 Task: Find connections with filter location Buritizeiro with filter topic #Careerwith filter profile language French with filter current company Lenovo with filter school Model Engineering College with filter industry Food and Beverage Services with filter service category Copywriting with filter keywords title Nail Technician
Action: Mouse moved to (582, 134)
Screenshot: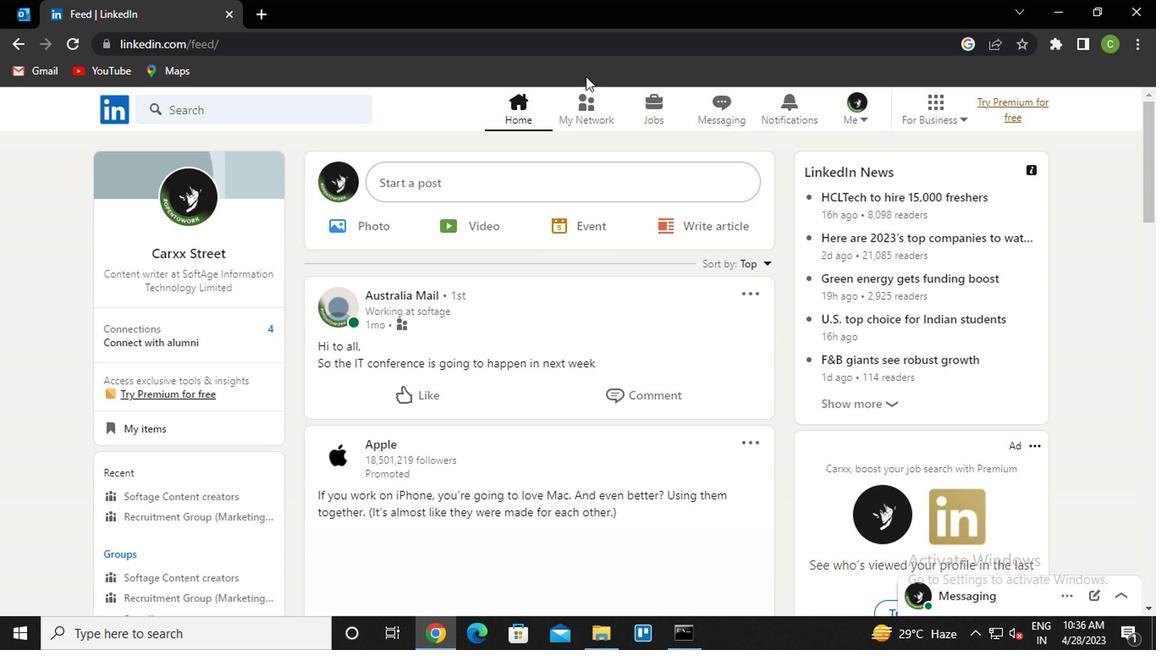 
Action: Mouse pressed left at (582, 134)
Screenshot: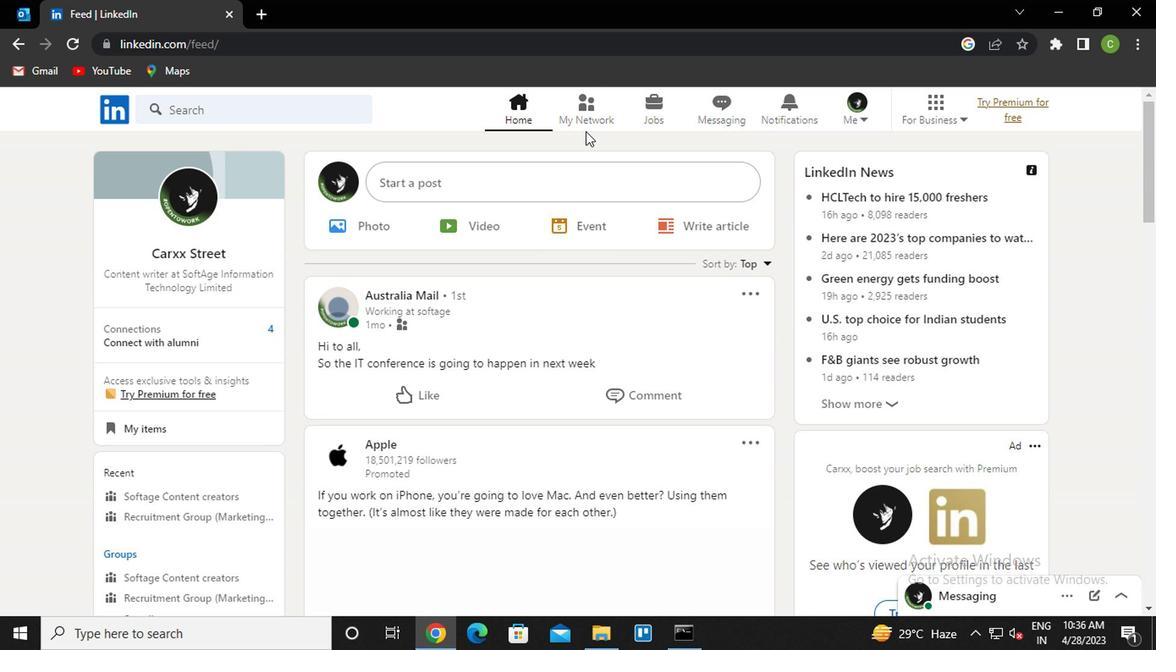 
Action: Mouse moved to (588, 110)
Screenshot: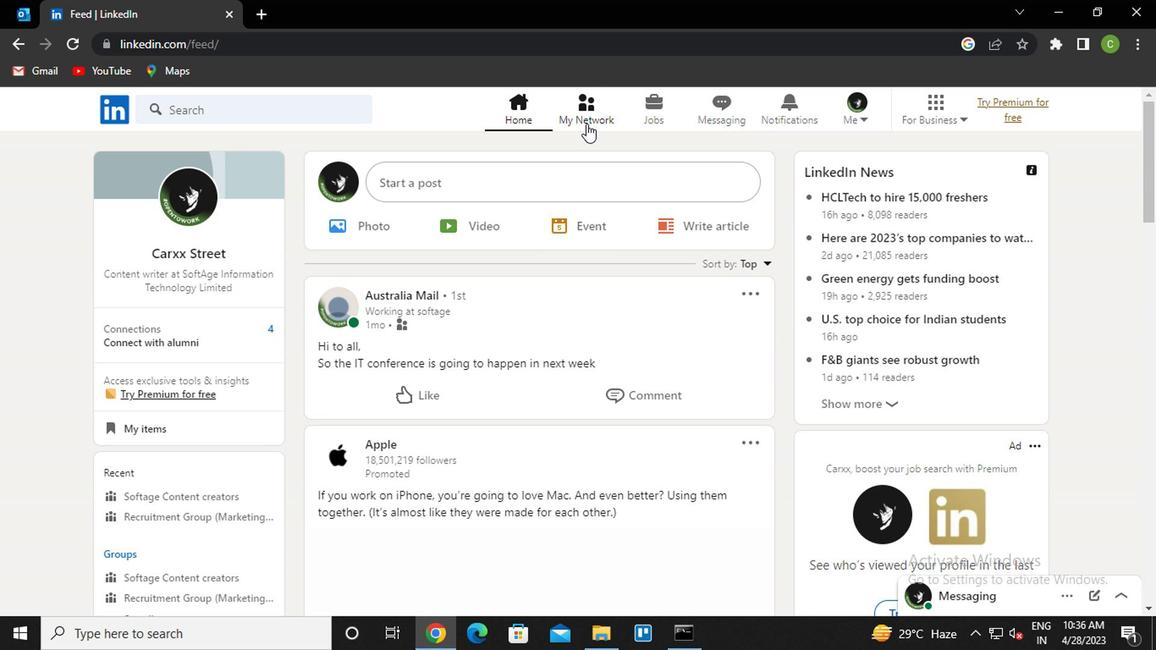 
Action: Mouse pressed left at (588, 110)
Screenshot: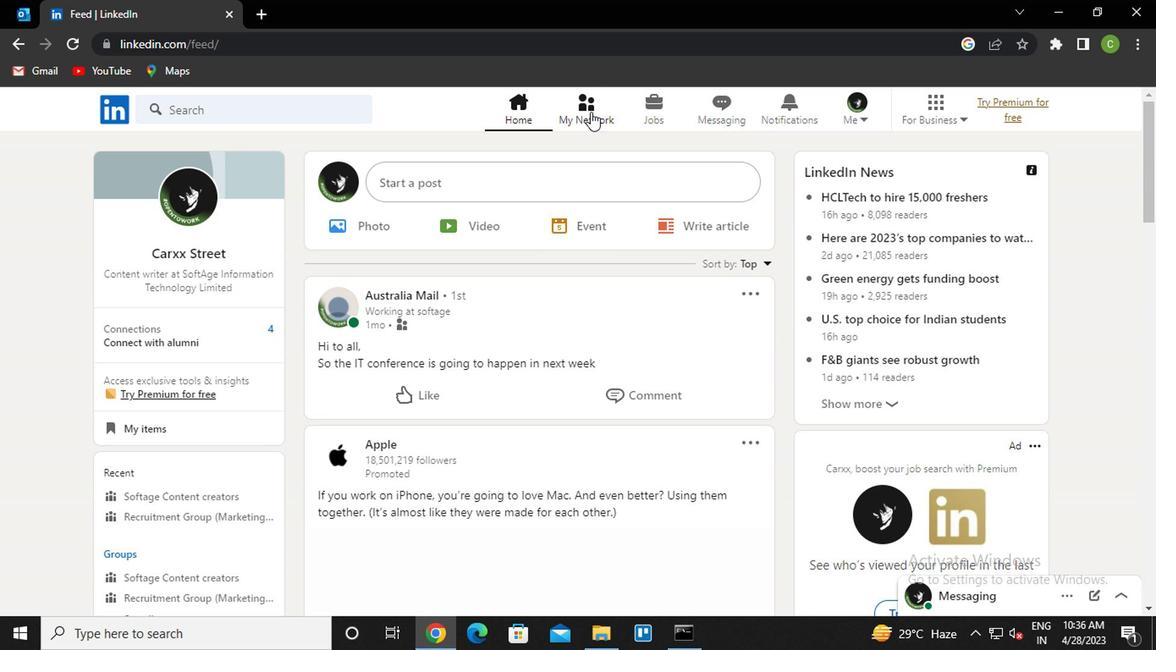 
Action: Mouse moved to (251, 208)
Screenshot: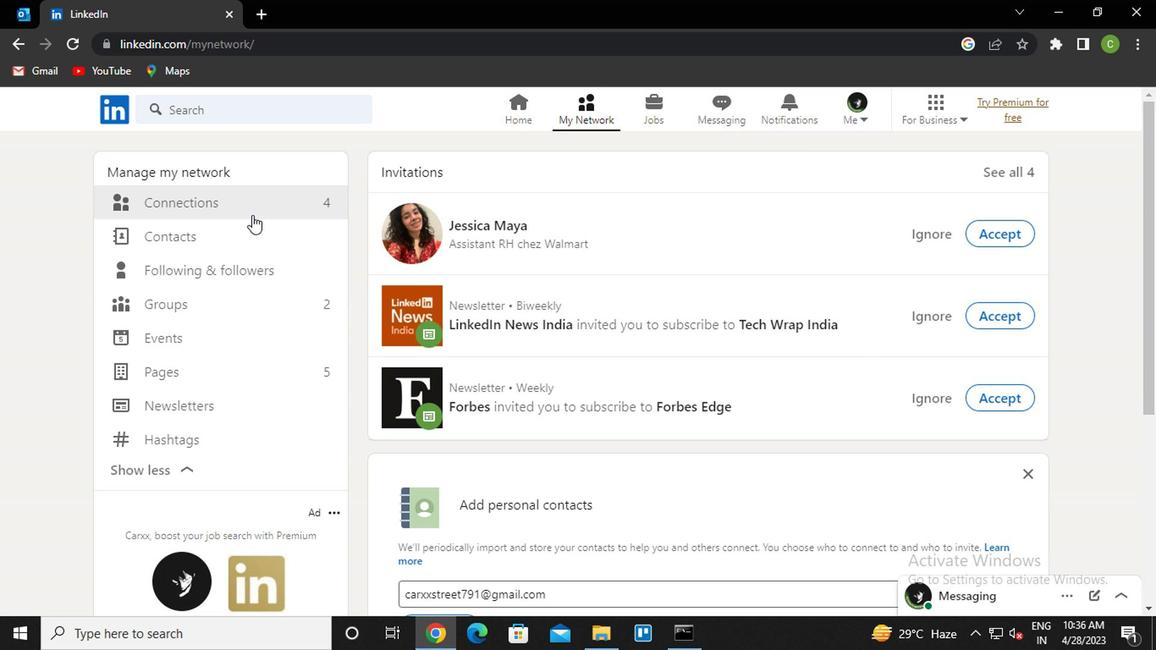 
Action: Mouse pressed left at (251, 208)
Screenshot: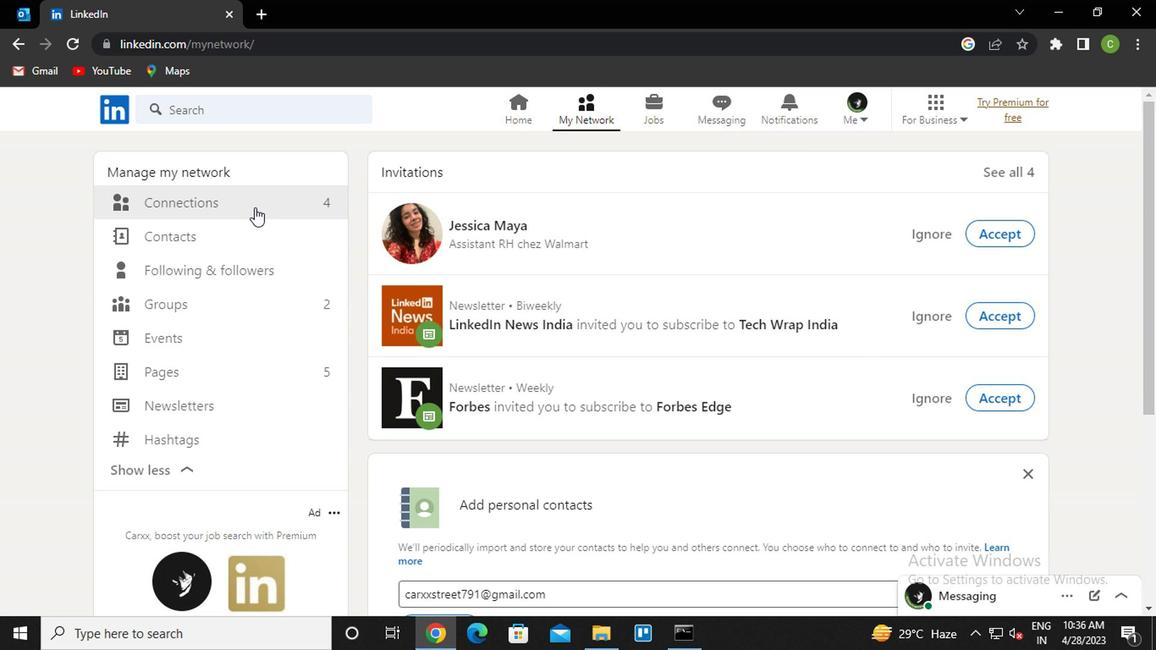 
Action: Mouse moved to (694, 208)
Screenshot: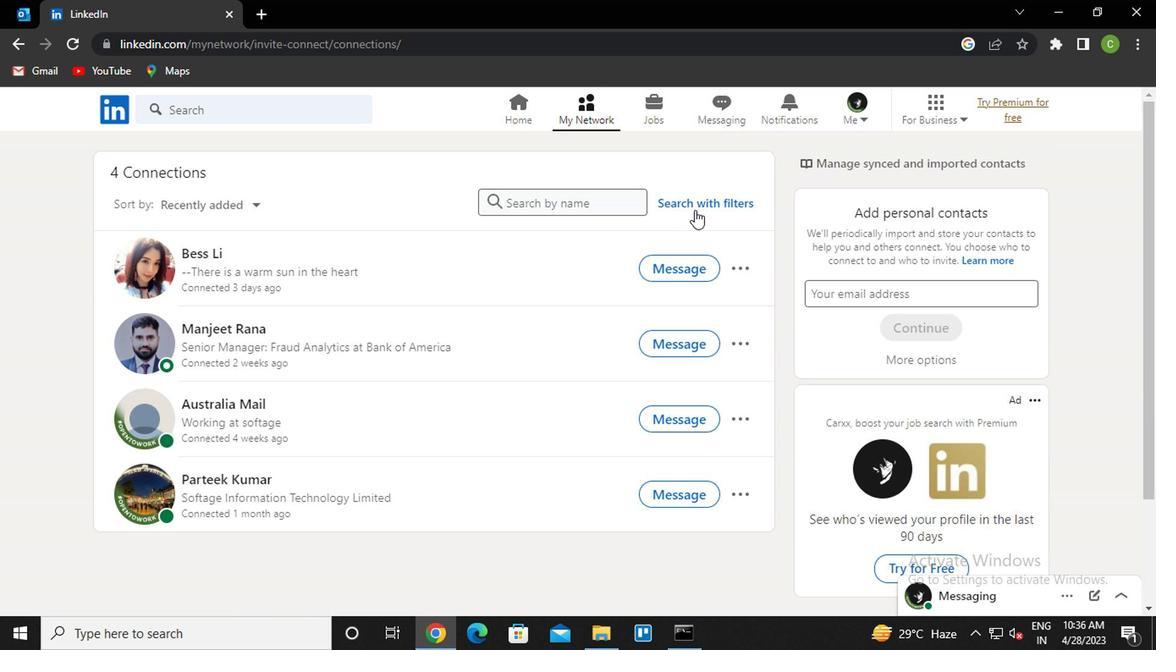 
Action: Mouse pressed left at (694, 208)
Screenshot: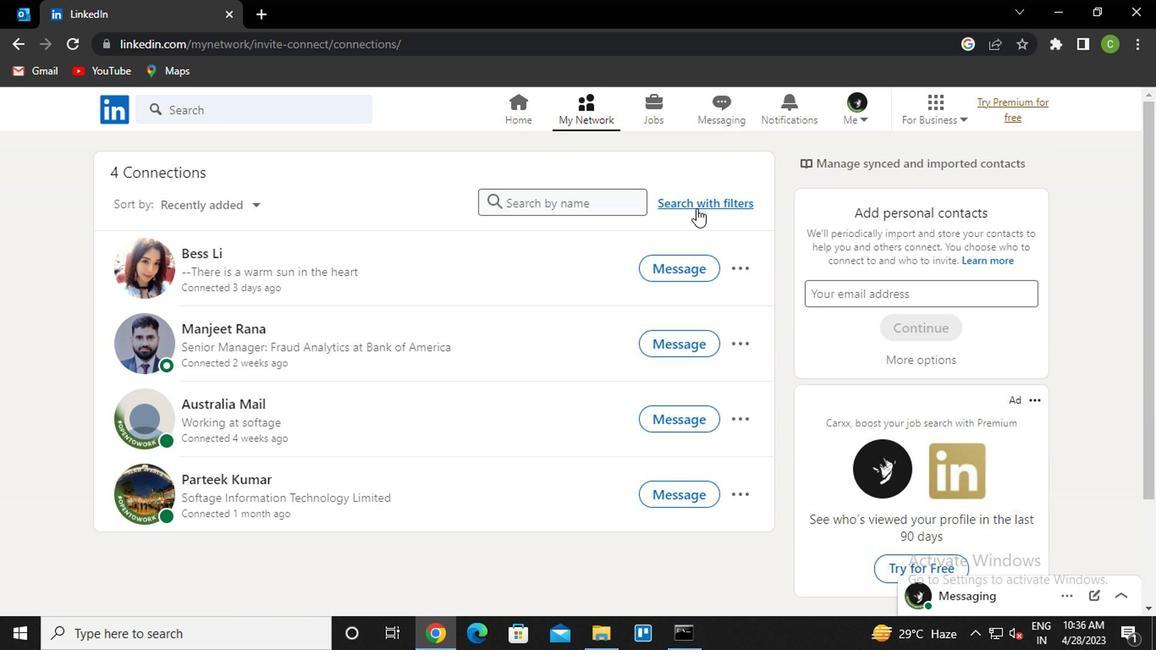 
Action: Mouse moved to (632, 163)
Screenshot: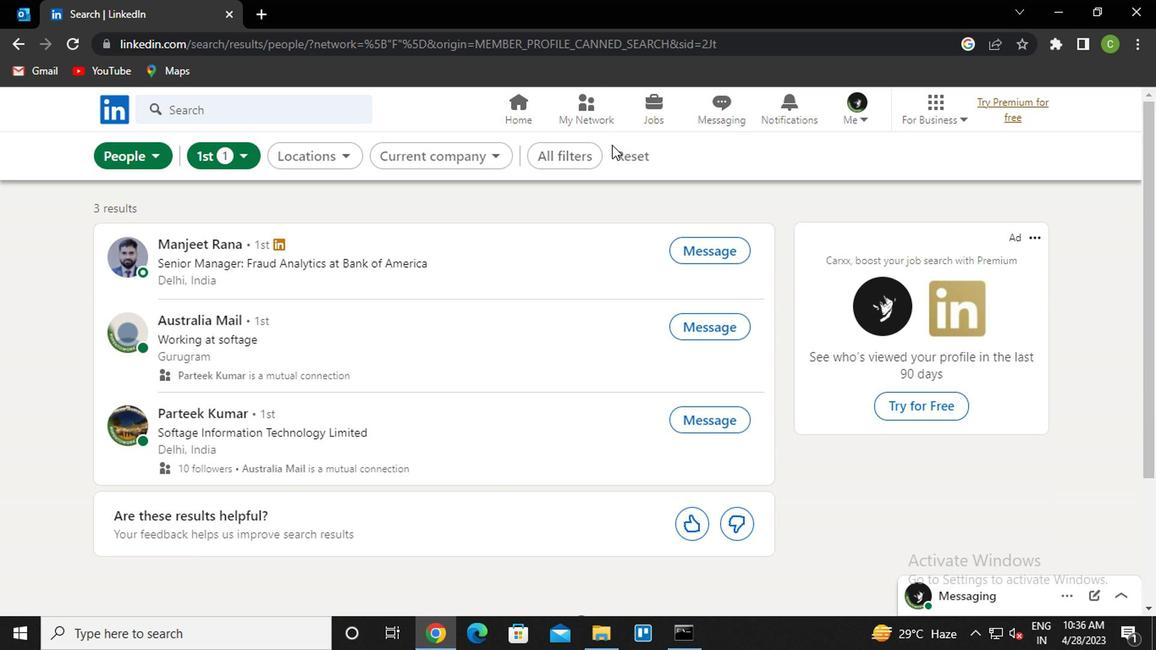 
Action: Mouse pressed left at (632, 163)
Screenshot: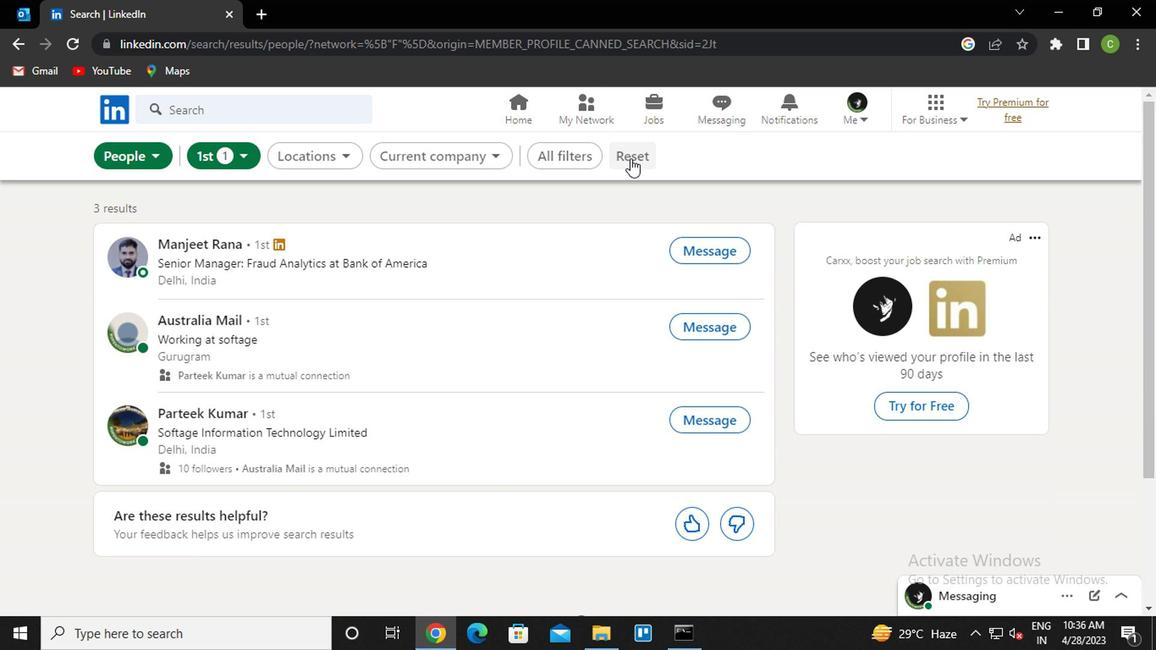 
Action: Mouse moved to (611, 163)
Screenshot: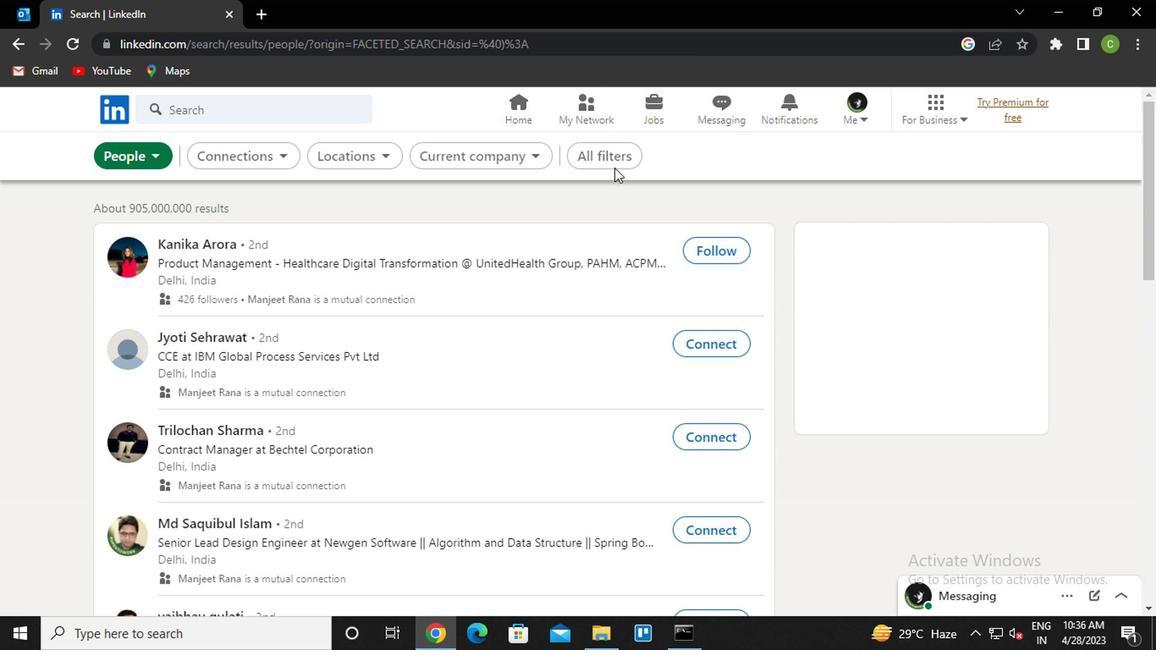 
Action: Mouse pressed left at (611, 163)
Screenshot: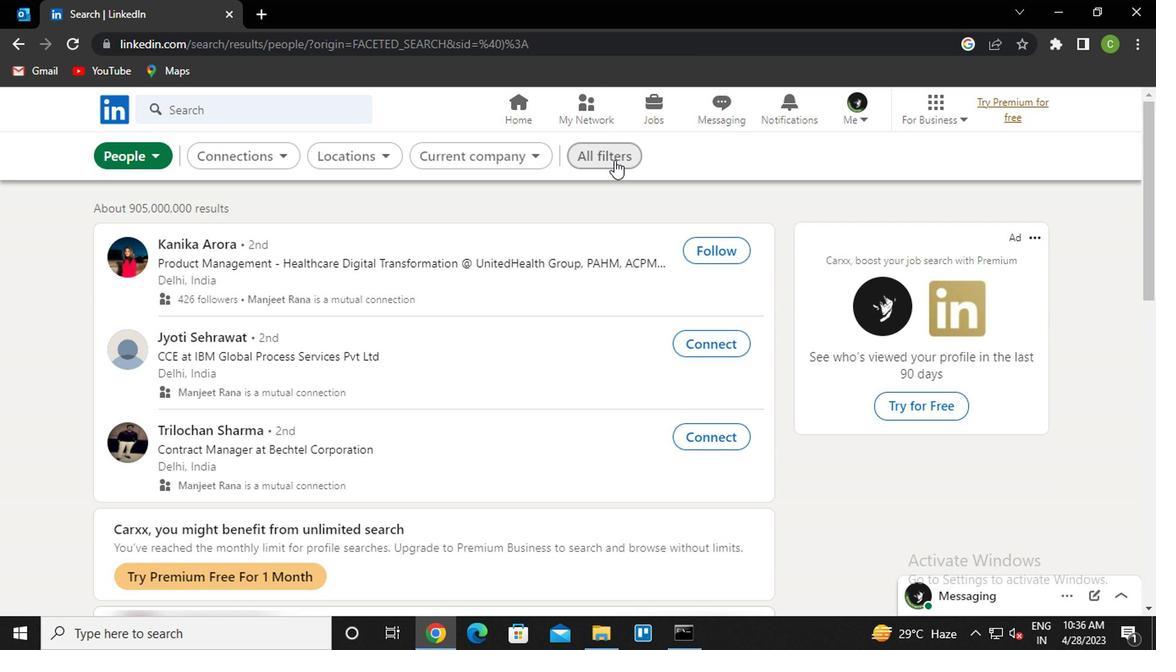 
Action: Mouse moved to (956, 333)
Screenshot: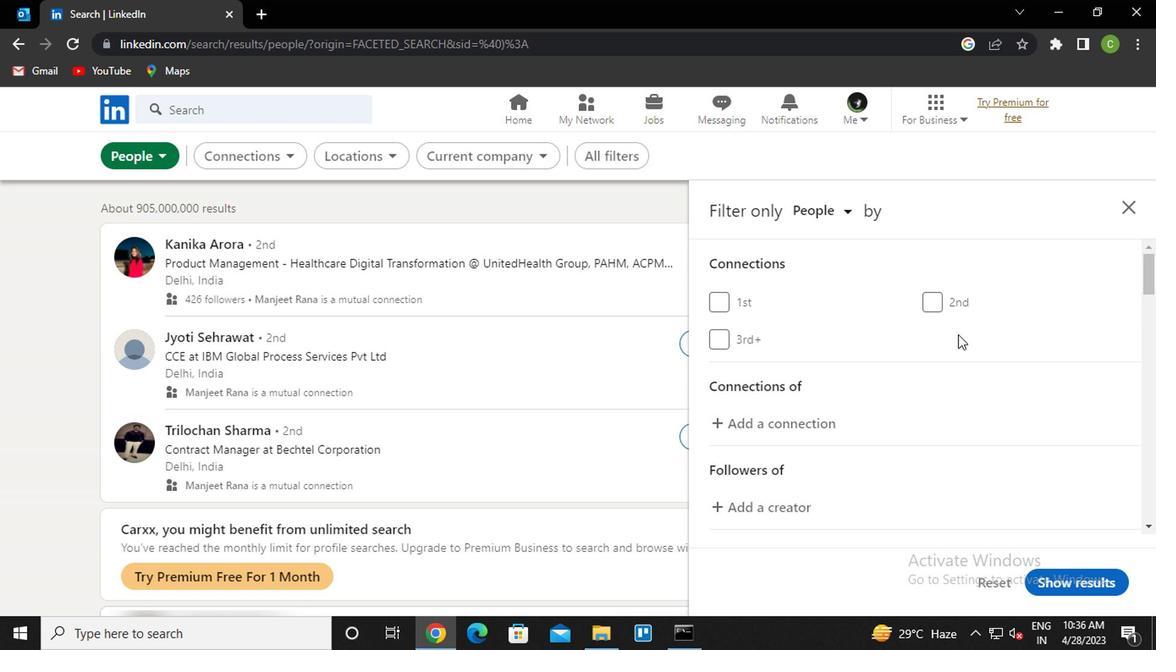 
Action: Mouse scrolled (956, 332) with delta (0, 0)
Screenshot: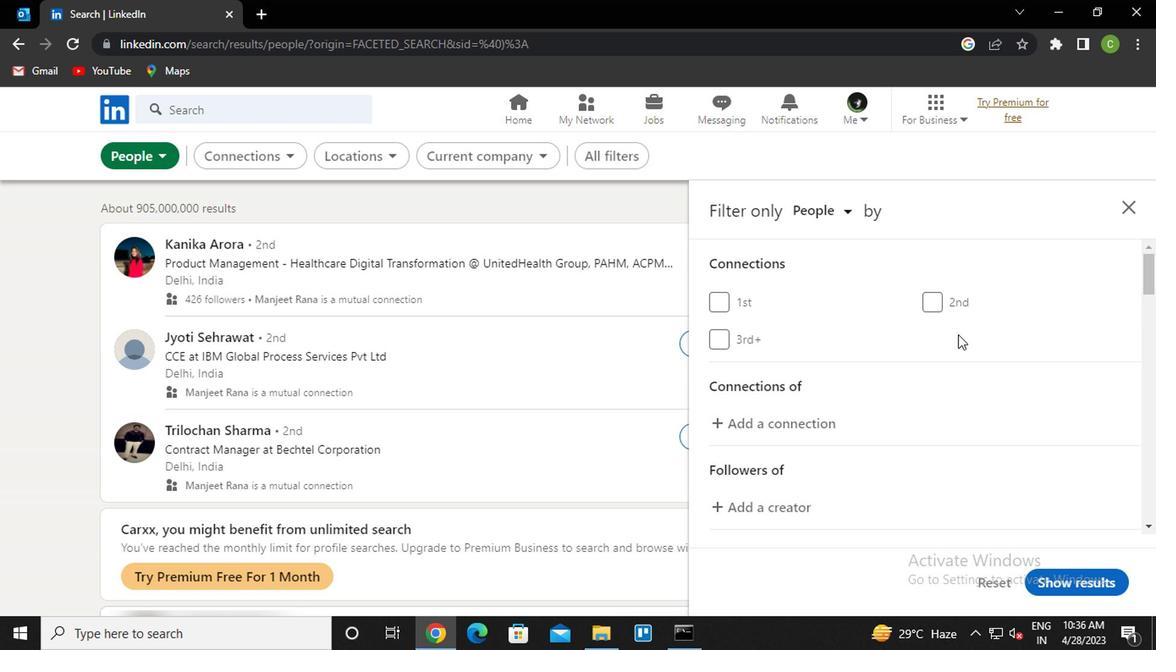 
Action: Mouse scrolled (956, 332) with delta (0, 0)
Screenshot: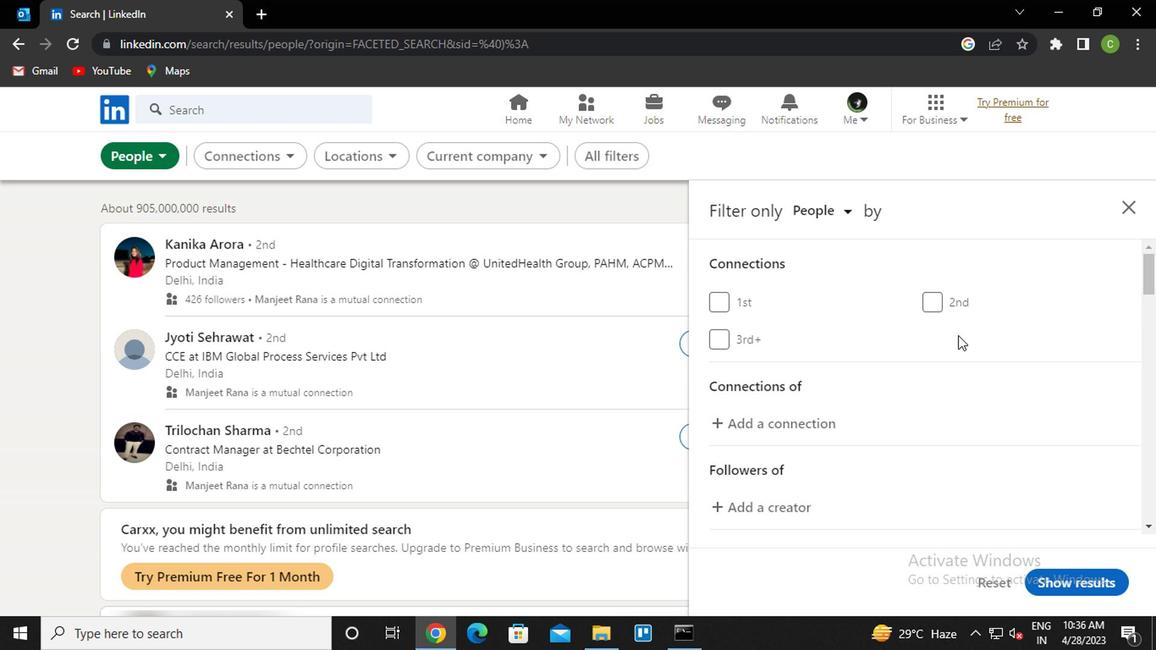 
Action: Mouse moved to (956, 339)
Screenshot: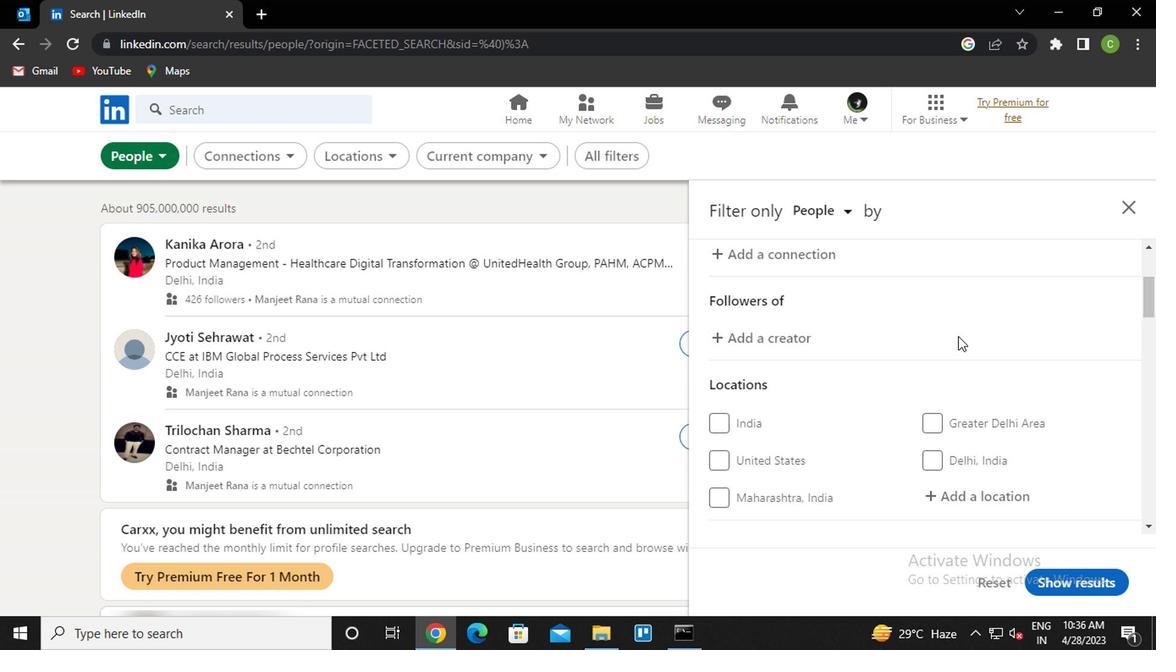 
Action: Mouse scrolled (956, 339) with delta (0, 0)
Screenshot: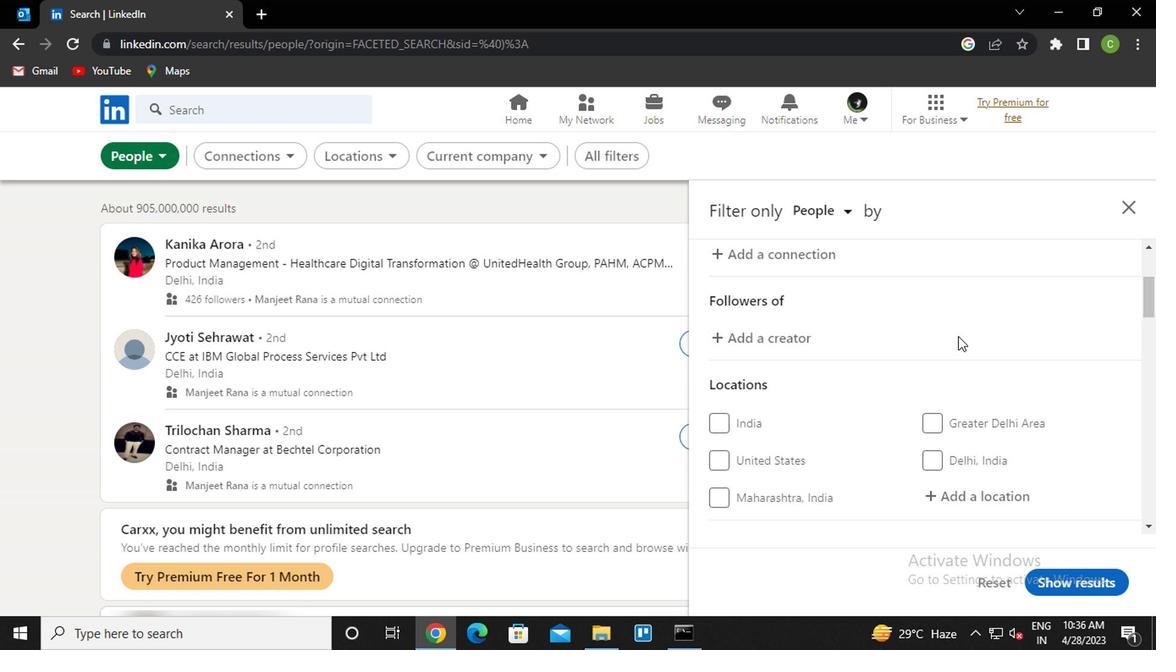 
Action: Mouse moved to (956, 342)
Screenshot: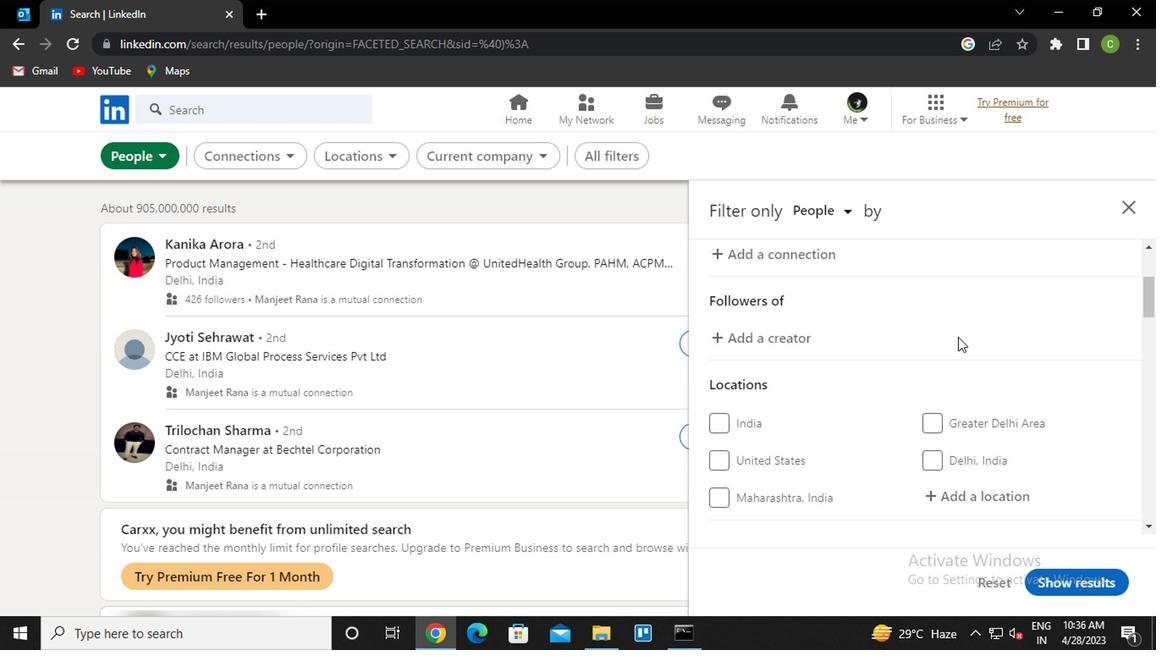 
Action: Mouse scrolled (956, 341) with delta (0, 0)
Screenshot: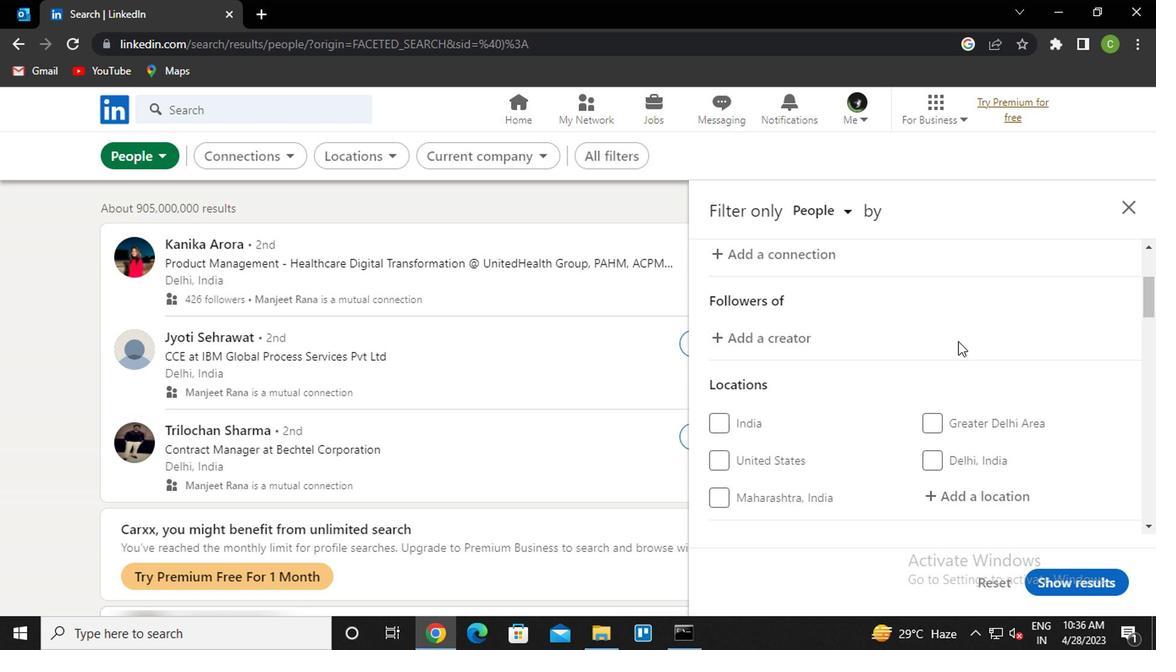 
Action: Mouse moved to (968, 330)
Screenshot: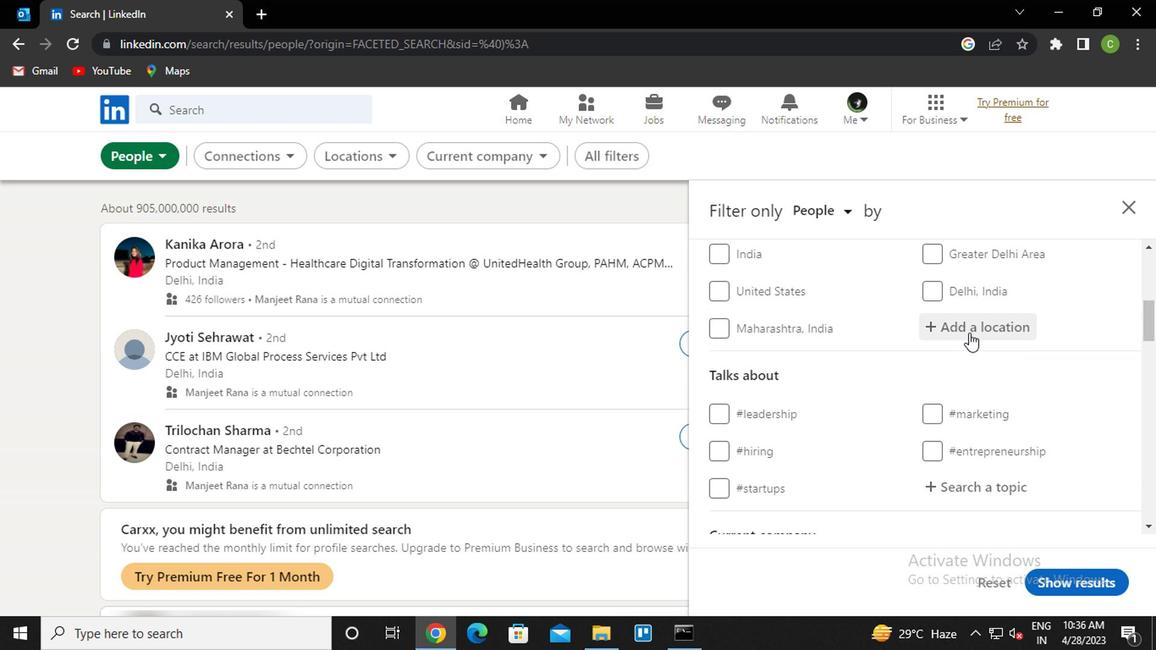 
Action: Mouse pressed left at (968, 330)
Screenshot: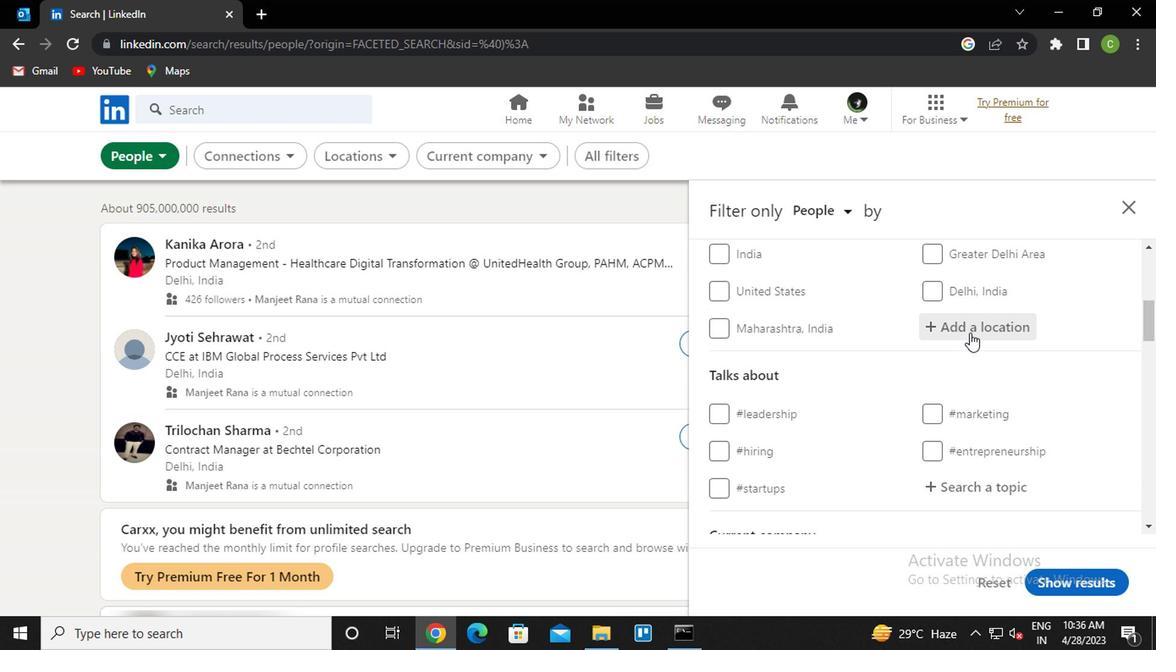 
Action: Key pressed <Key.caps_lock><Key.caps_lock>b<Key.caps_lock>uritize<Key.down><Key.enter>
Screenshot: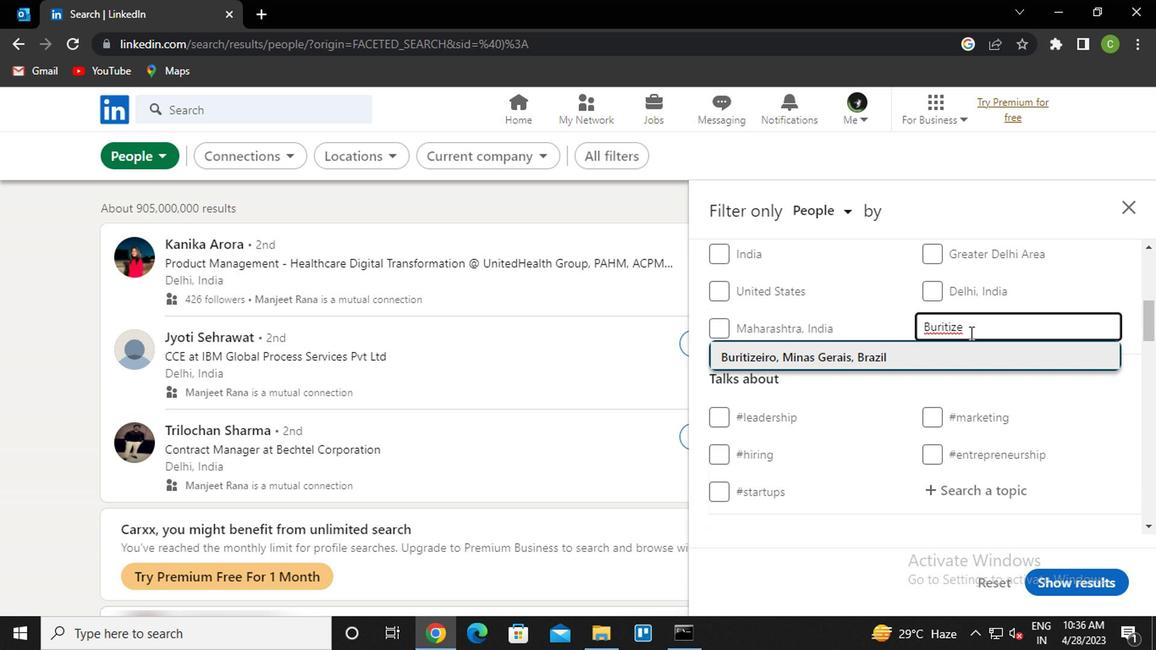 
Action: Mouse scrolled (968, 330) with delta (0, 0)
Screenshot: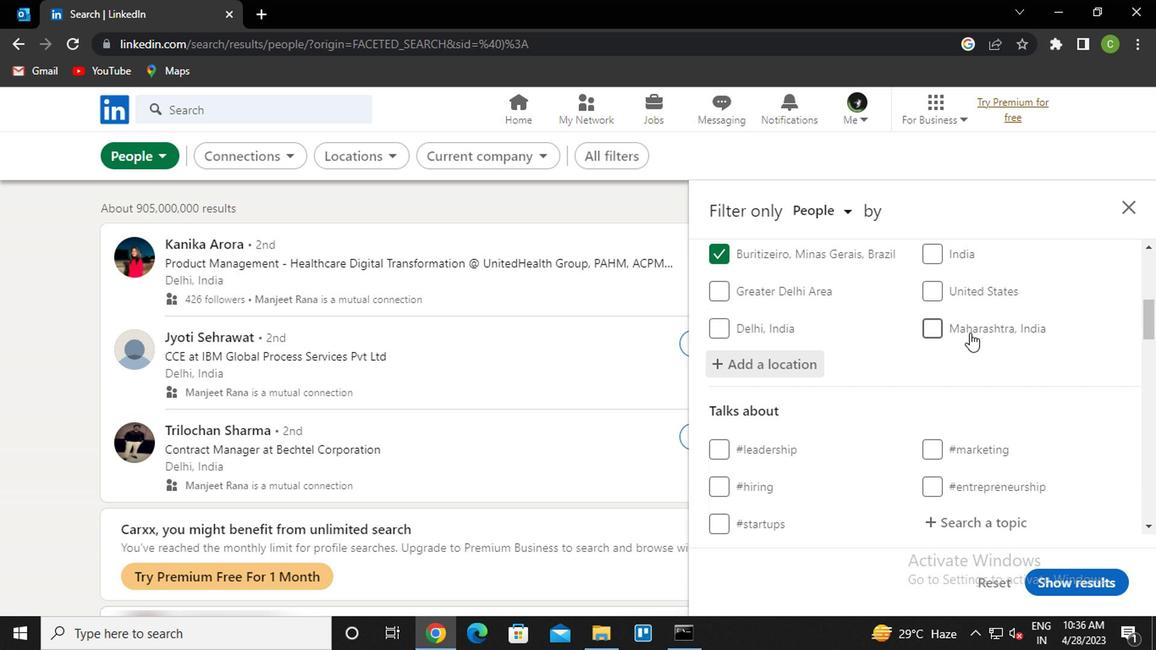 
Action: Mouse scrolled (968, 330) with delta (0, 0)
Screenshot: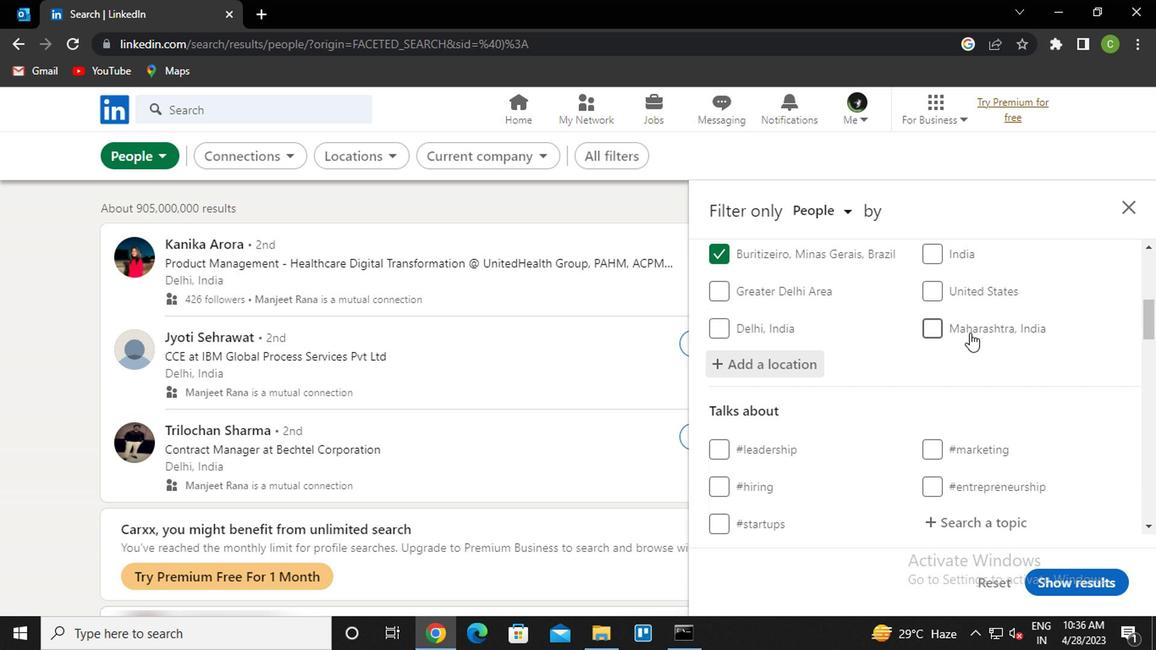 
Action: Mouse moved to (965, 333)
Screenshot: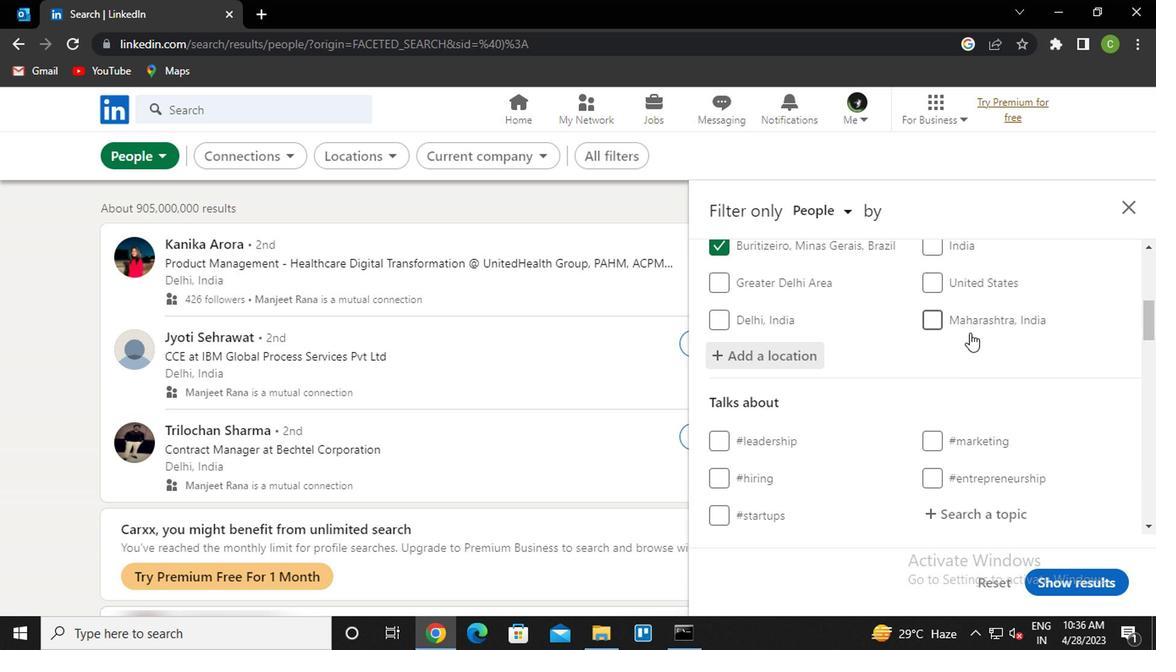 
Action: Mouse scrolled (965, 332) with delta (0, 0)
Screenshot: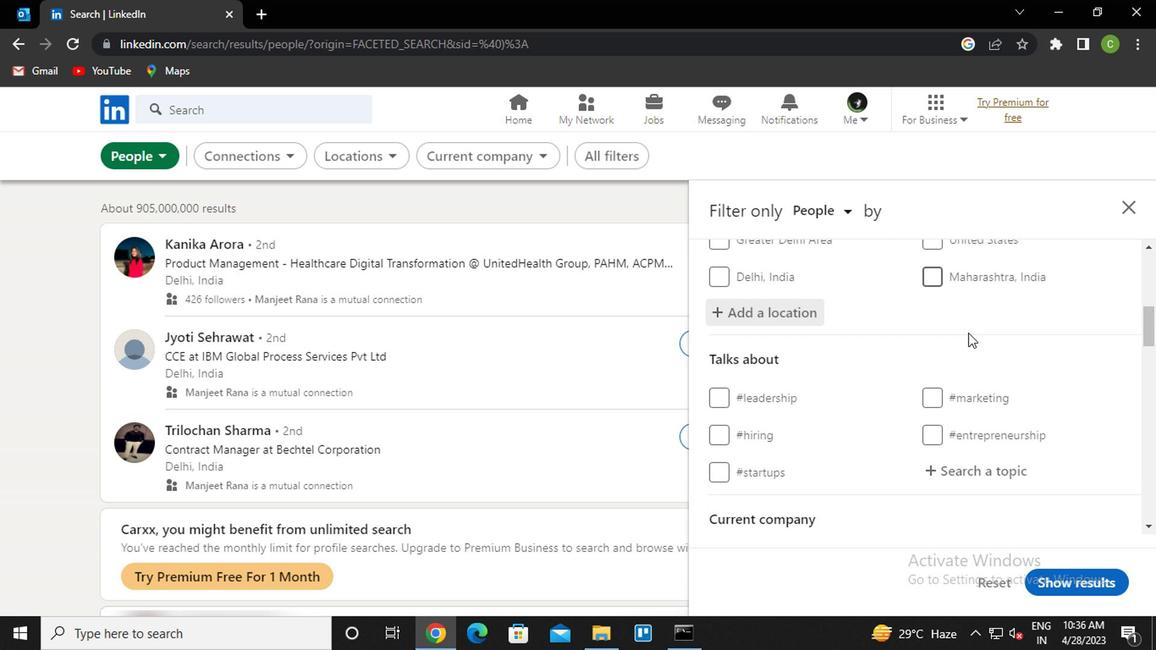
Action: Mouse moved to (963, 333)
Screenshot: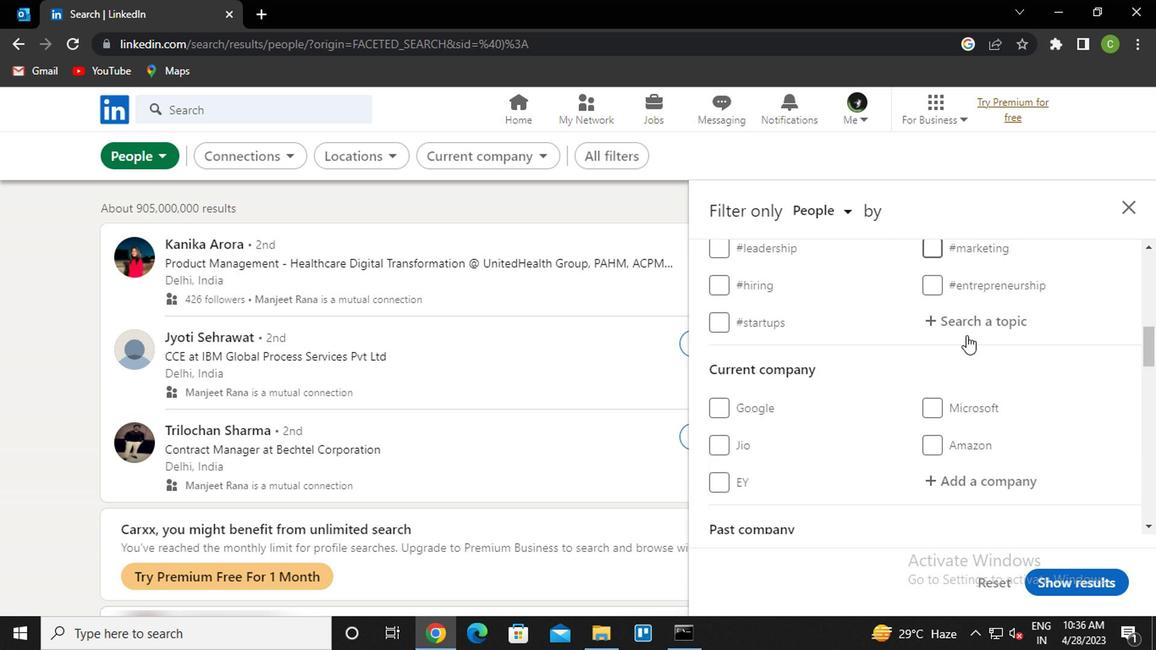 
Action: Mouse scrolled (963, 333) with delta (0, 0)
Screenshot: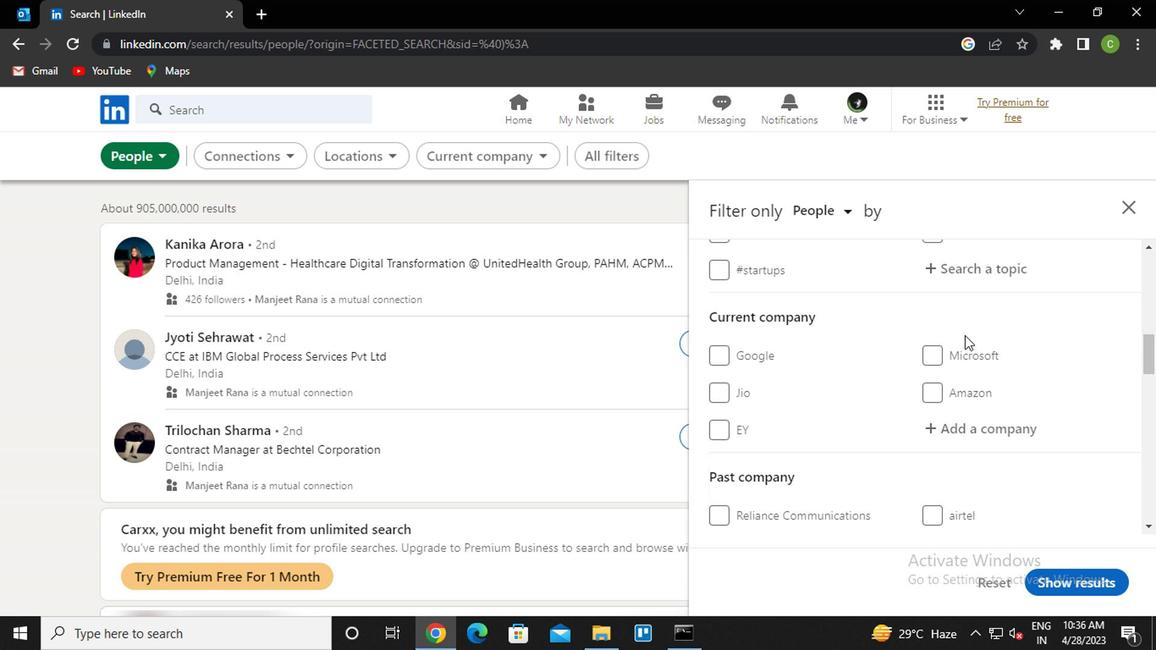 
Action: Mouse moved to (971, 351)
Screenshot: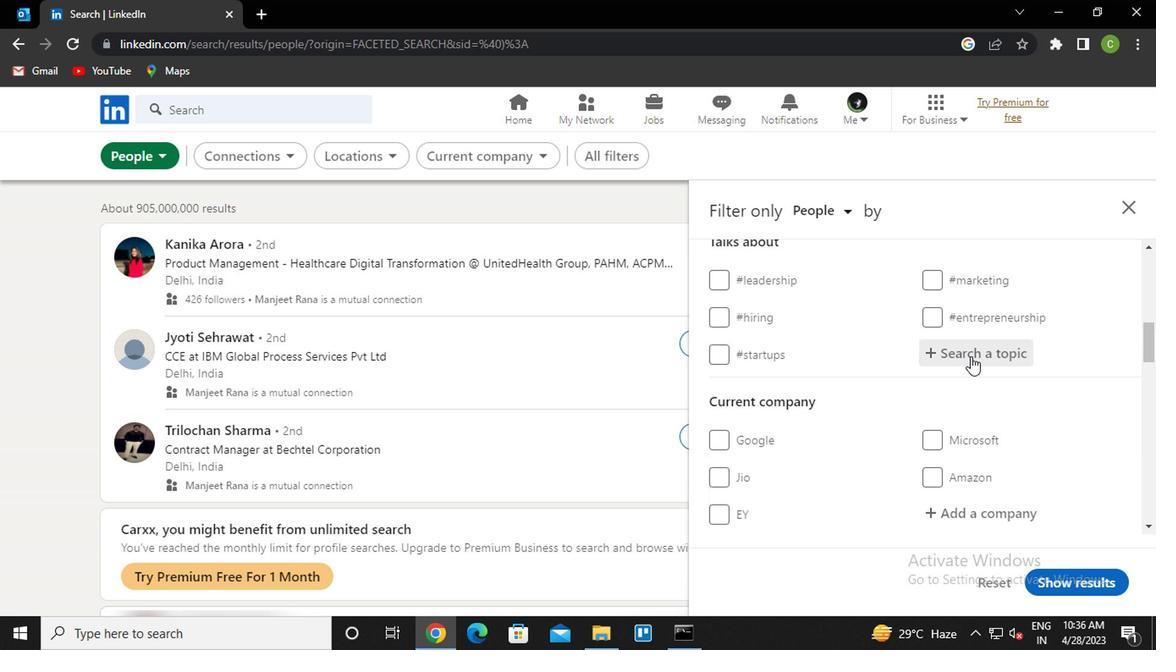 
Action: Mouse pressed left at (971, 351)
Screenshot: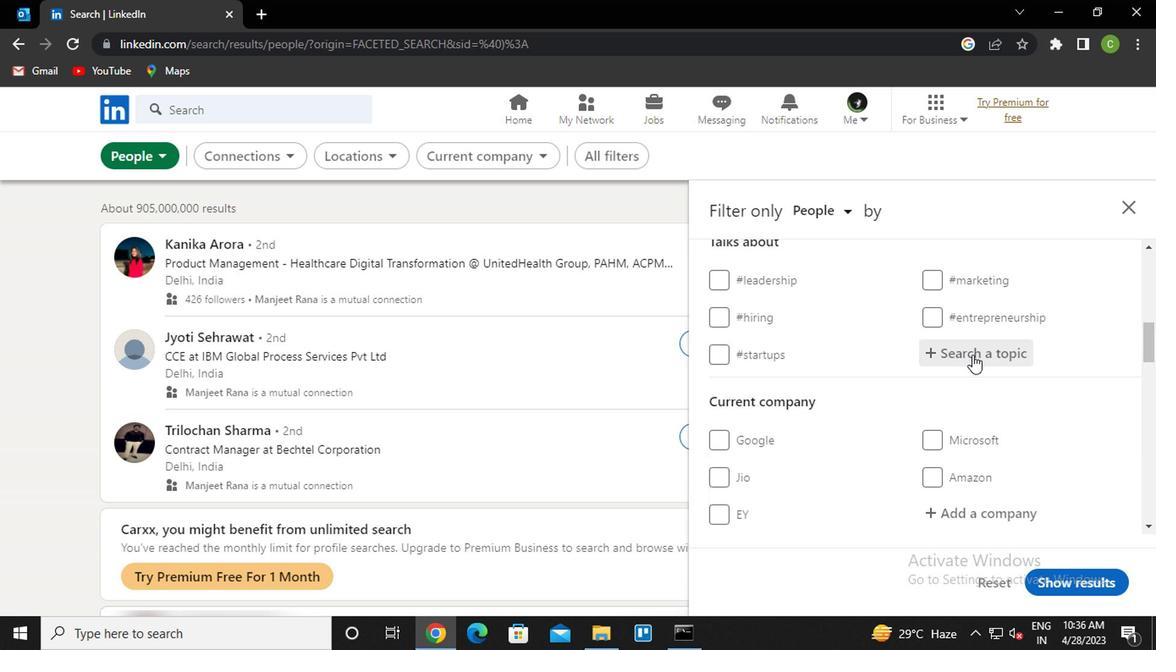 
Action: Key pressed <Key.caps_lock>c<Key.caps_lock>areer<Key.down><Key.enter>
Screenshot: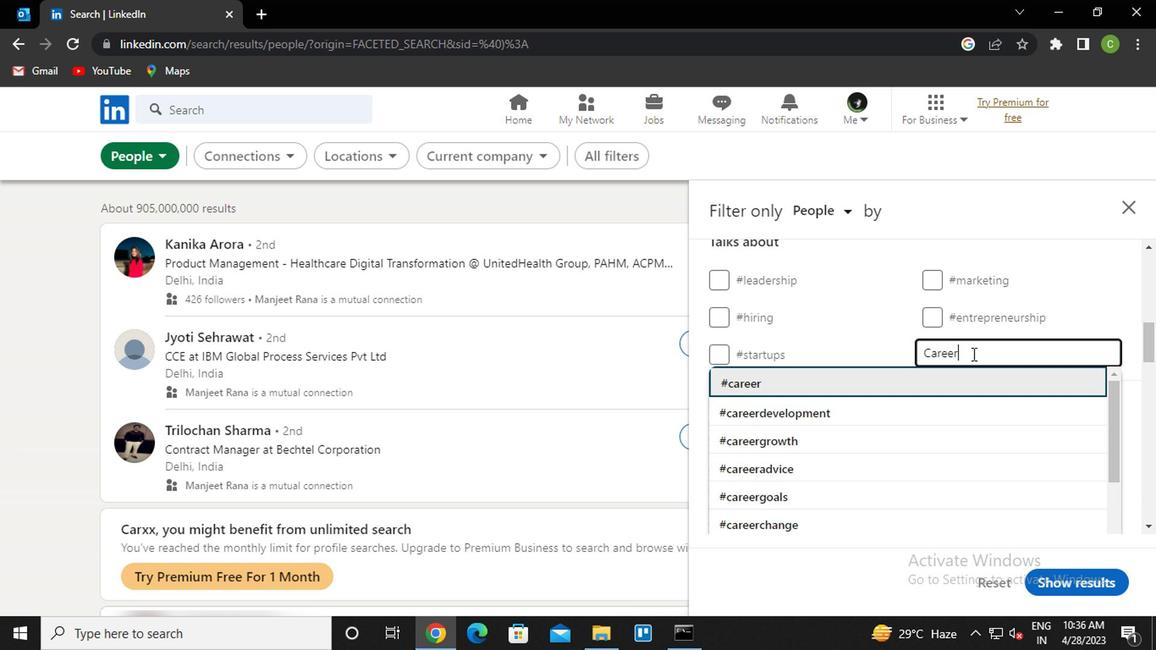 
Action: Mouse scrolled (971, 350) with delta (0, 0)
Screenshot: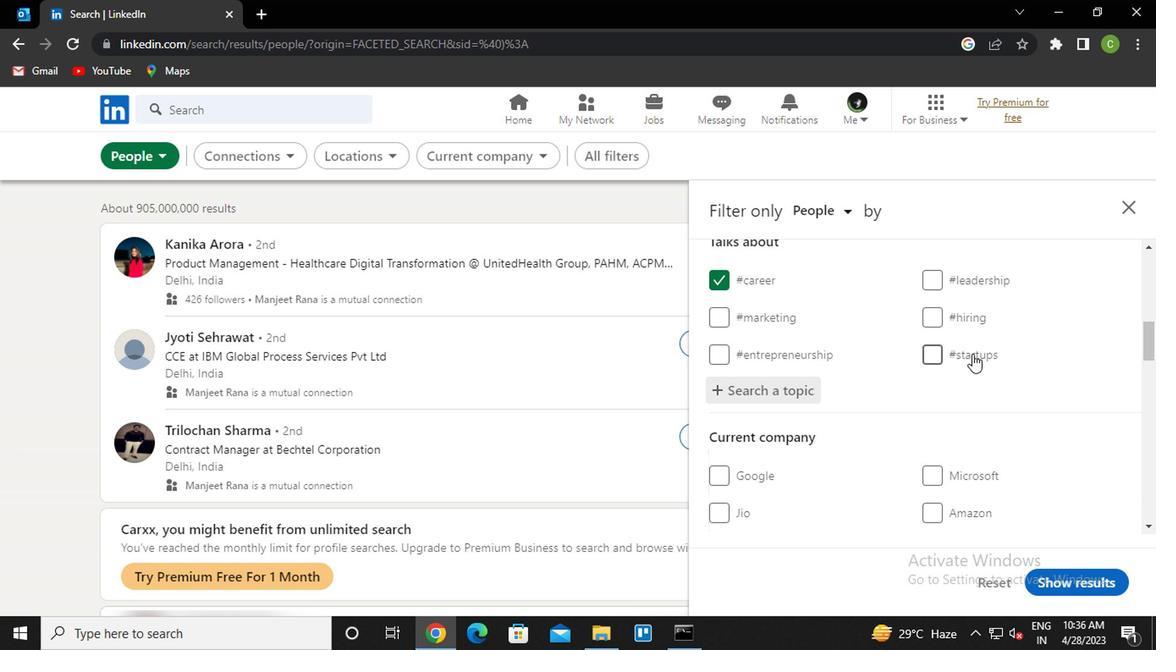 
Action: Mouse scrolled (971, 350) with delta (0, 0)
Screenshot: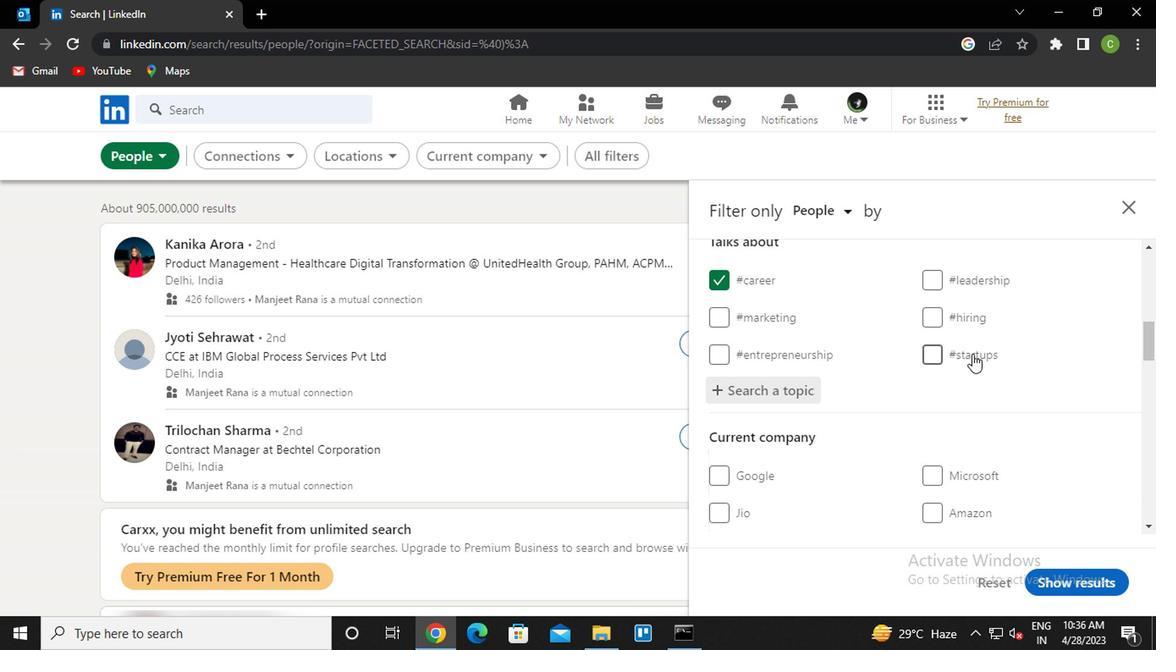 
Action: Mouse scrolled (971, 350) with delta (0, 0)
Screenshot: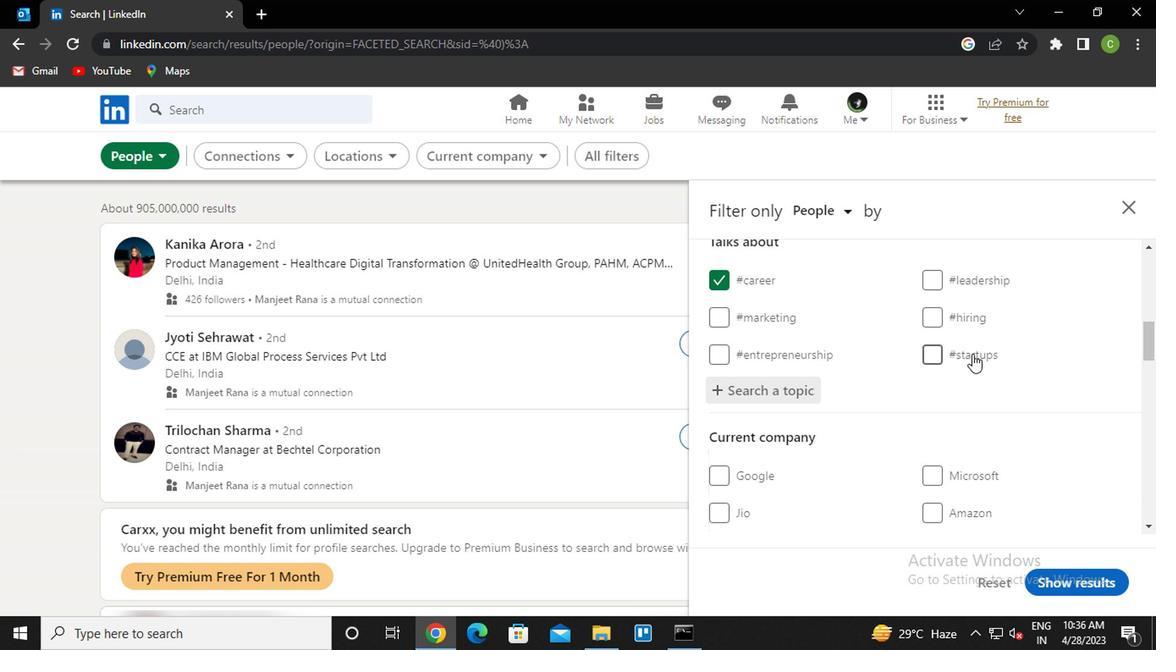 
Action: Mouse scrolled (971, 350) with delta (0, 0)
Screenshot: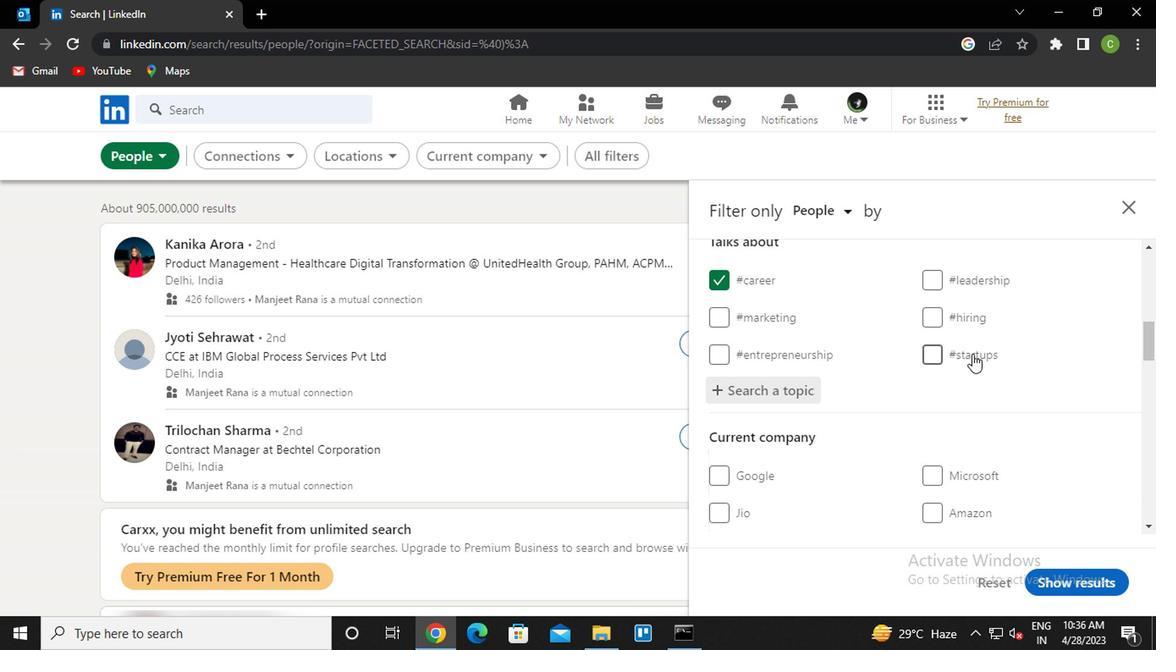 
Action: Mouse scrolled (971, 350) with delta (0, 0)
Screenshot: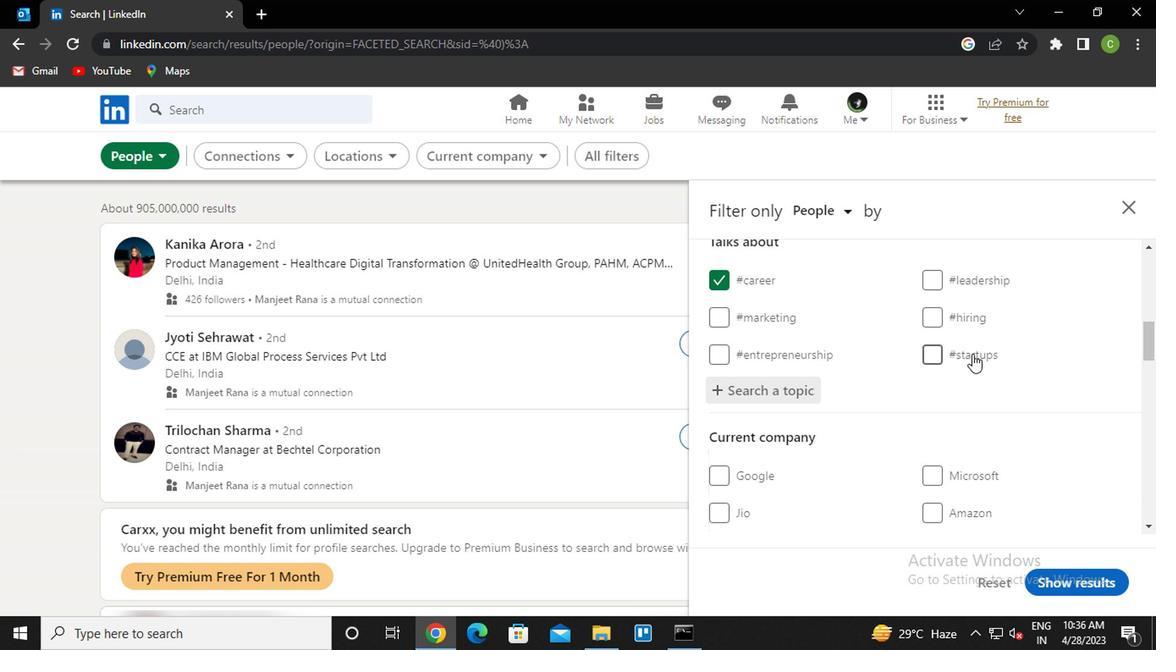 
Action: Mouse scrolled (971, 350) with delta (0, 0)
Screenshot: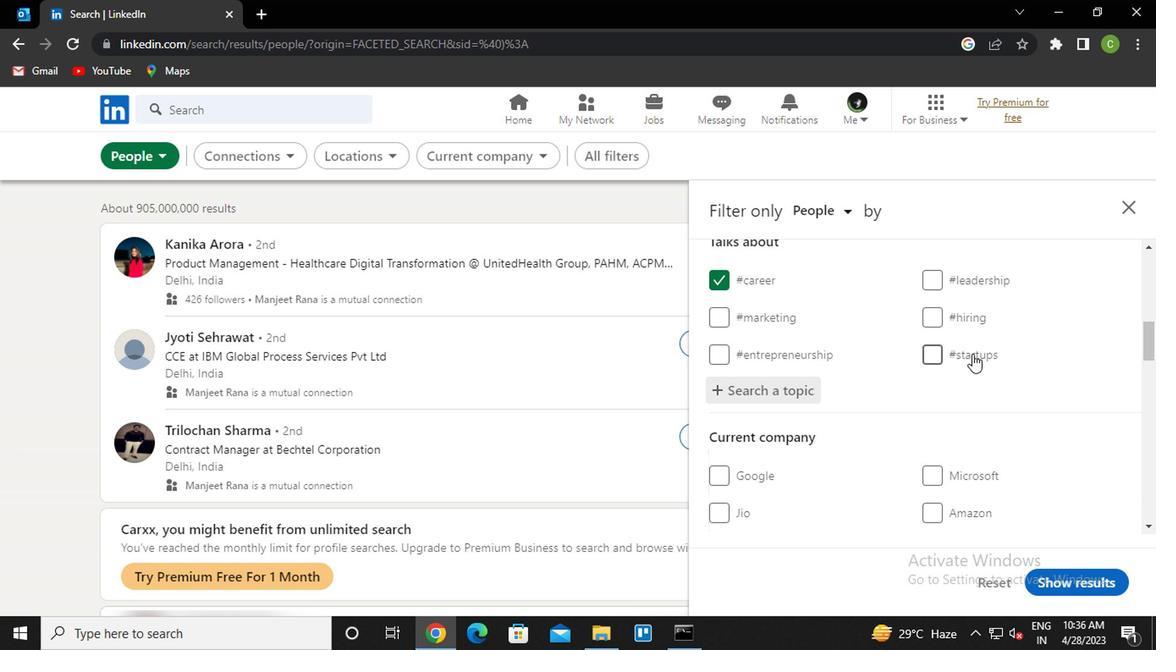 
Action: Mouse scrolled (971, 350) with delta (0, 0)
Screenshot: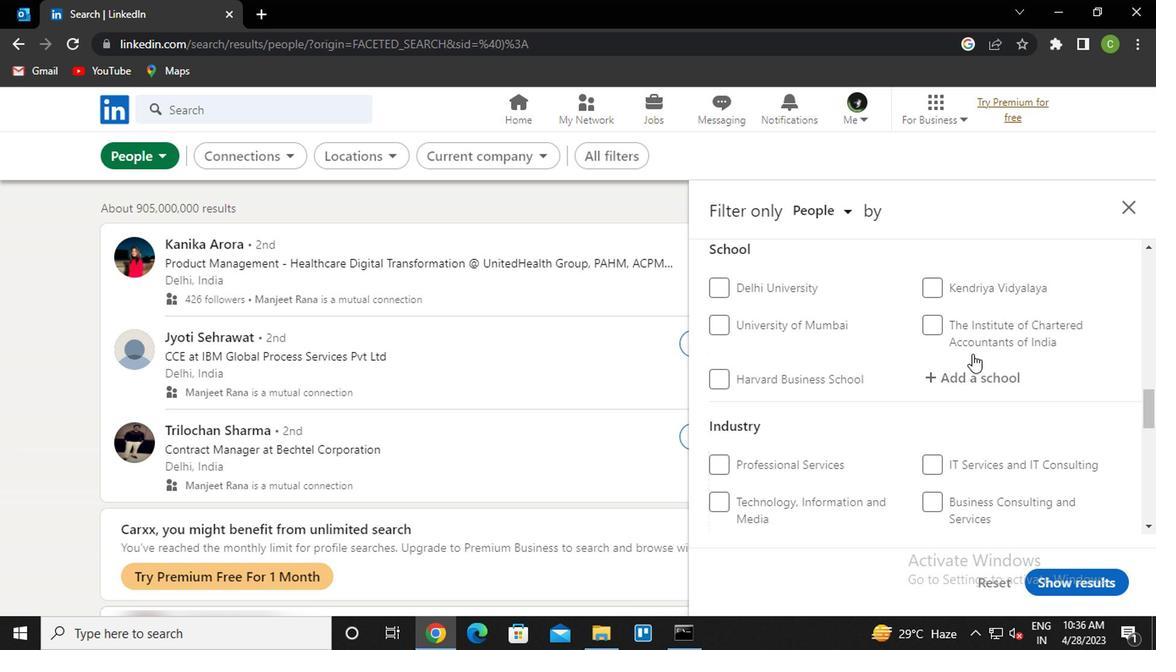
Action: Mouse scrolled (971, 350) with delta (0, 0)
Screenshot: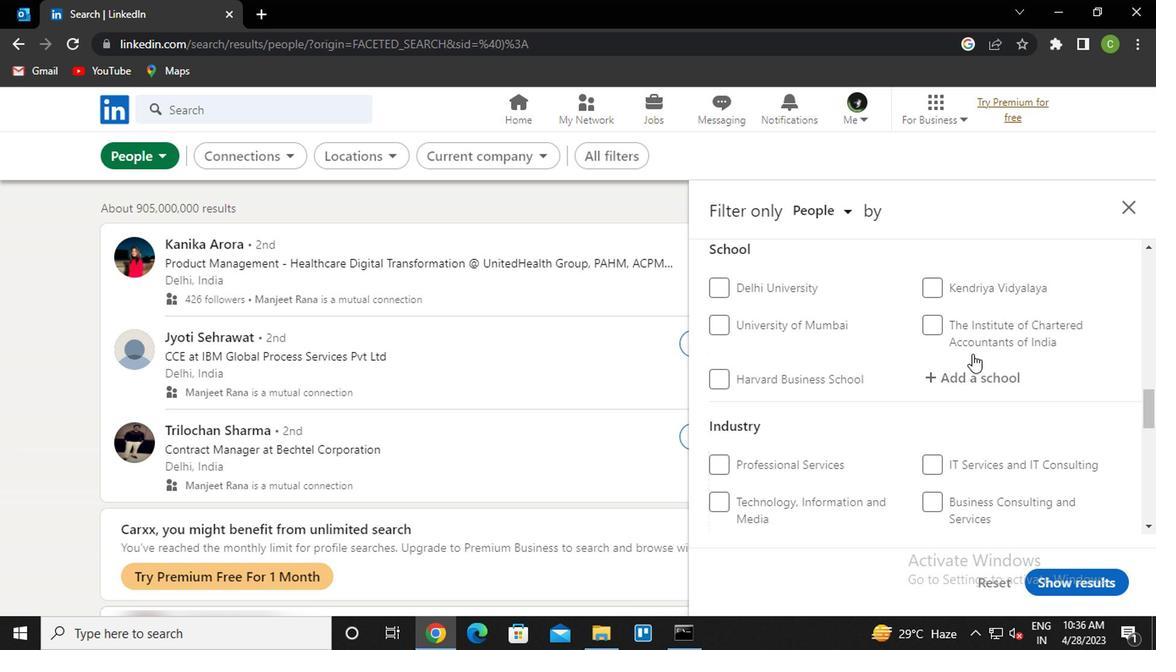 
Action: Mouse scrolled (971, 350) with delta (0, 0)
Screenshot: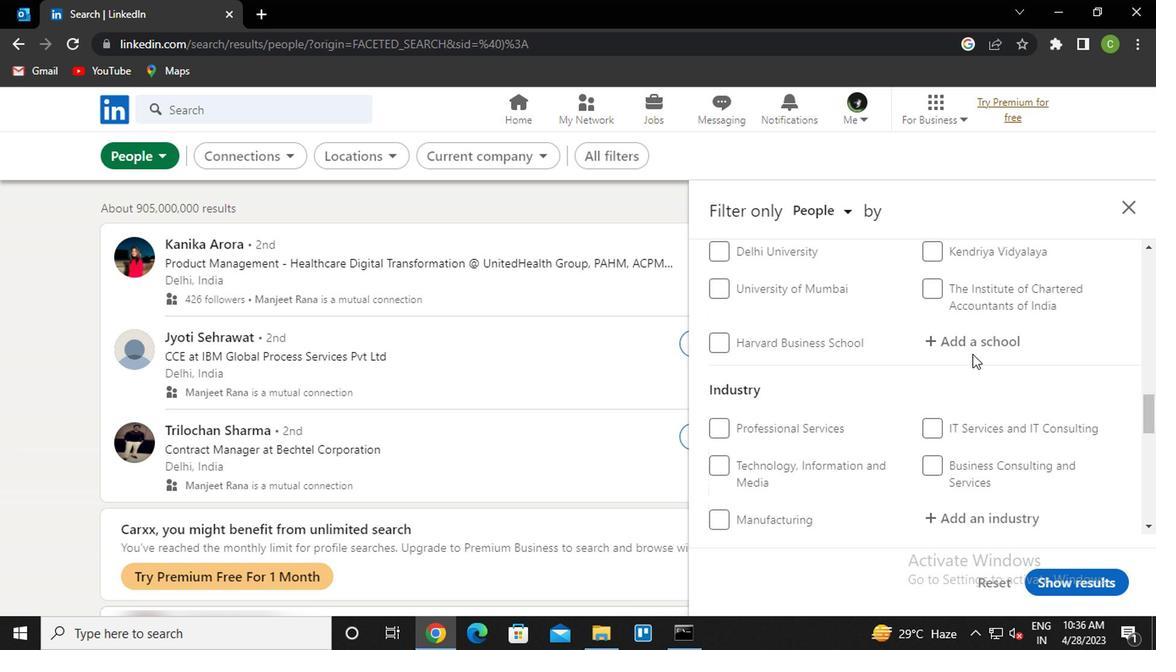 
Action: Mouse moved to (939, 387)
Screenshot: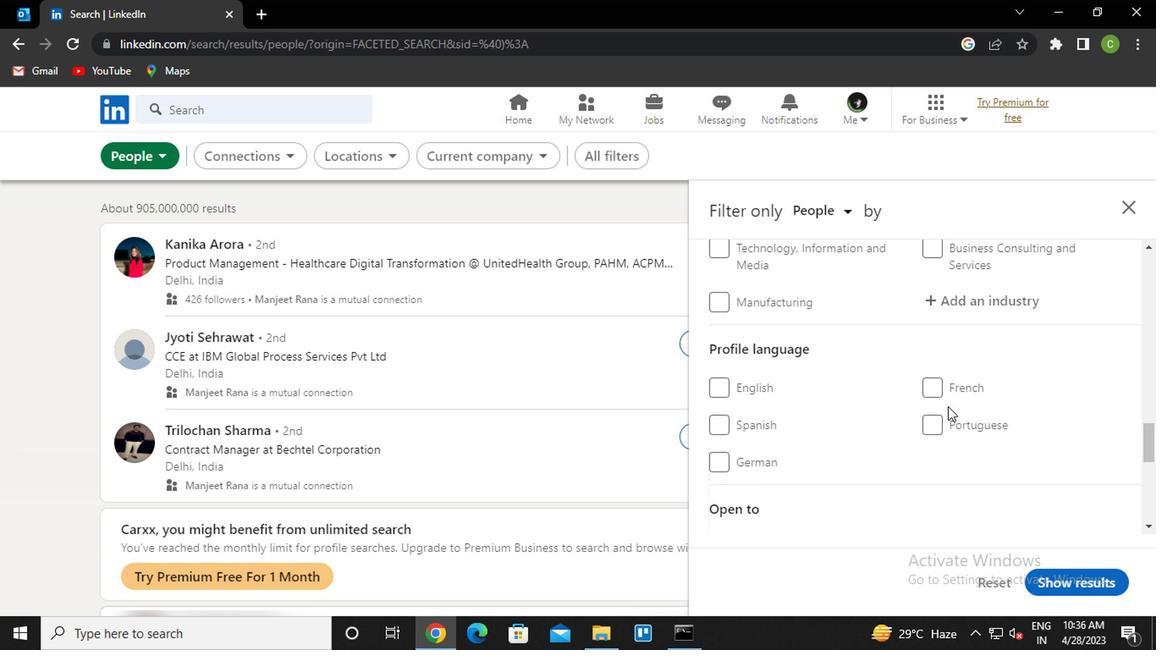 
Action: Mouse pressed left at (939, 387)
Screenshot: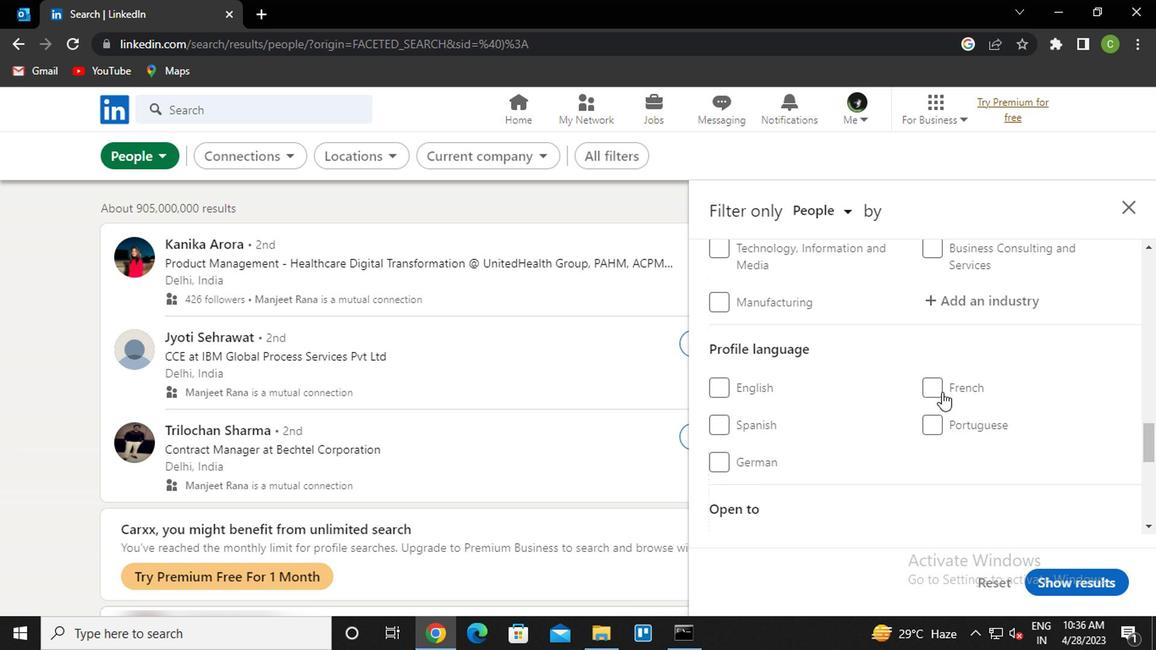 
Action: Mouse scrolled (939, 389) with delta (0, 1)
Screenshot: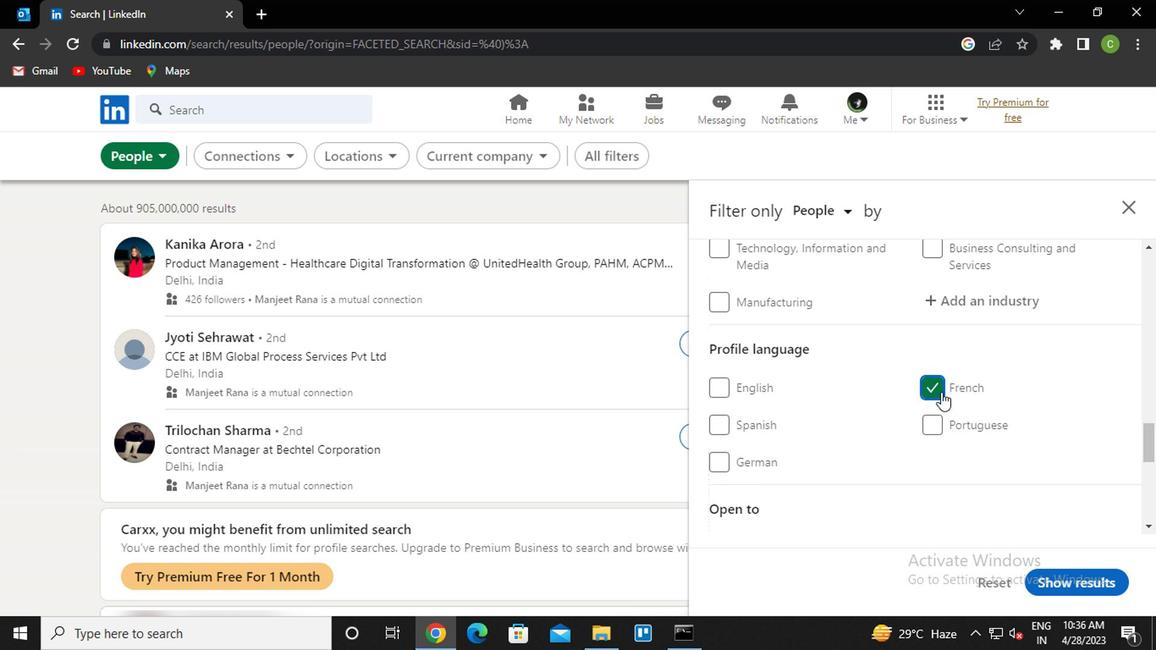 
Action: Mouse scrolled (939, 389) with delta (0, 1)
Screenshot: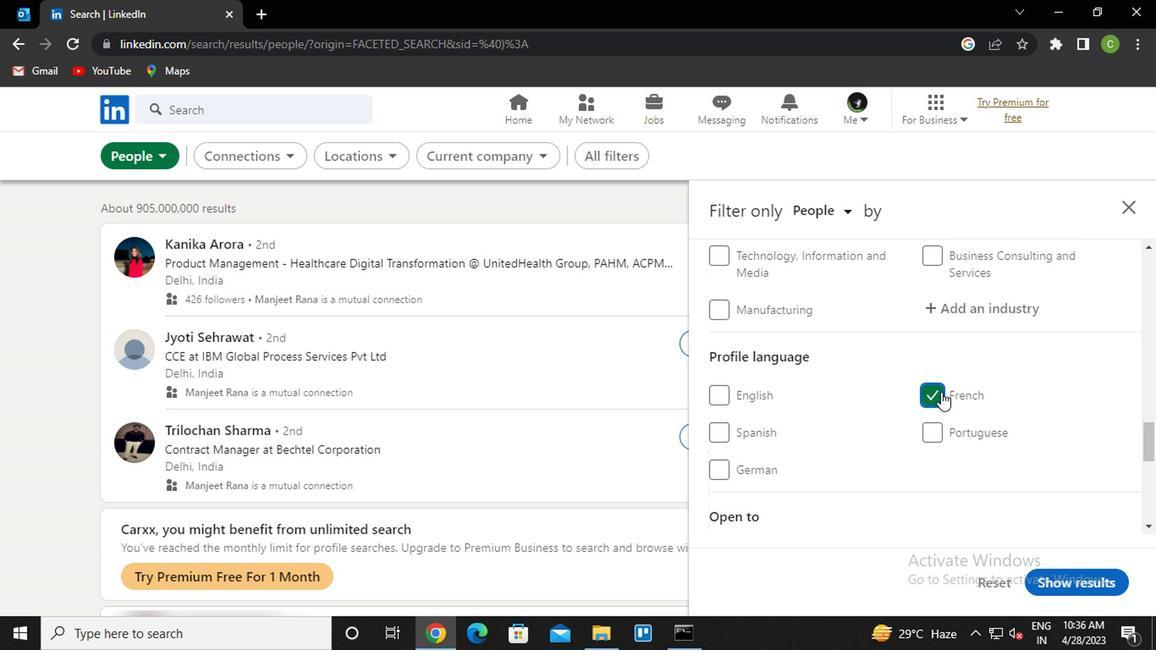 
Action: Mouse scrolled (939, 389) with delta (0, 1)
Screenshot: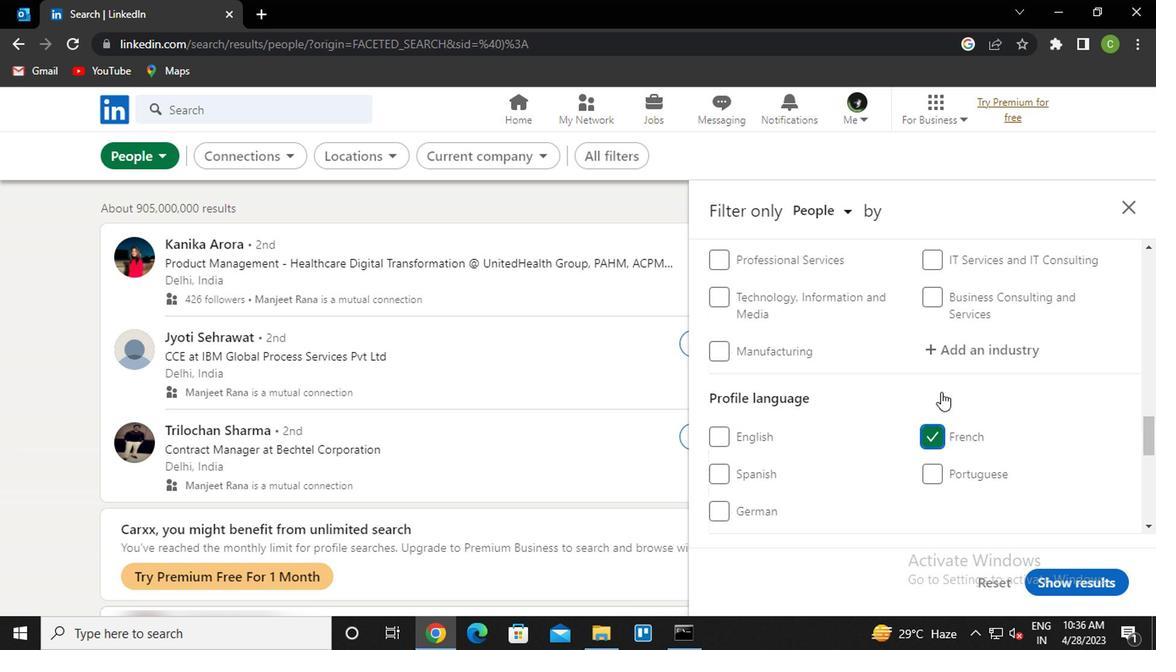 
Action: Mouse scrolled (939, 389) with delta (0, 1)
Screenshot: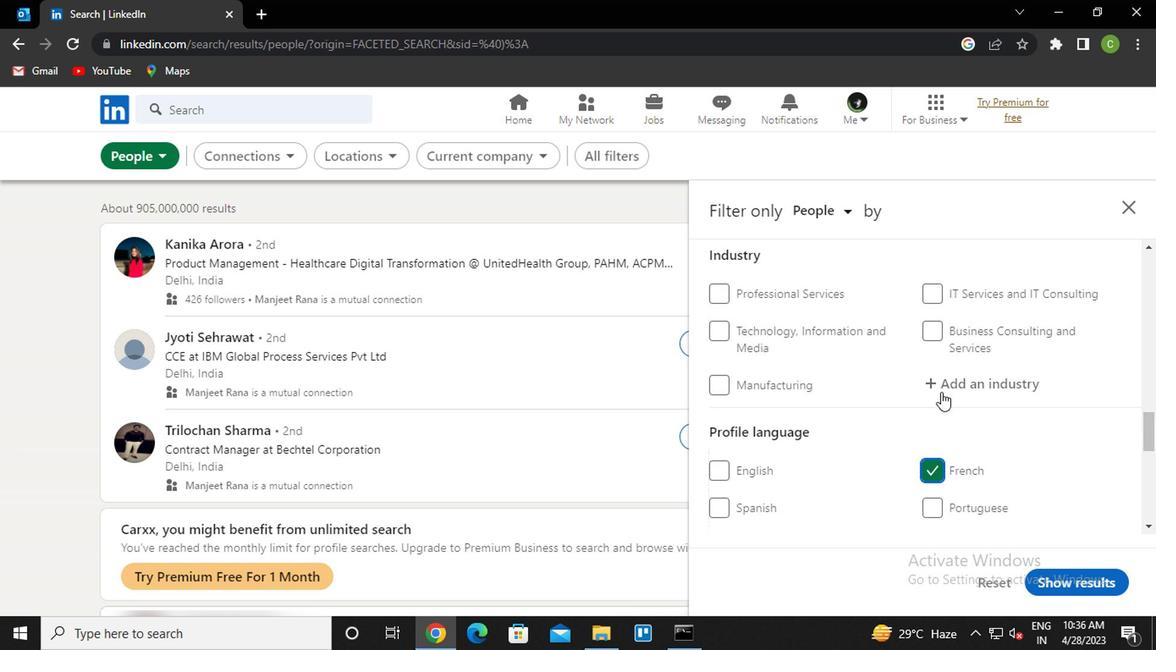 
Action: Mouse scrolled (939, 389) with delta (0, 1)
Screenshot: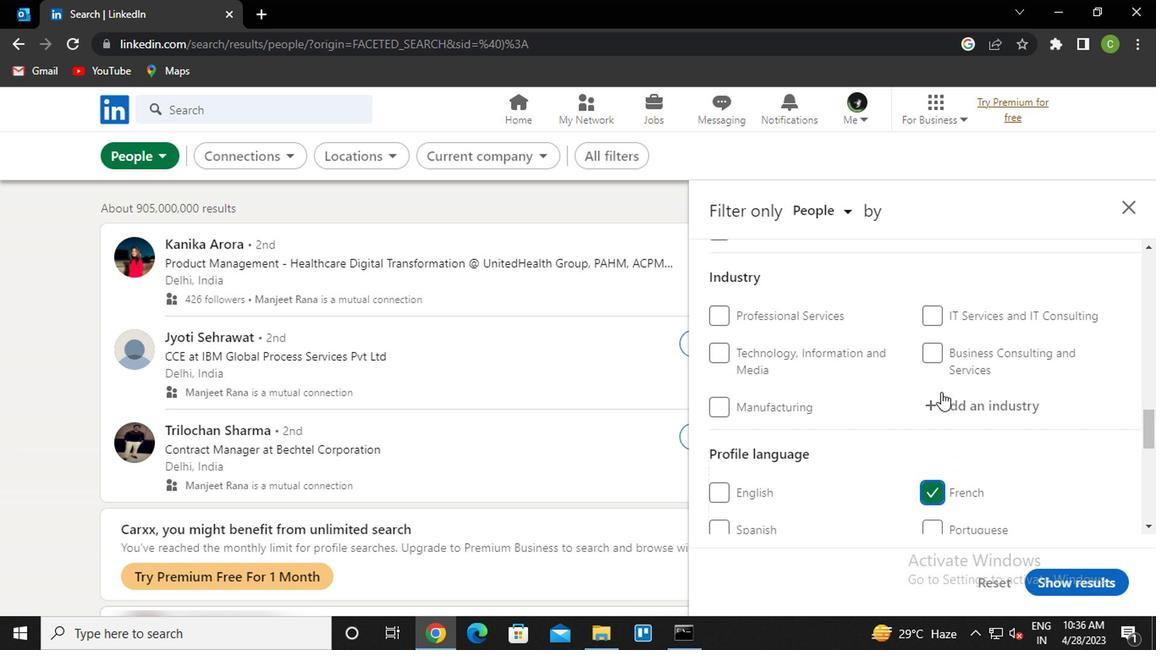 
Action: Mouse scrolled (939, 389) with delta (0, 1)
Screenshot: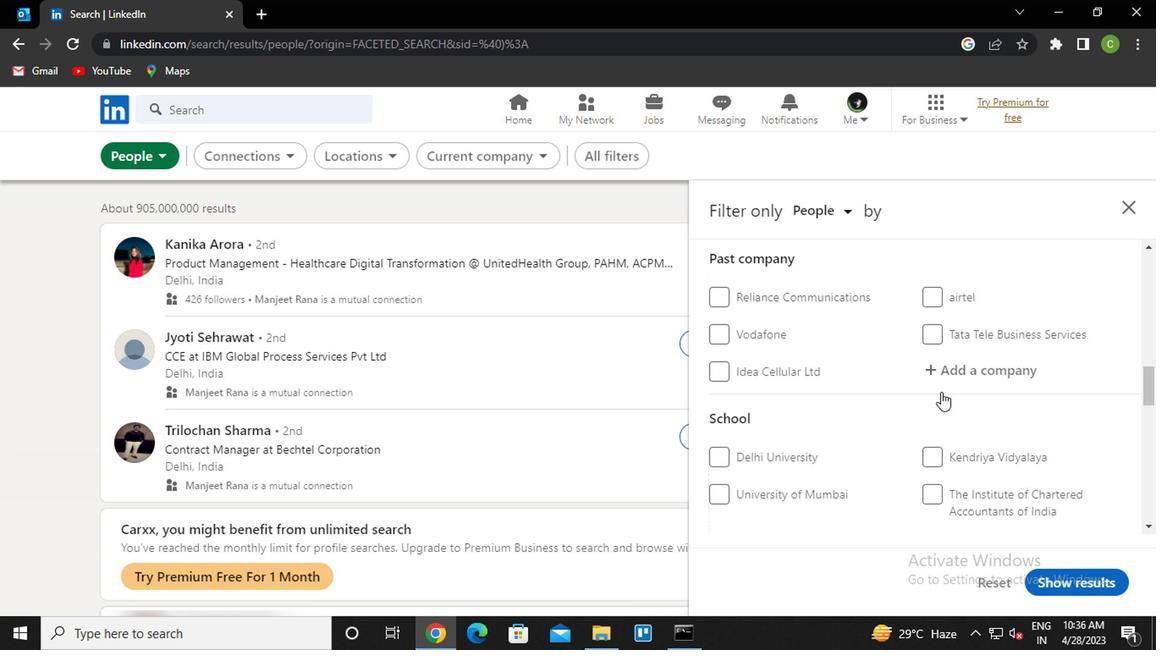 
Action: Mouse scrolled (939, 389) with delta (0, 1)
Screenshot: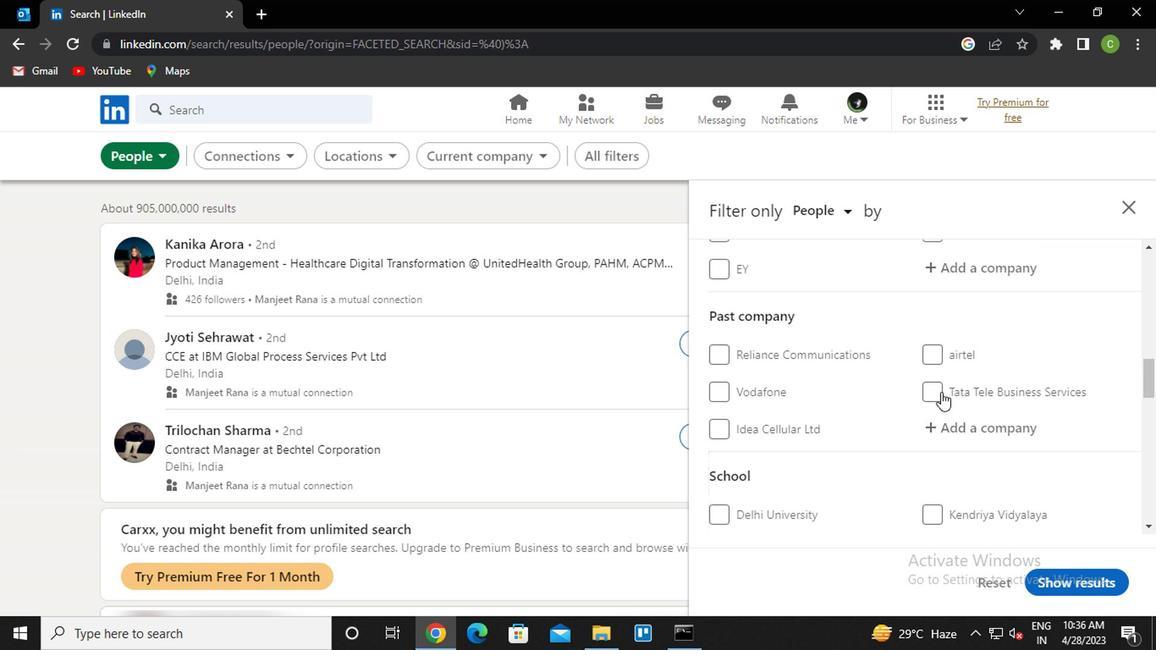 
Action: Mouse scrolled (939, 389) with delta (0, 1)
Screenshot: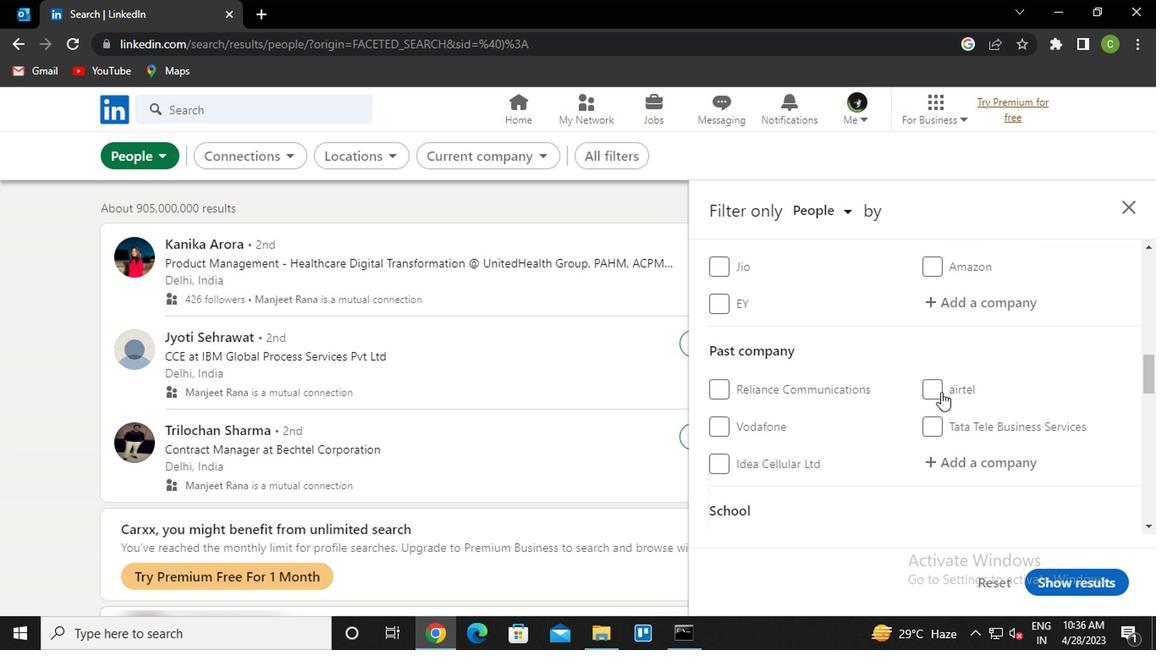 
Action: Mouse scrolled (939, 389) with delta (0, 1)
Screenshot: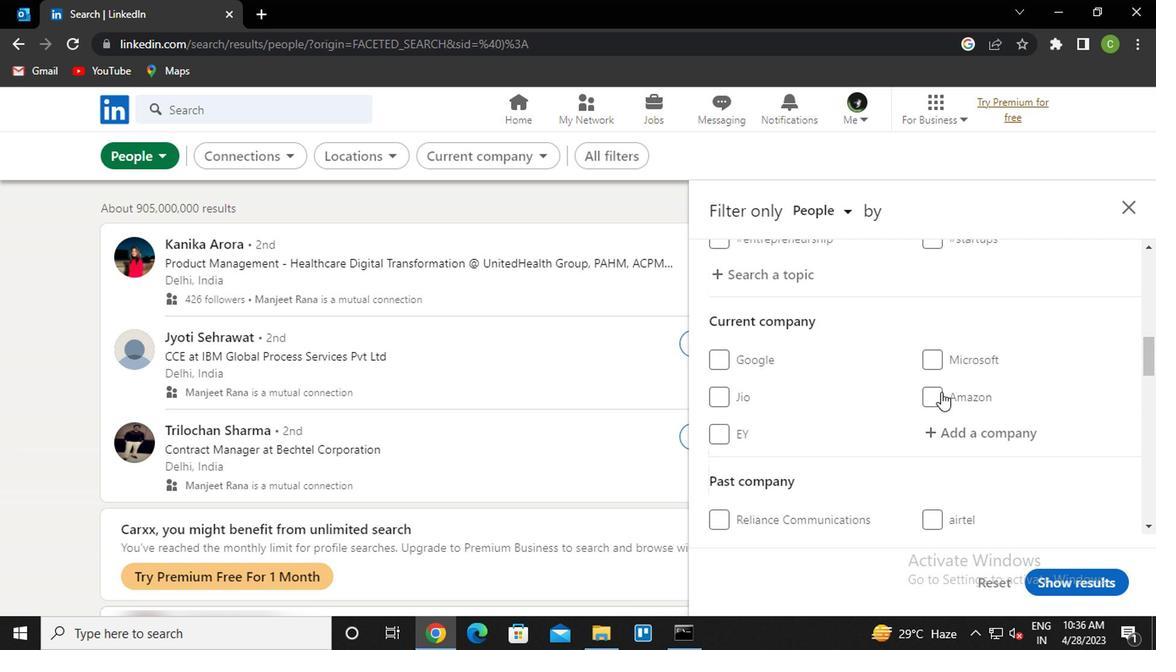 
Action: Mouse moved to (939, 386)
Screenshot: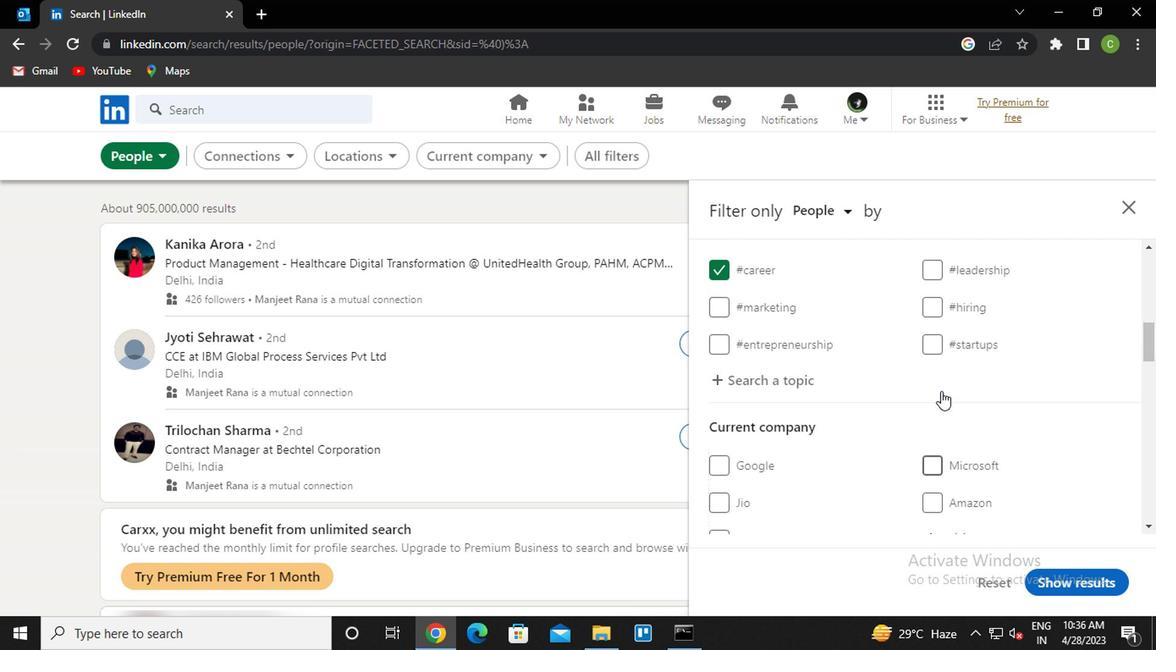 
Action: Mouse scrolled (939, 385) with delta (0, -1)
Screenshot: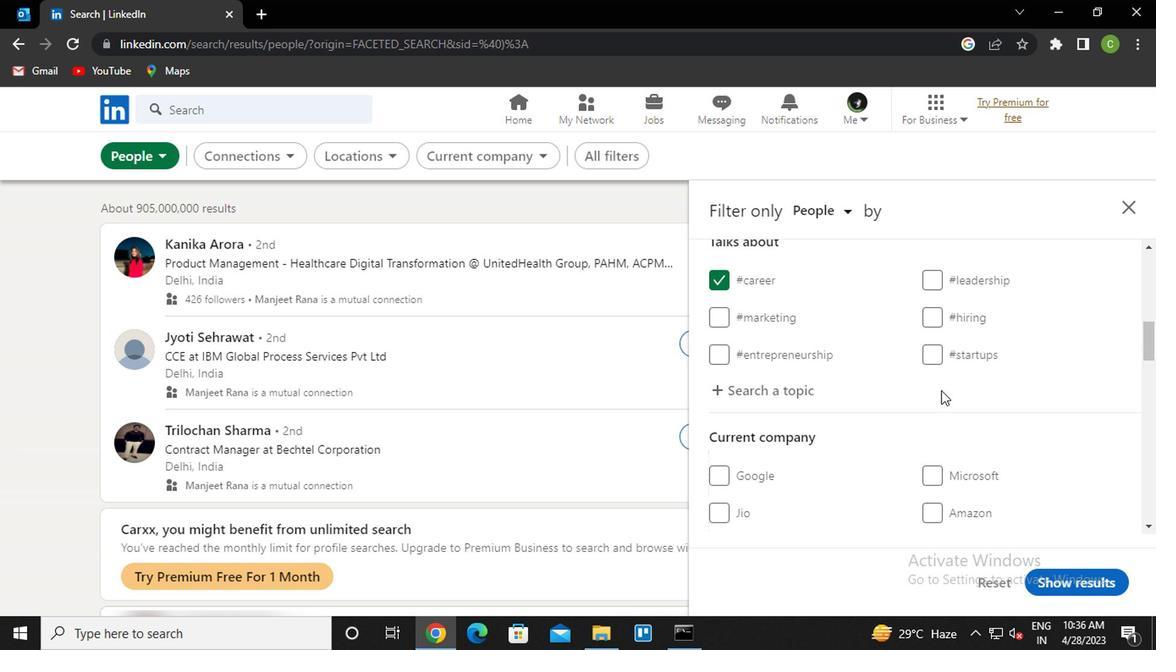 
Action: Mouse scrolled (939, 385) with delta (0, -1)
Screenshot: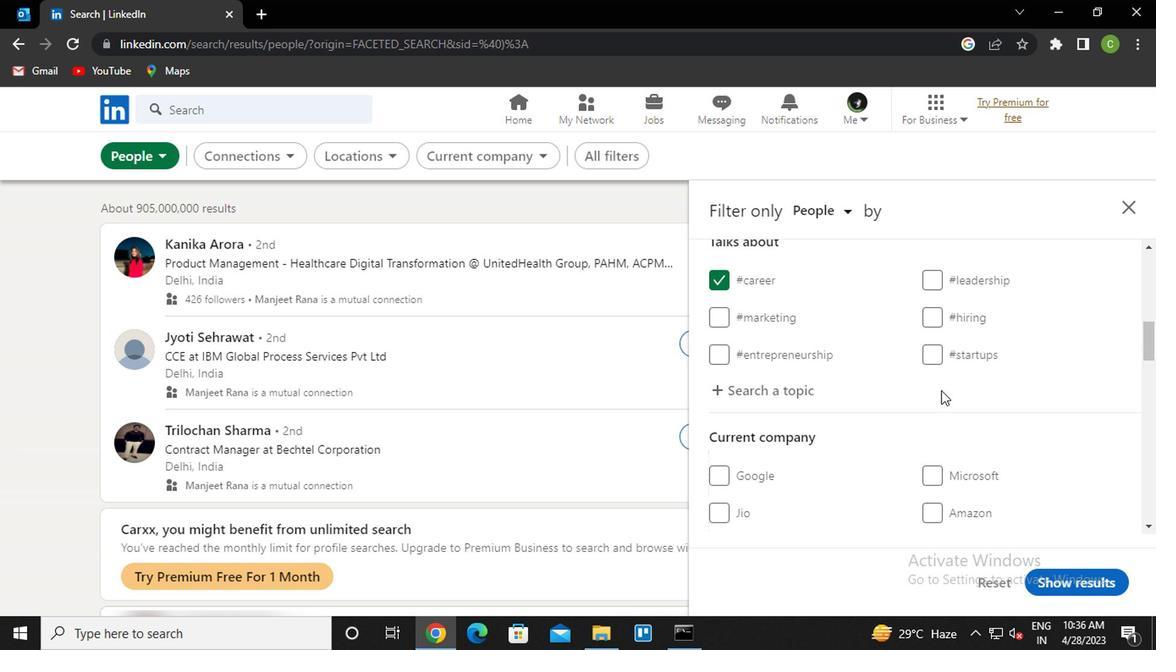 
Action: Mouse scrolled (939, 385) with delta (0, -1)
Screenshot: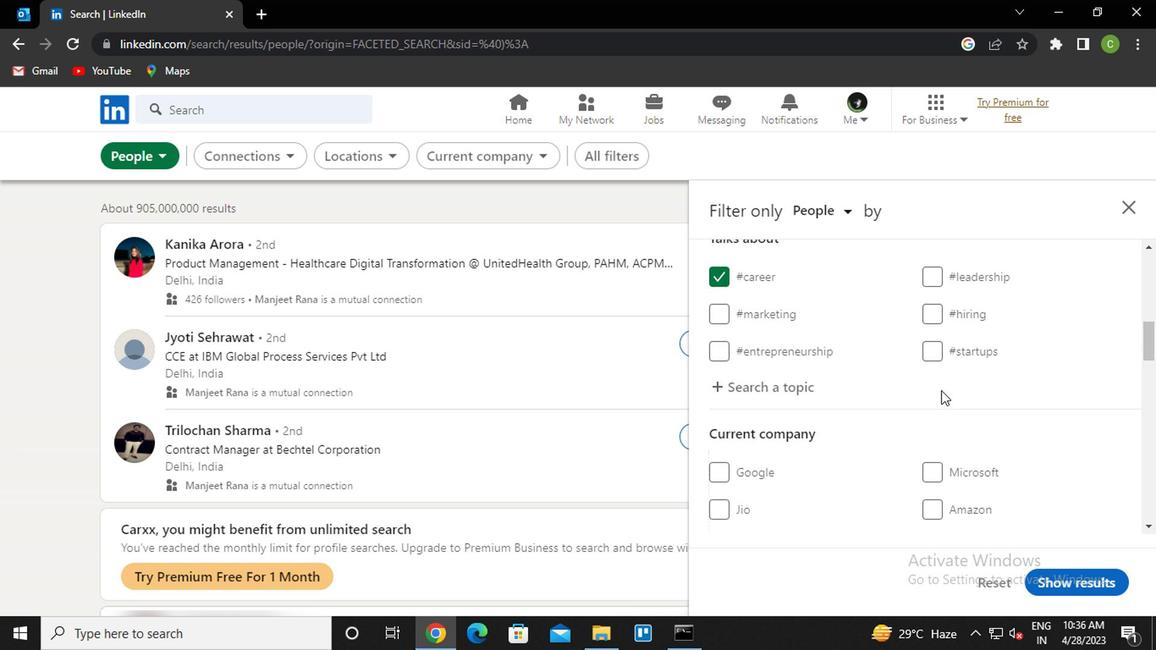 
Action: Mouse moved to (984, 301)
Screenshot: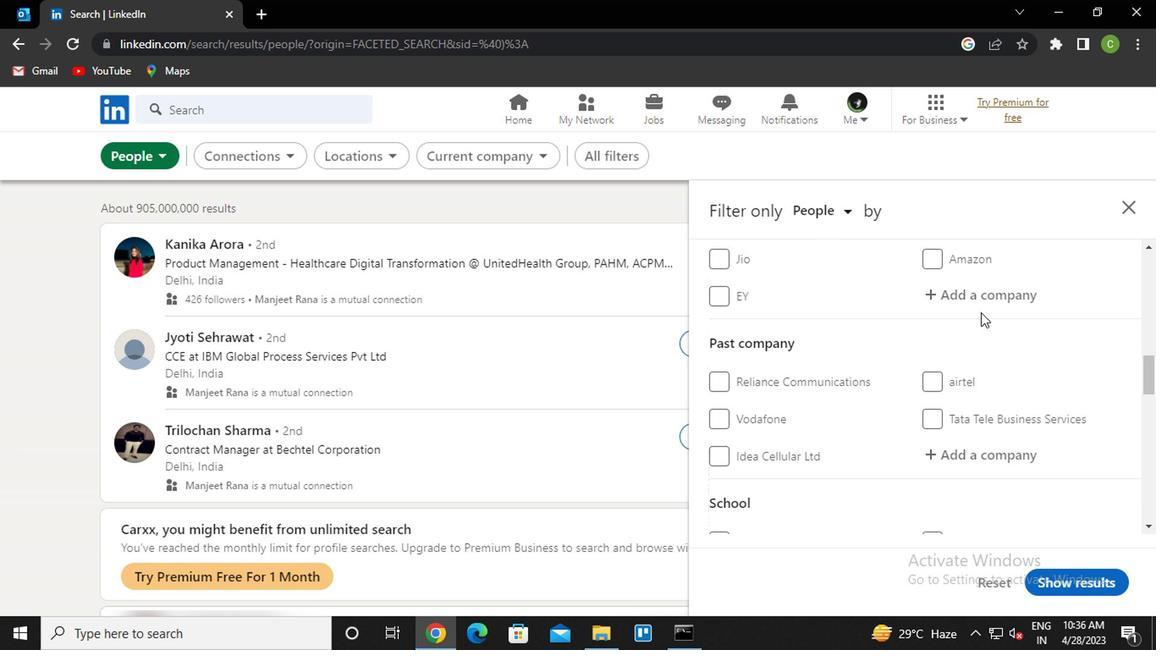 
Action: Mouse pressed left at (984, 301)
Screenshot: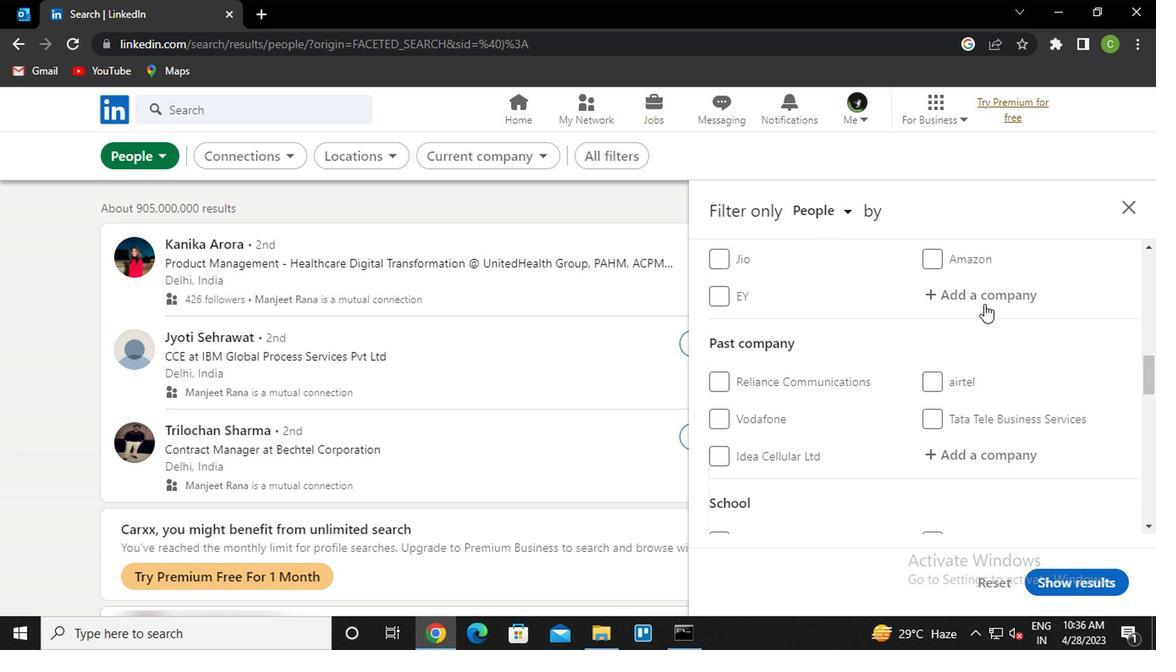 
Action: Key pressed <Key.caps_lock>l<Key.caps_lock>enovo<Key.down><Key.enter>
Screenshot: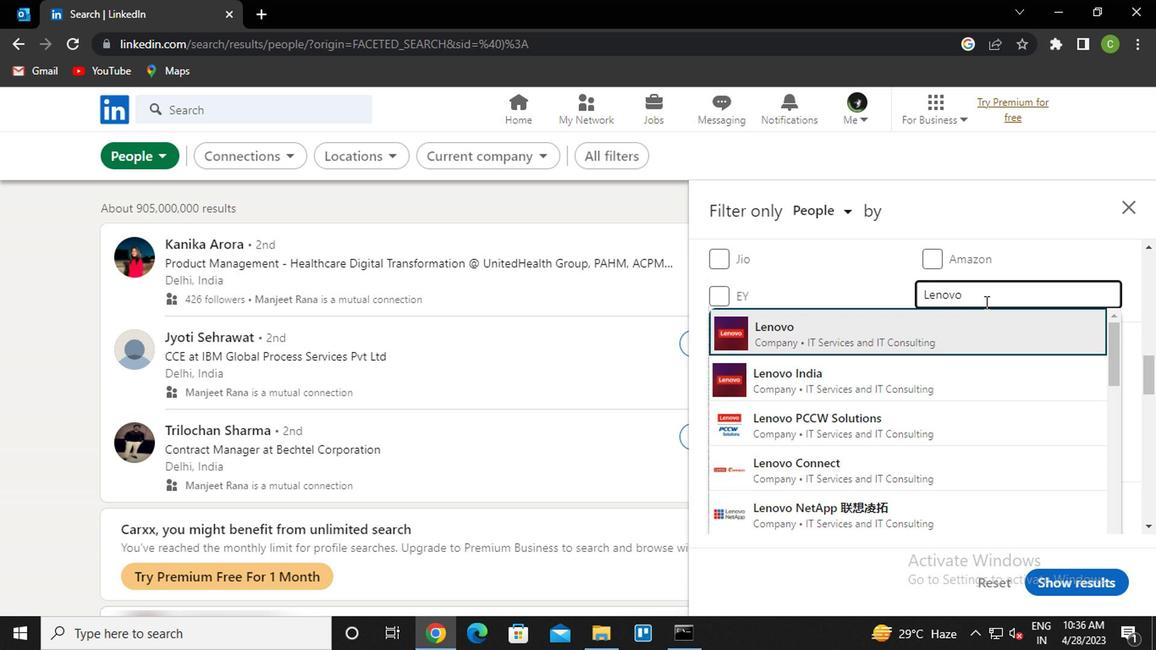 
Action: Mouse moved to (949, 298)
Screenshot: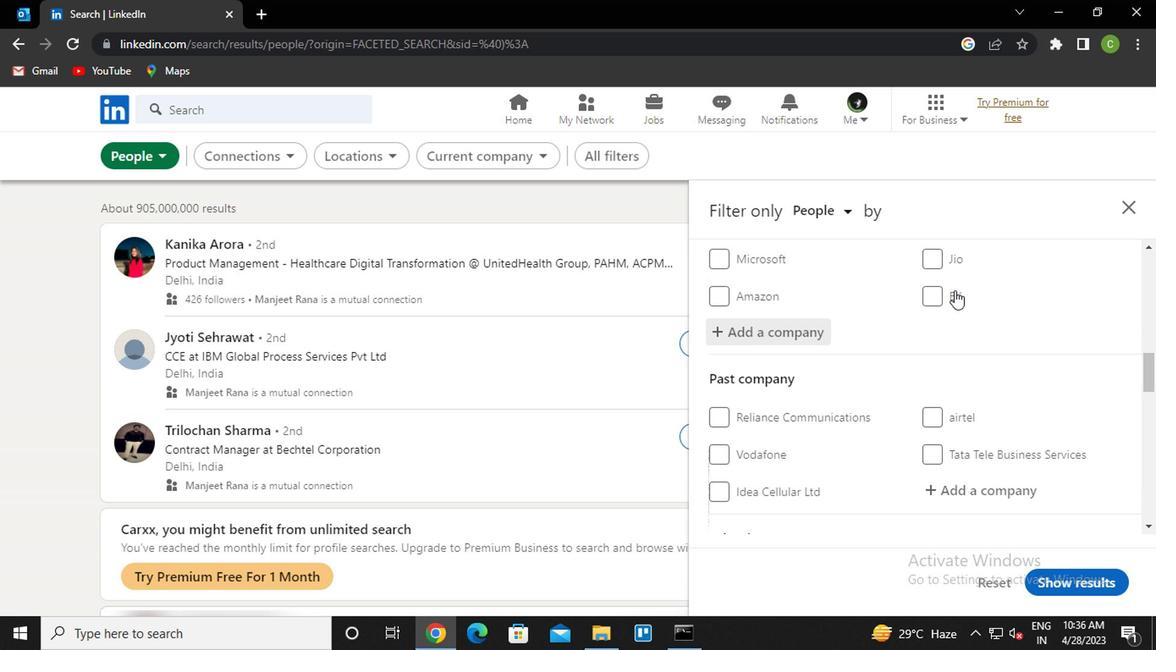 
Action: Mouse scrolled (949, 297) with delta (0, -1)
Screenshot: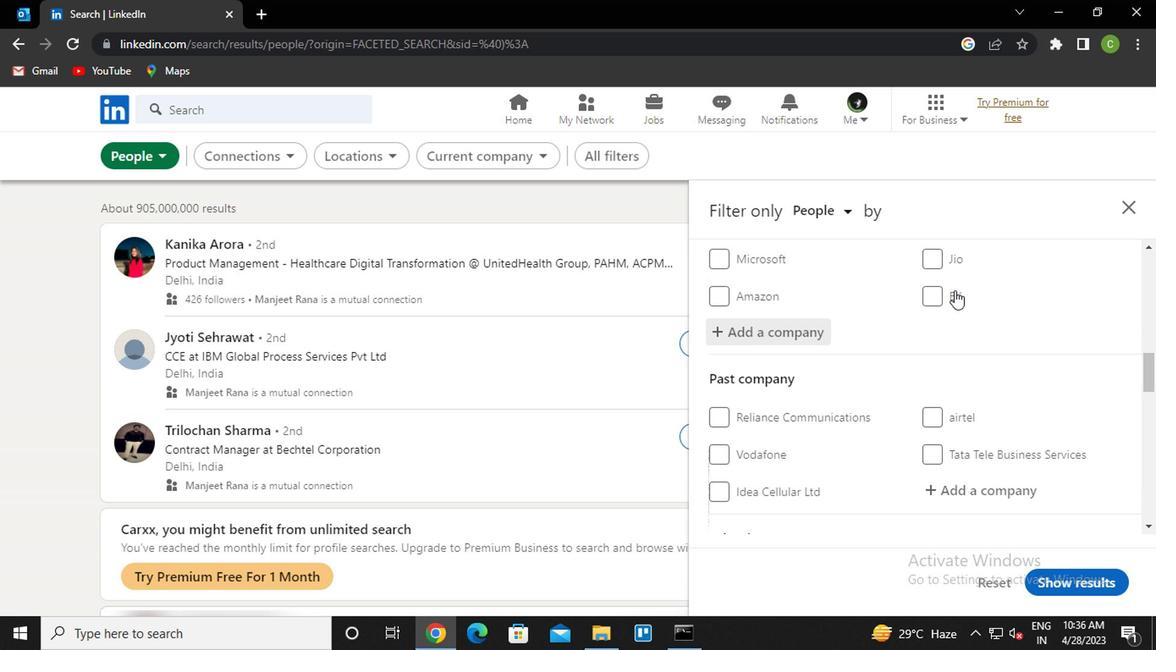 
Action: Mouse moved to (948, 302)
Screenshot: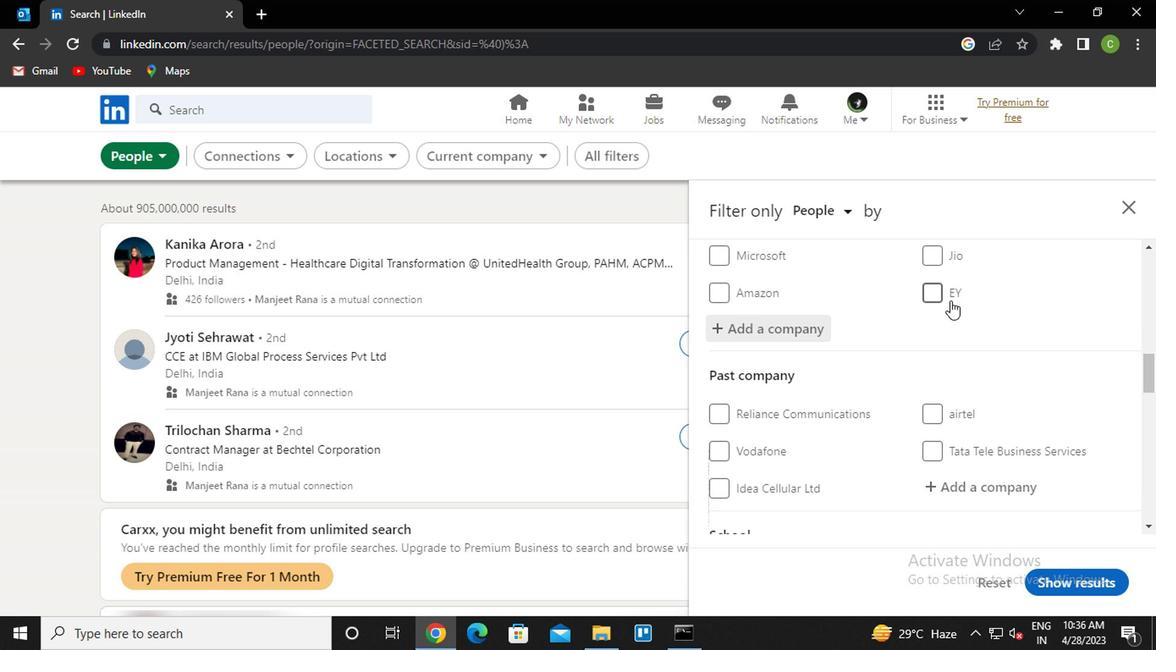 
Action: Mouse scrolled (948, 301) with delta (0, -1)
Screenshot: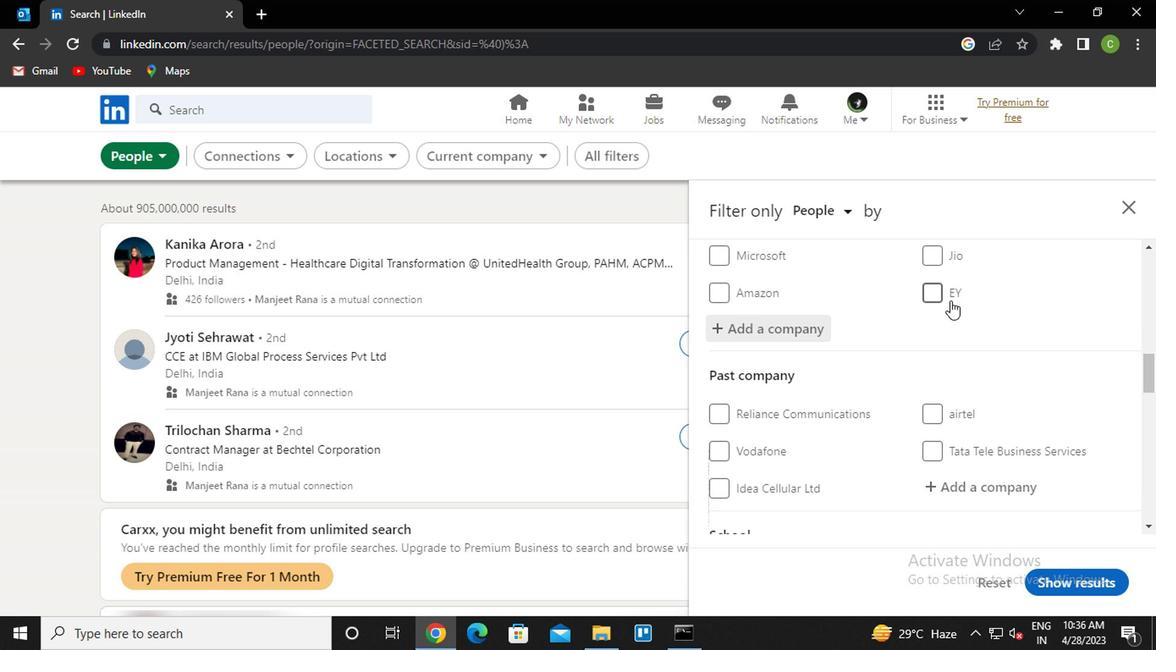 
Action: Mouse moved to (944, 310)
Screenshot: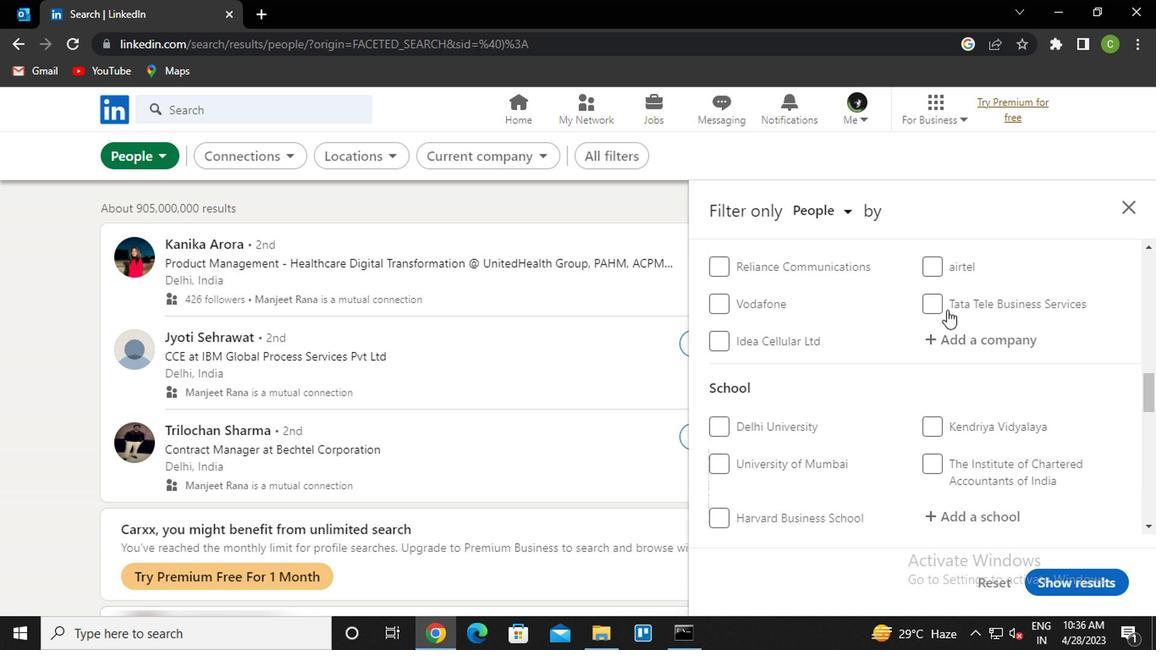 
Action: Mouse scrolled (944, 308) with delta (0, -1)
Screenshot: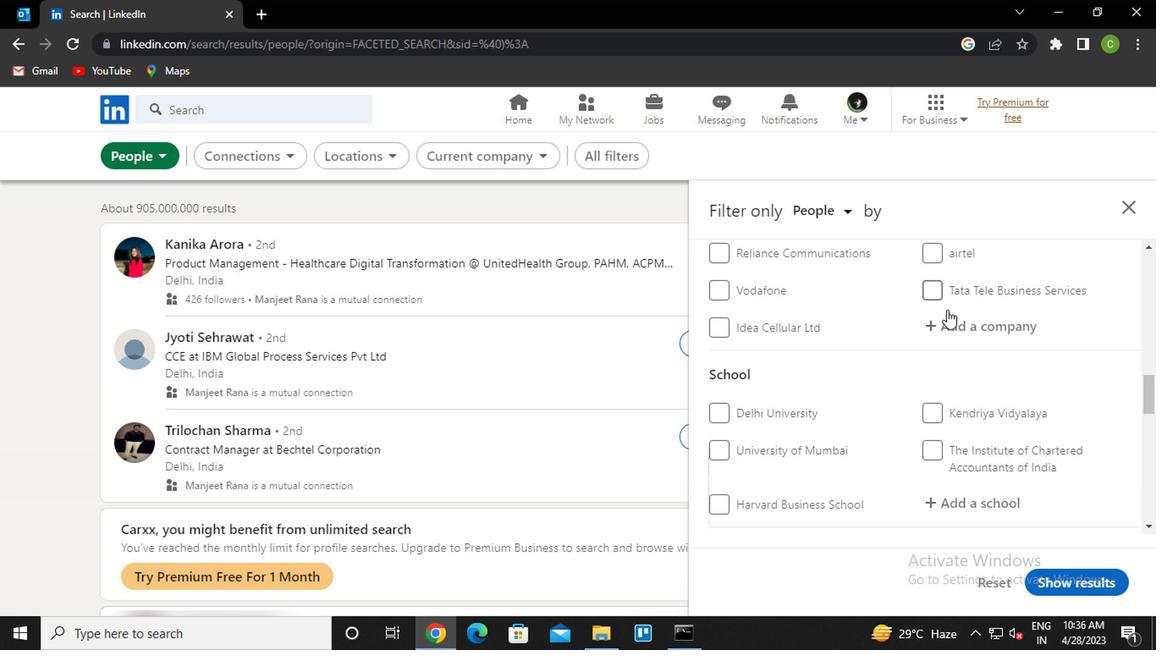 
Action: Mouse moved to (940, 325)
Screenshot: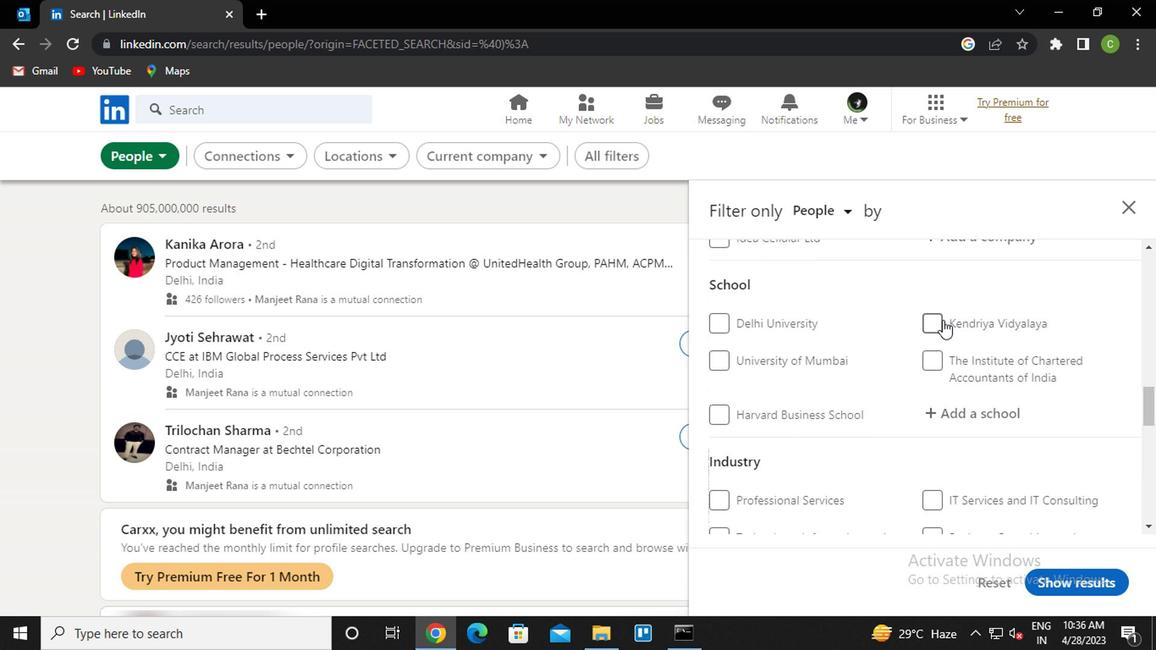 
Action: Mouse scrolled (940, 324) with delta (0, -1)
Screenshot: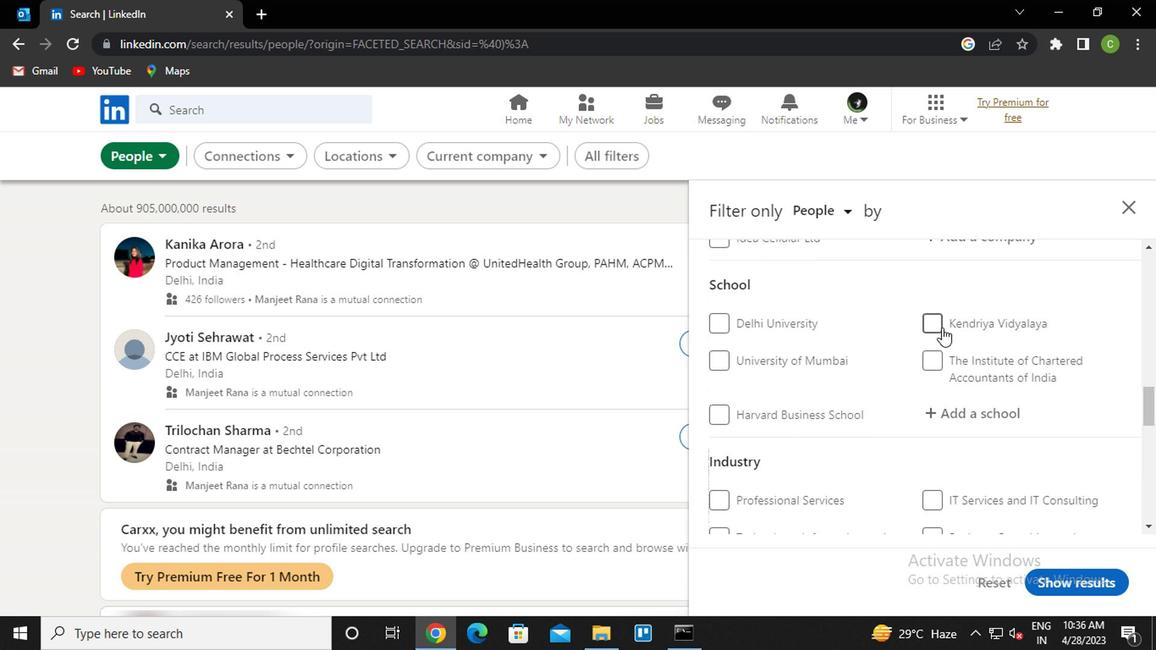 
Action: Mouse moved to (986, 337)
Screenshot: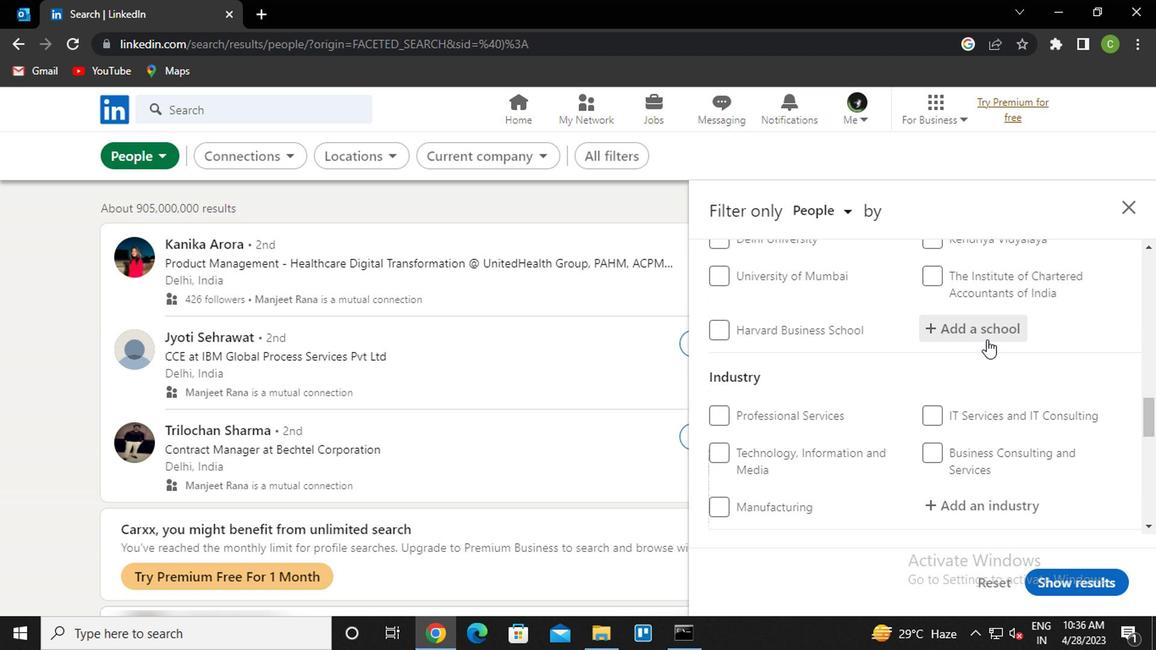 
Action: Mouse pressed left at (986, 337)
Screenshot: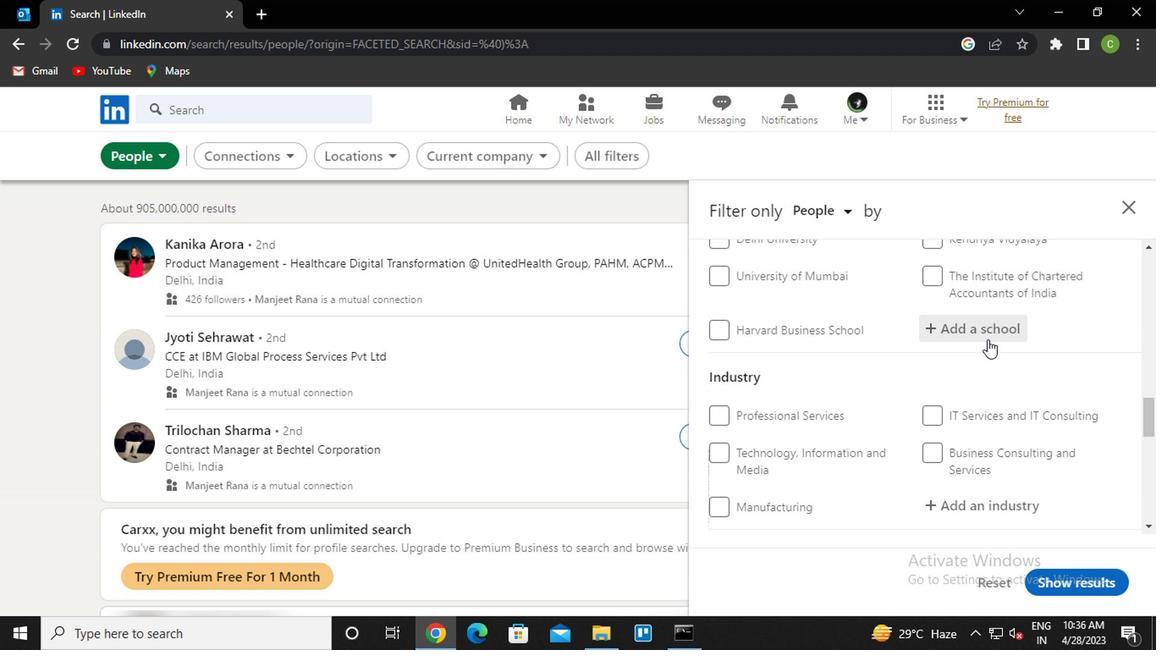 
Action: Mouse moved to (986, 336)
Screenshot: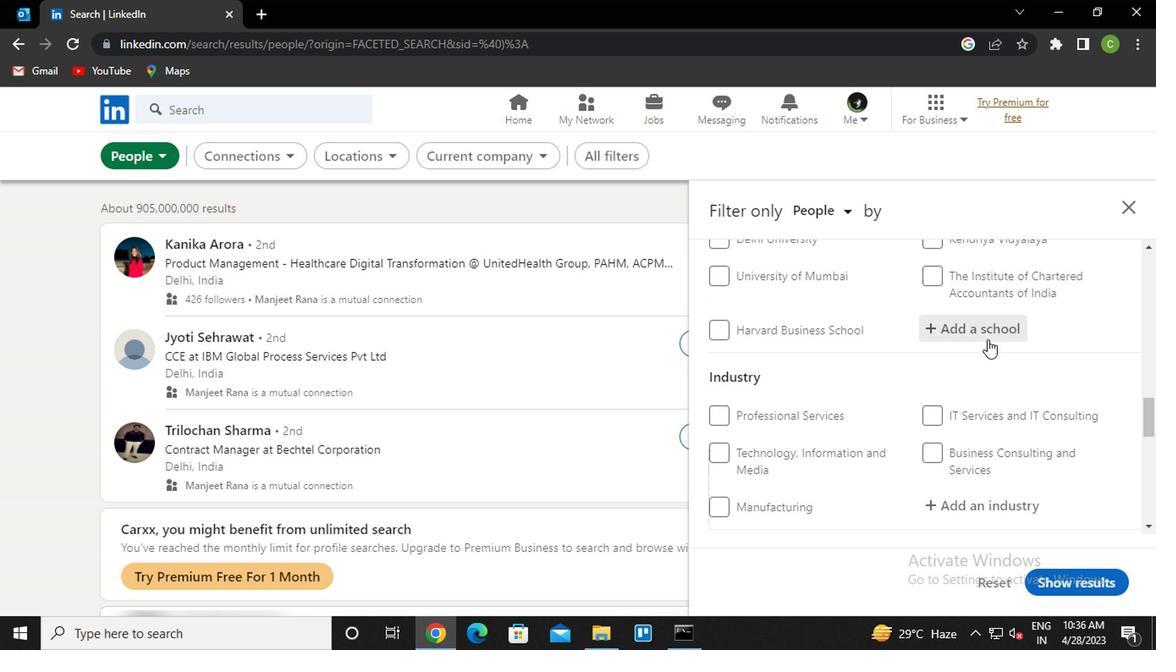 
Action: Key pressed <Key.caps_lock>m<Key.caps_lock>odel<Key.space><Key.caps_lock>e<Key.caps_lock>nginne<Key.backspace><Key.backspace>ee<Key.down><Key.enter>
Screenshot: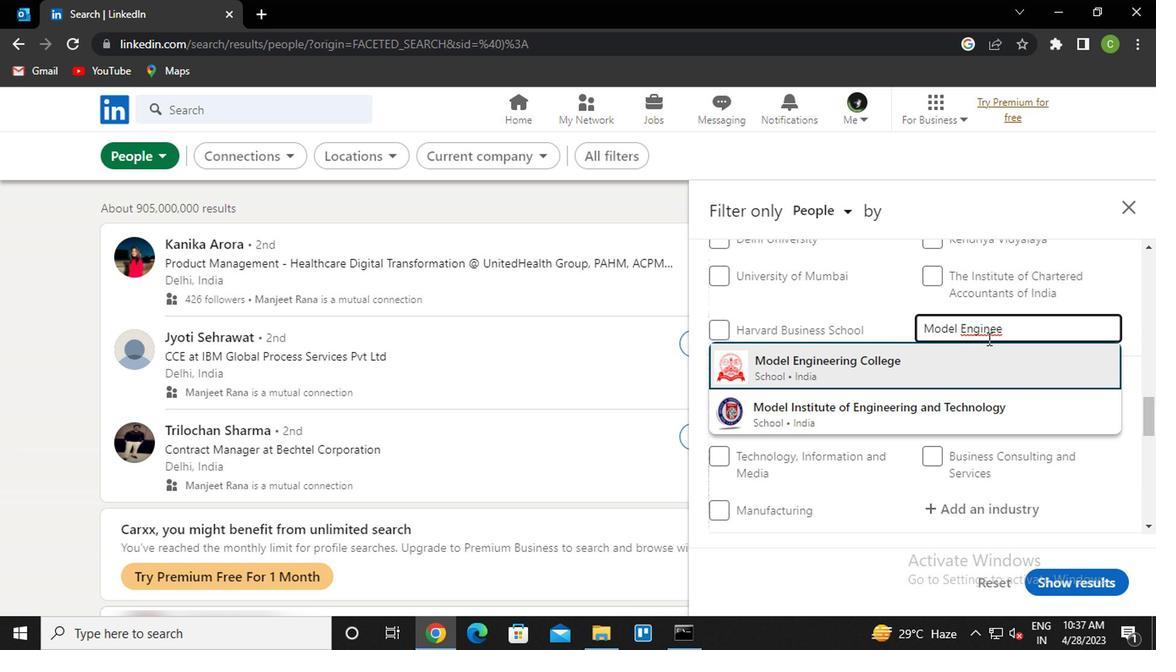 
Action: Mouse scrolled (986, 335) with delta (0, 0)
Screenshot: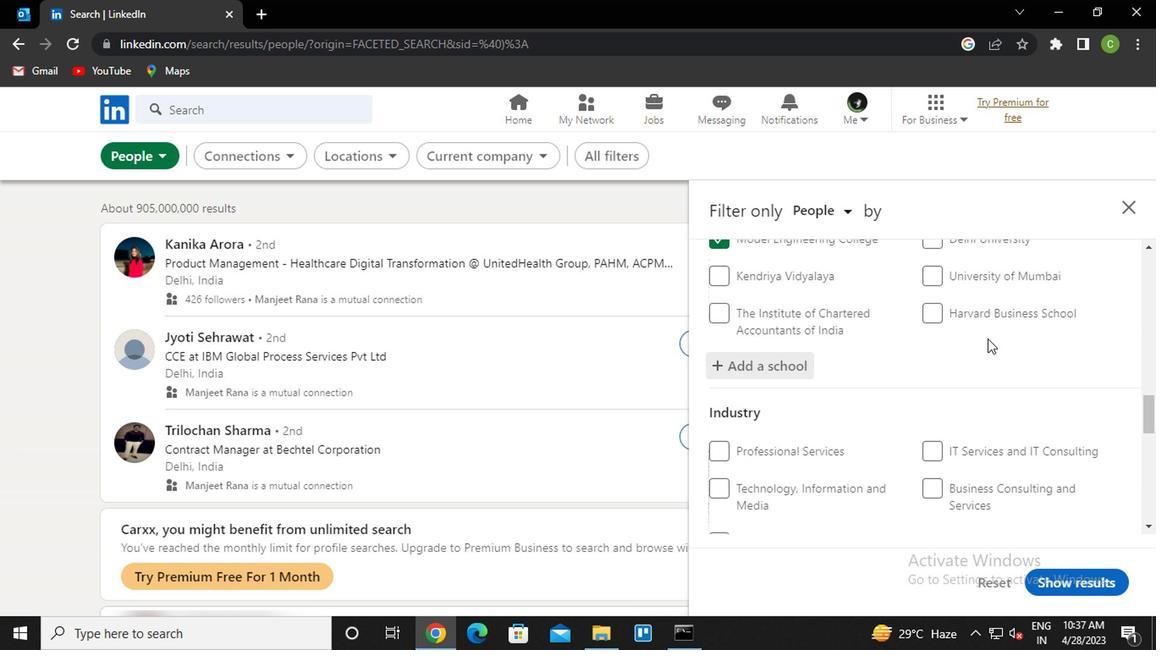 
Action: Mouse scrolled (986, 335) with delta (0, 0)
Screenshot: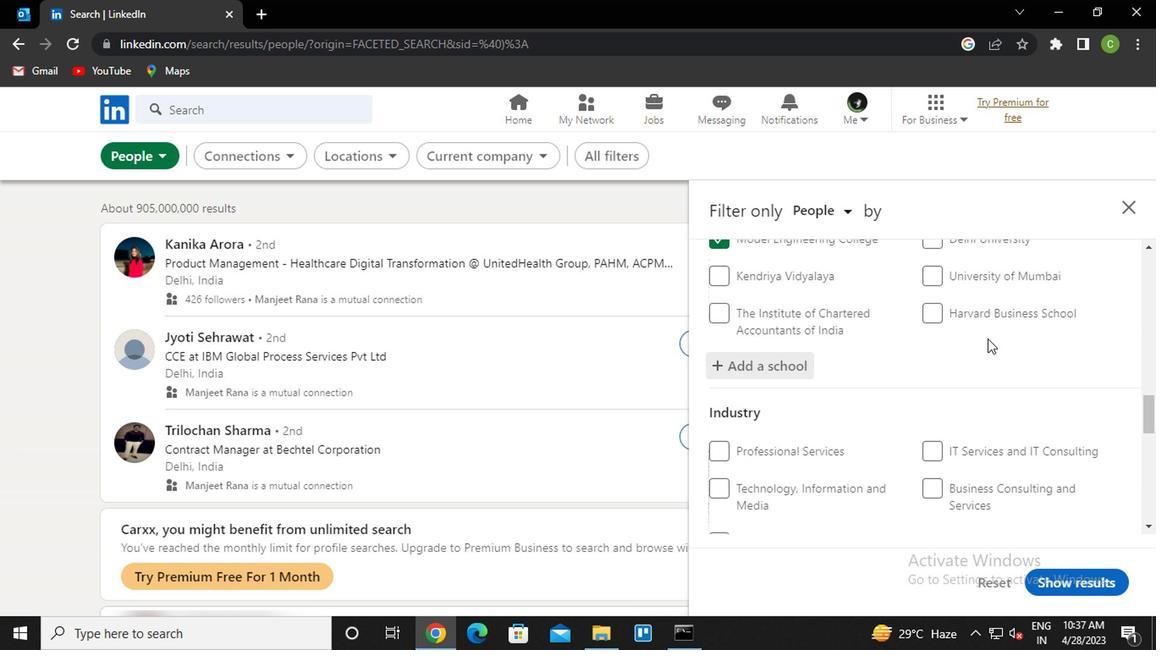 
Action: Mouse scrolled (986, 335) with delta (0, 0)
Screenshot: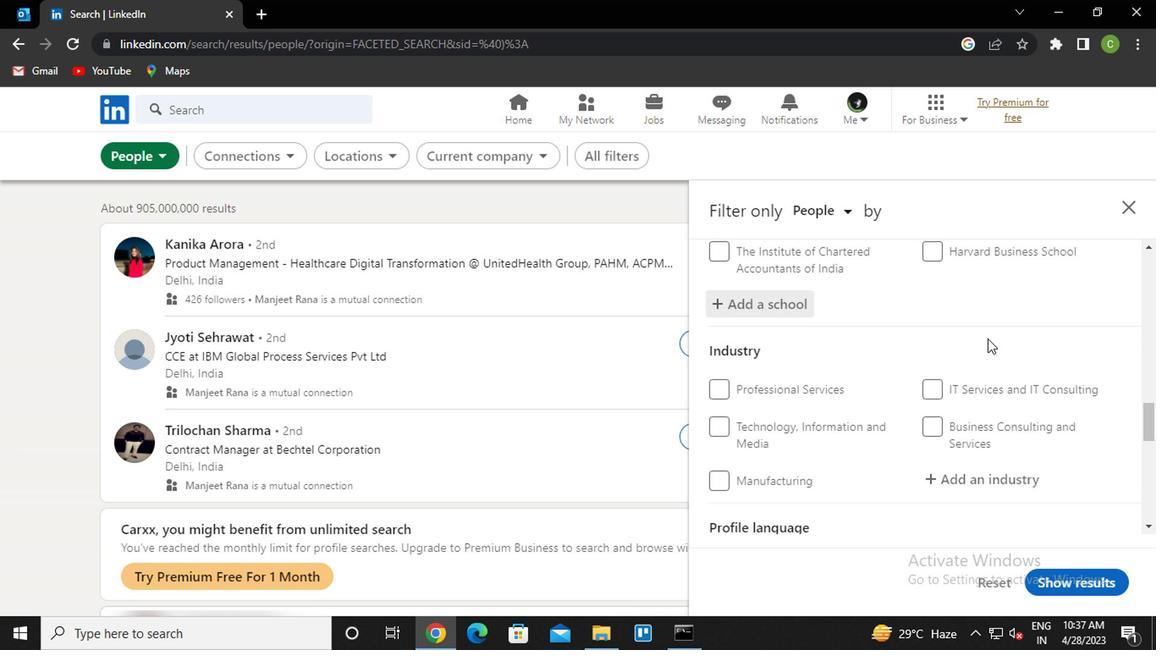 
Action: Mouse moved to (1020, 280)
Screenshot: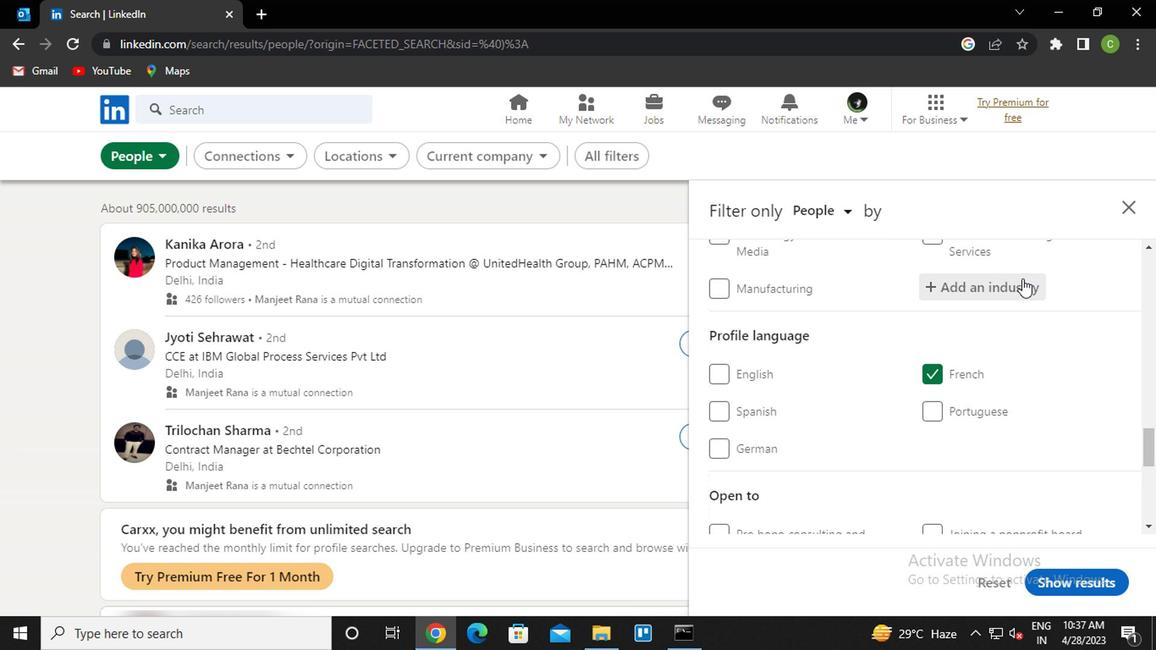 
Action: Mouse pressed left at (1020, 280)
Screenshot: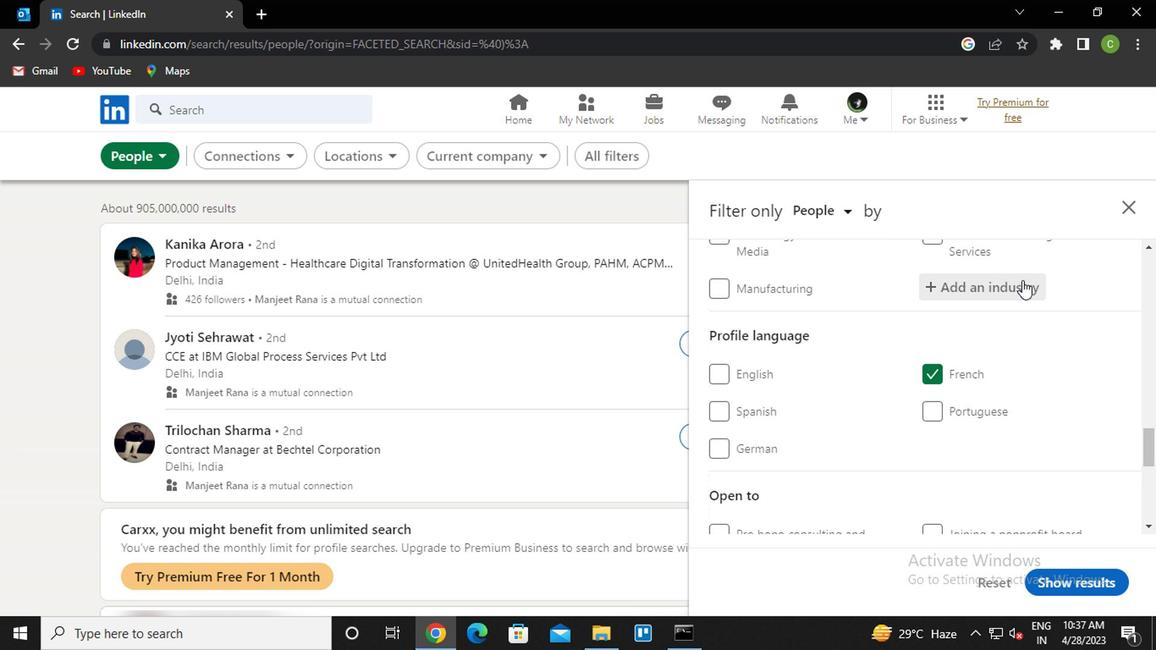 
Action: Key pressed <Key.caps_lock>f<Key.caps_lock>ood<Key.space>and<Key.down><Key.enter>
Screenshot: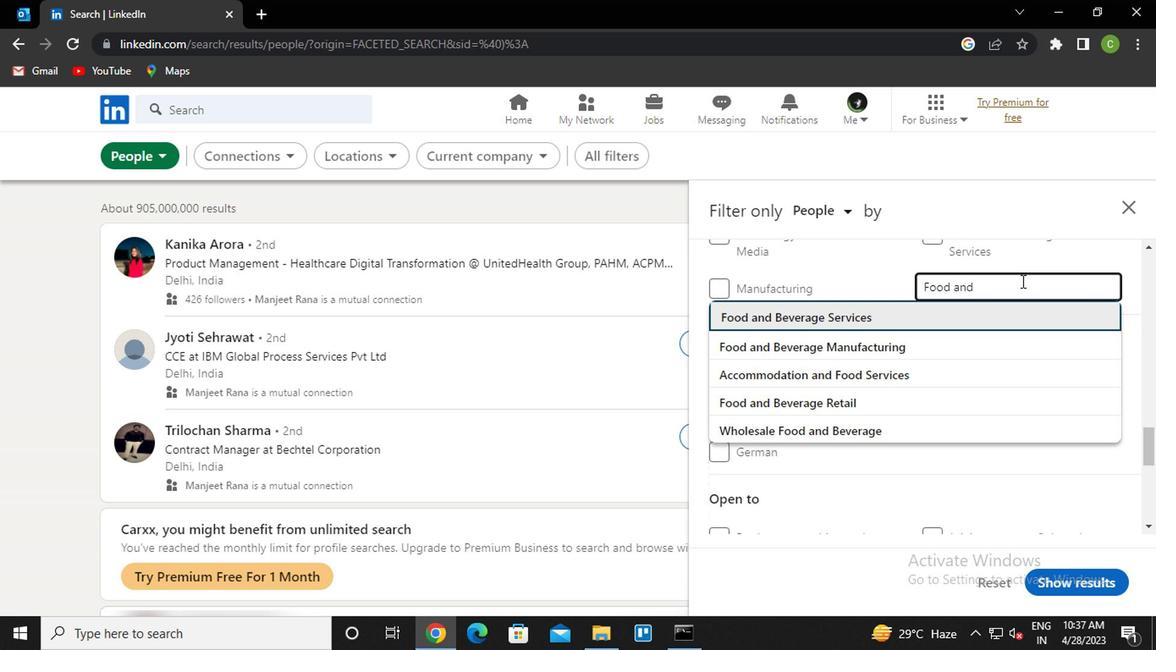 
Action: Mouse moved to (1011, 285)
Screenshot: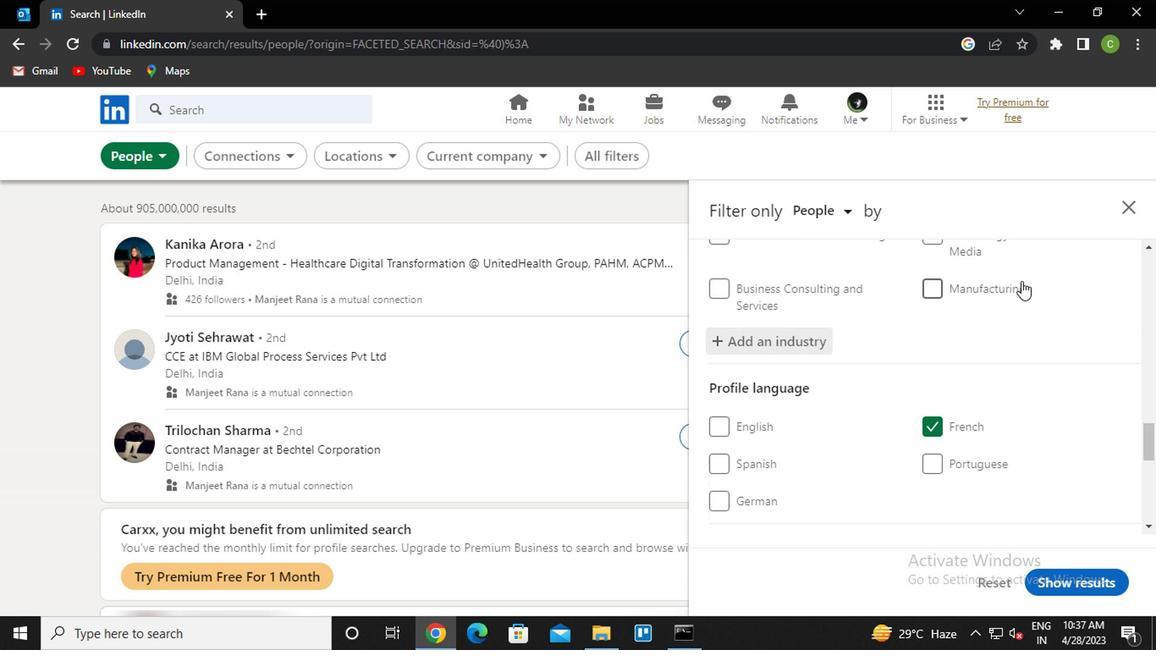
Action: Mouse scrolled (1011, 284) with delta (0, 0)
Screenshot: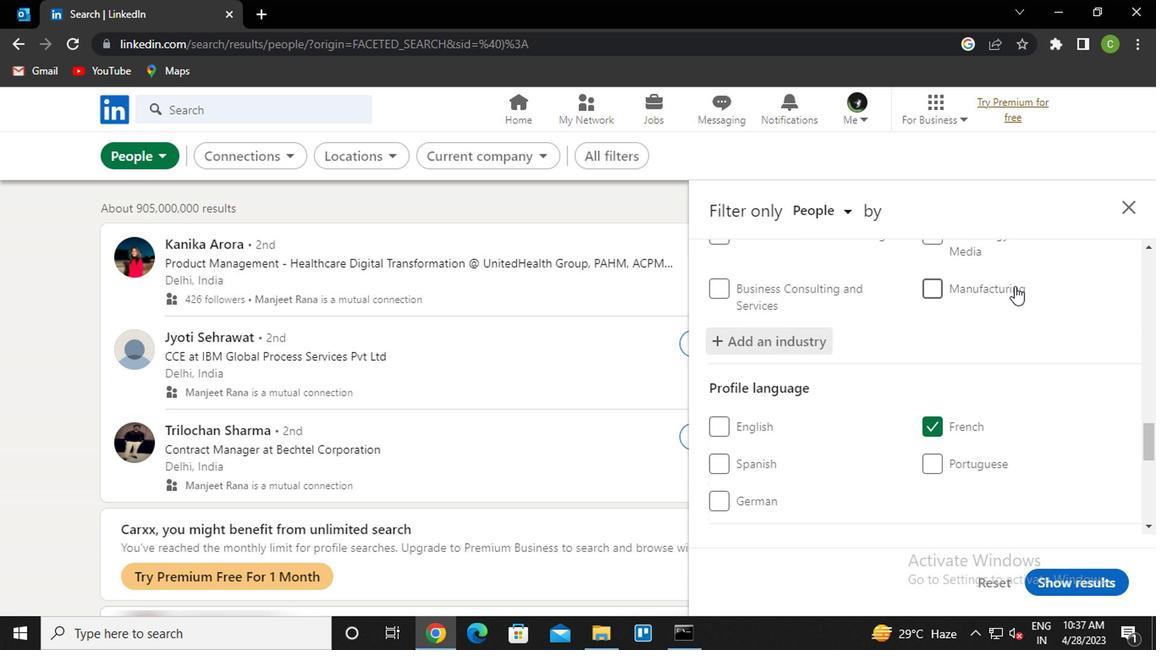 
Action: Mouse moved to (1002, 290)
Screenshot: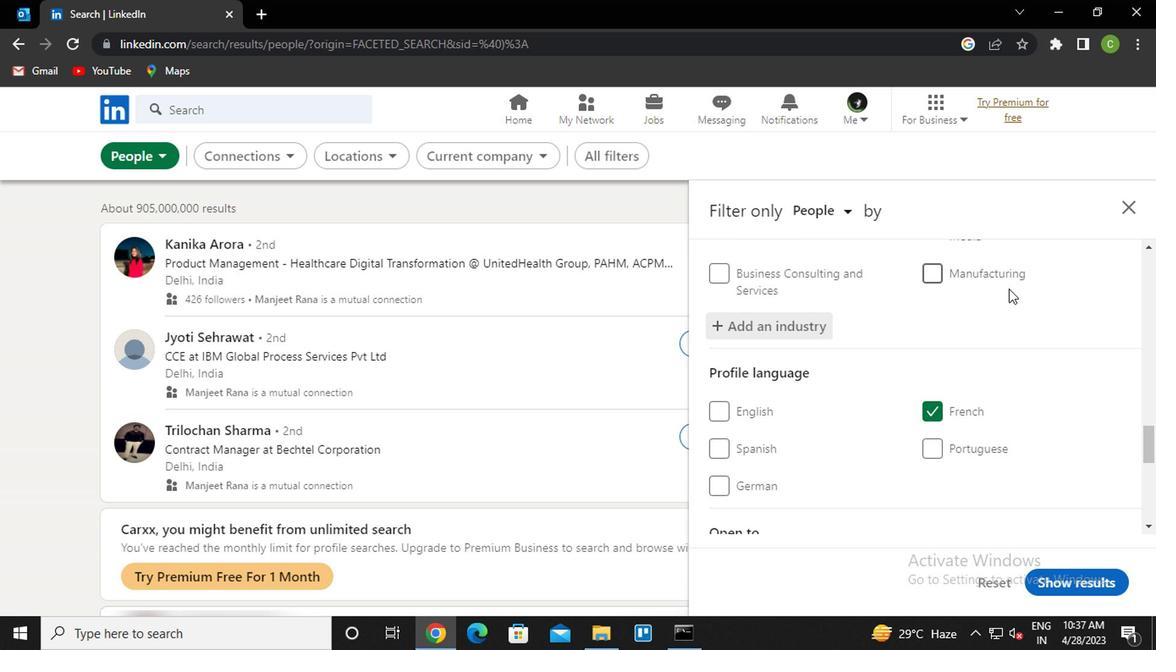
Action: Mouse scrolled (1002, 290) with delta (0, 0)
Screenshot: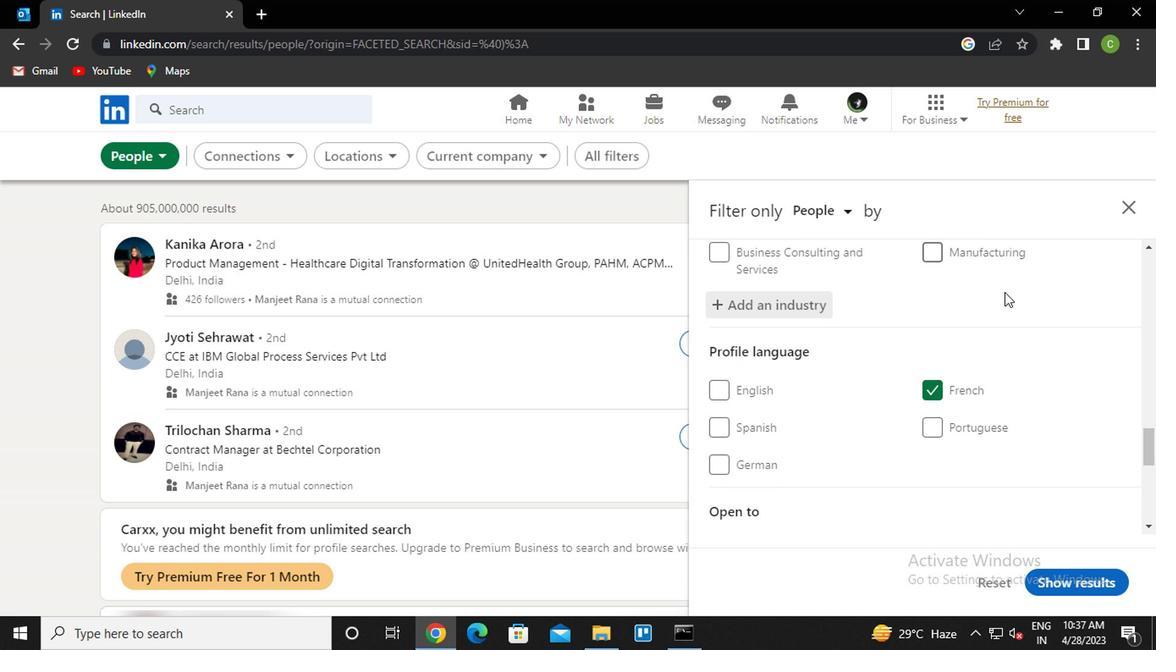 
Action: Mouse moved to (994, 297)
Screenshot: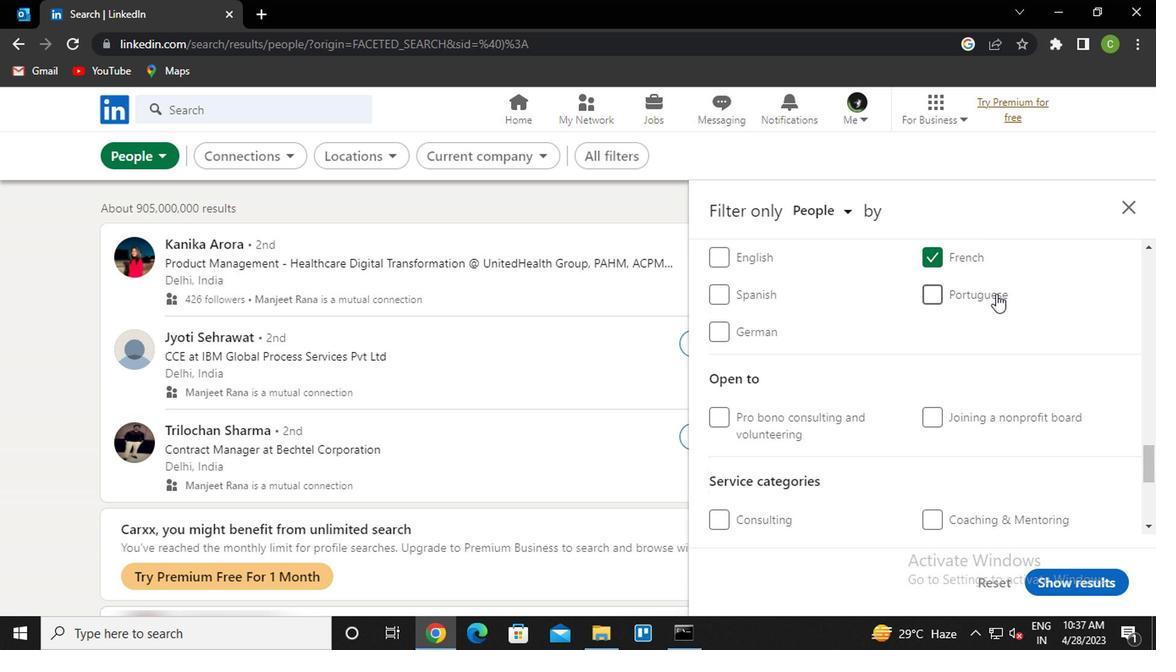 
Action: Mouse scrolled (994, 296) with delta (0, 0)
Screenshot: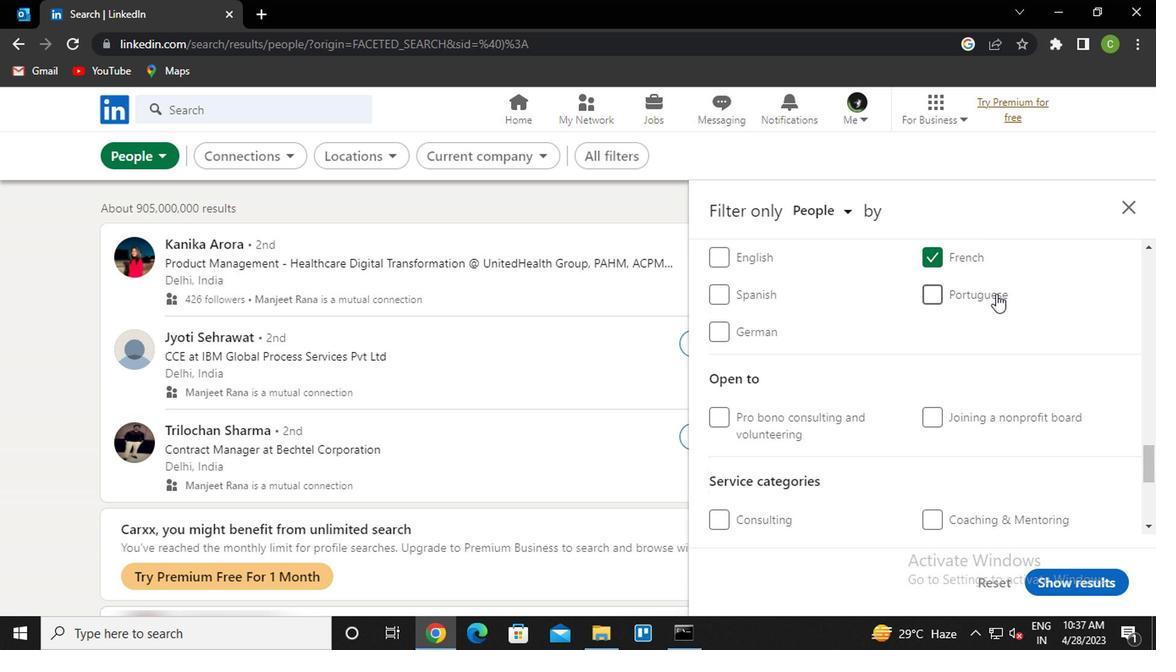 
Action: Mouse moved to (994, 299)
Screenshot: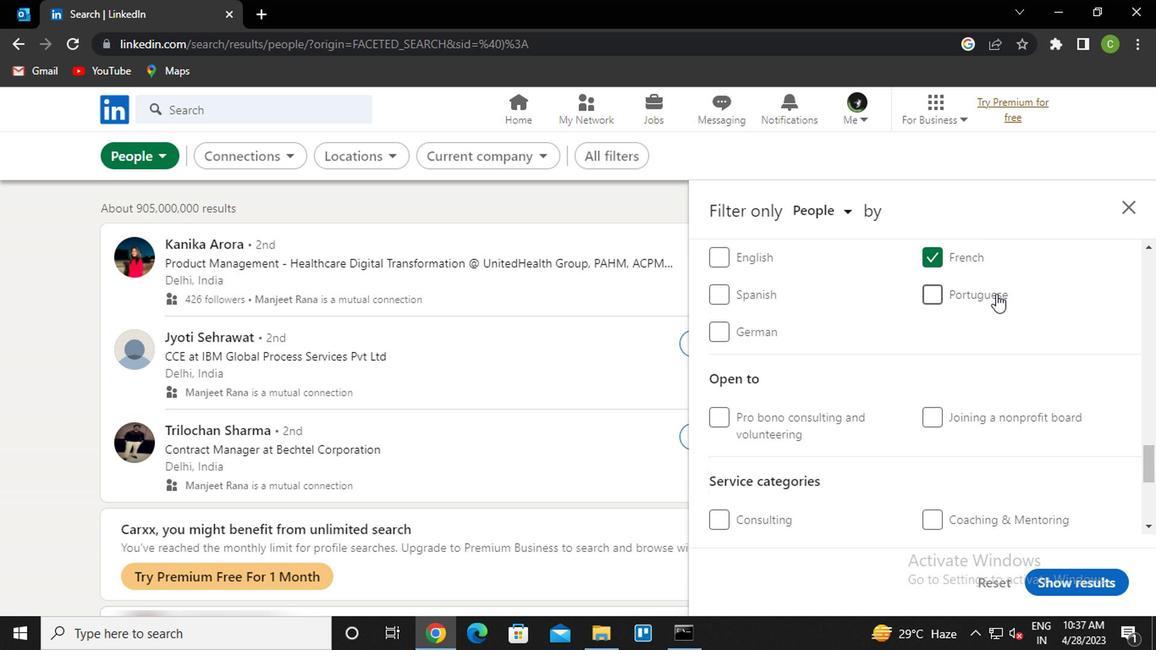 
Action: Mouse scrolled (994, 299) with delta (0, 0)
Screenshot: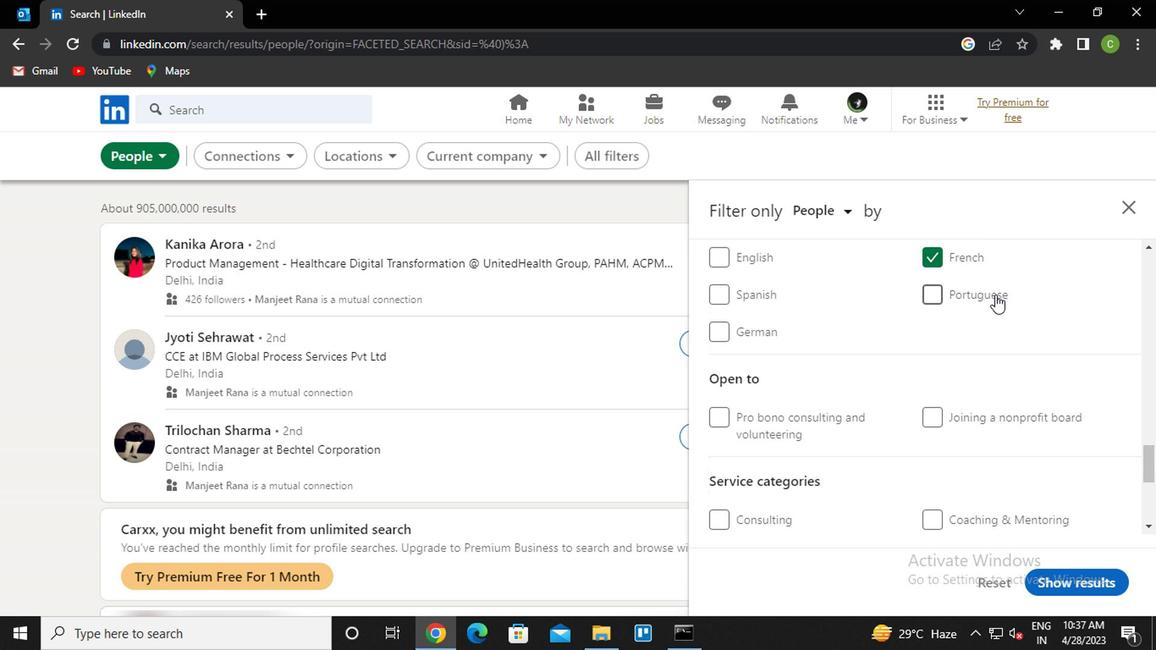
Action: Mouse moved to (991, 304)
Screenshot: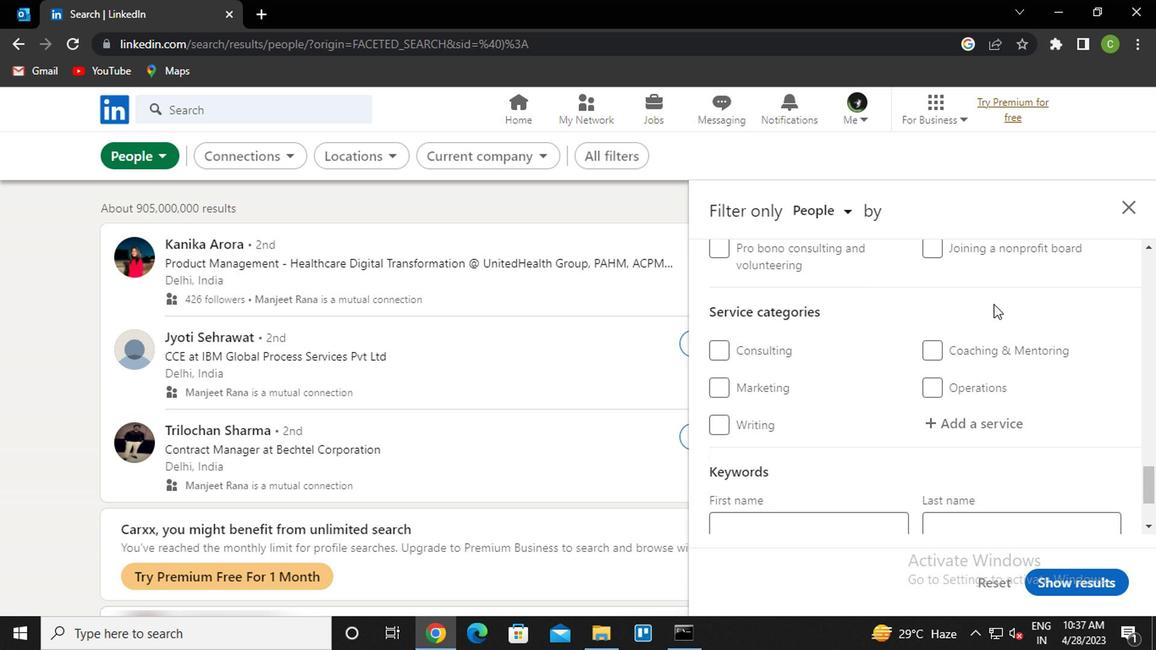 
Action: Mouse scrolled (991, 303) with delta (0, 0)
Screenshot: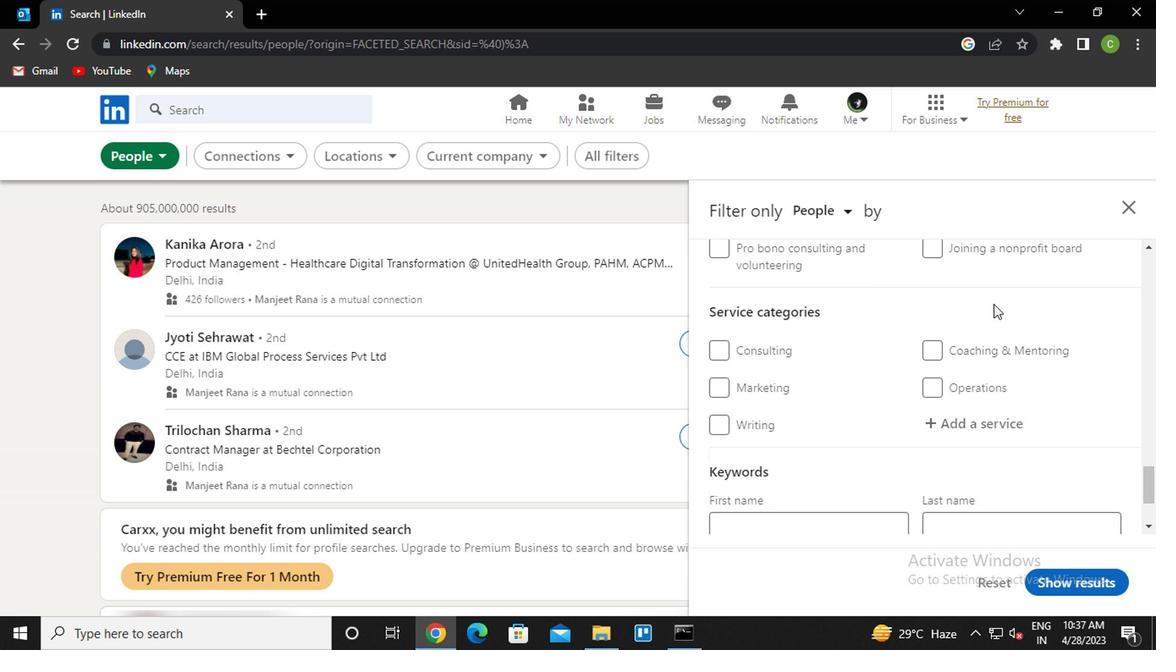 
Action: Mouse moved to (971, 333)
Screenshot: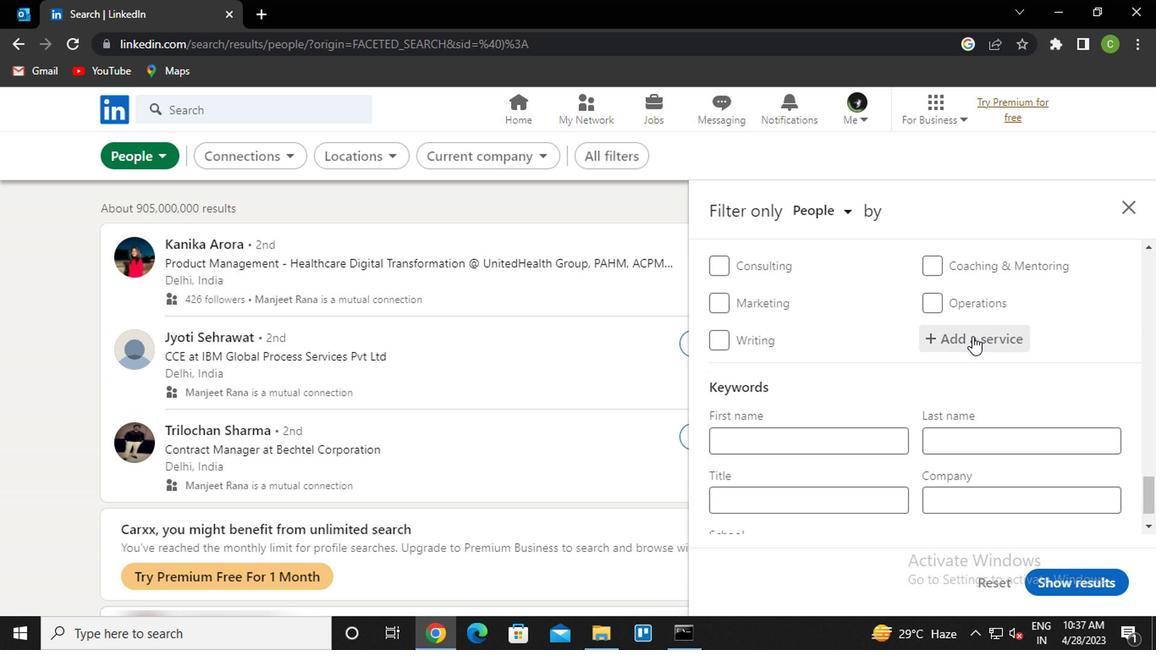 
Action: Mouse pressed left at (971, 333)
Screenshot: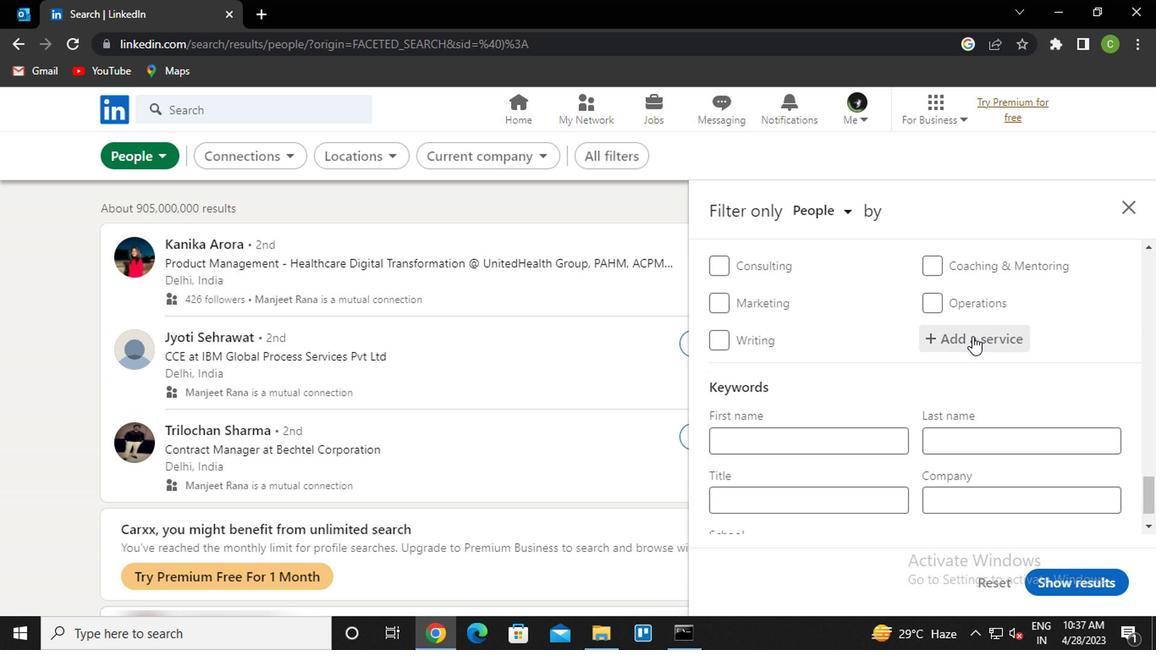 
Action: Key pressed <Key.caps_lock>c<Key.caps_lock>p<Key.backspace>opy<Key.down><Key.enter>
Screenshot: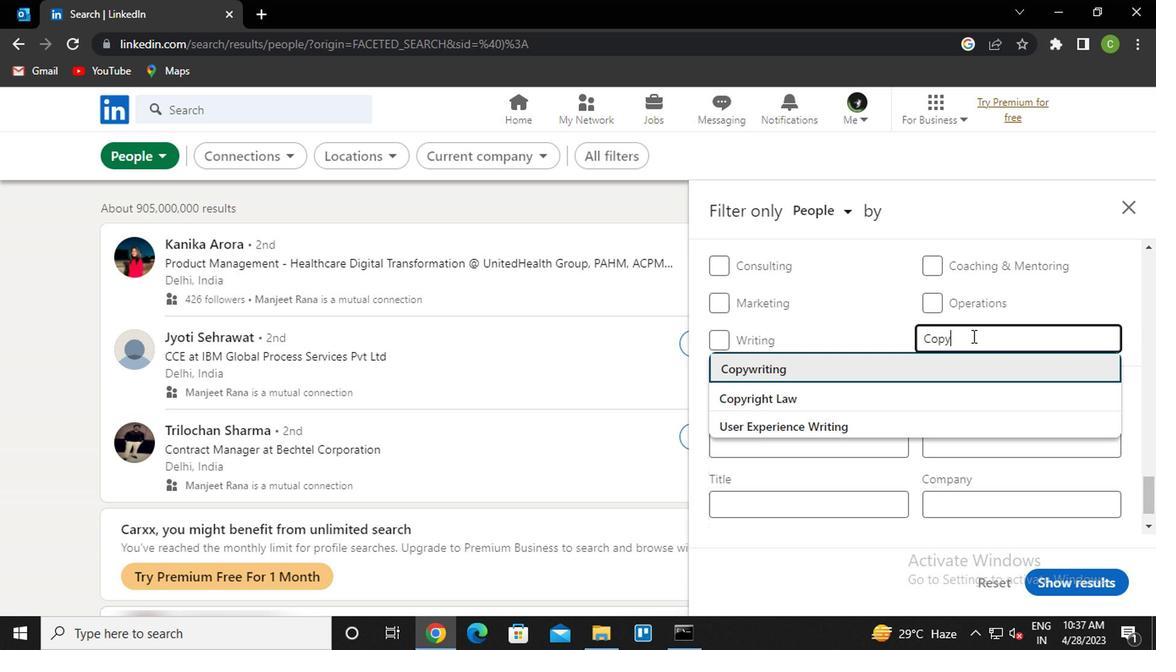 
Action: Mouse scrolled (971, 333) with delta (0, 0)
Screenshot: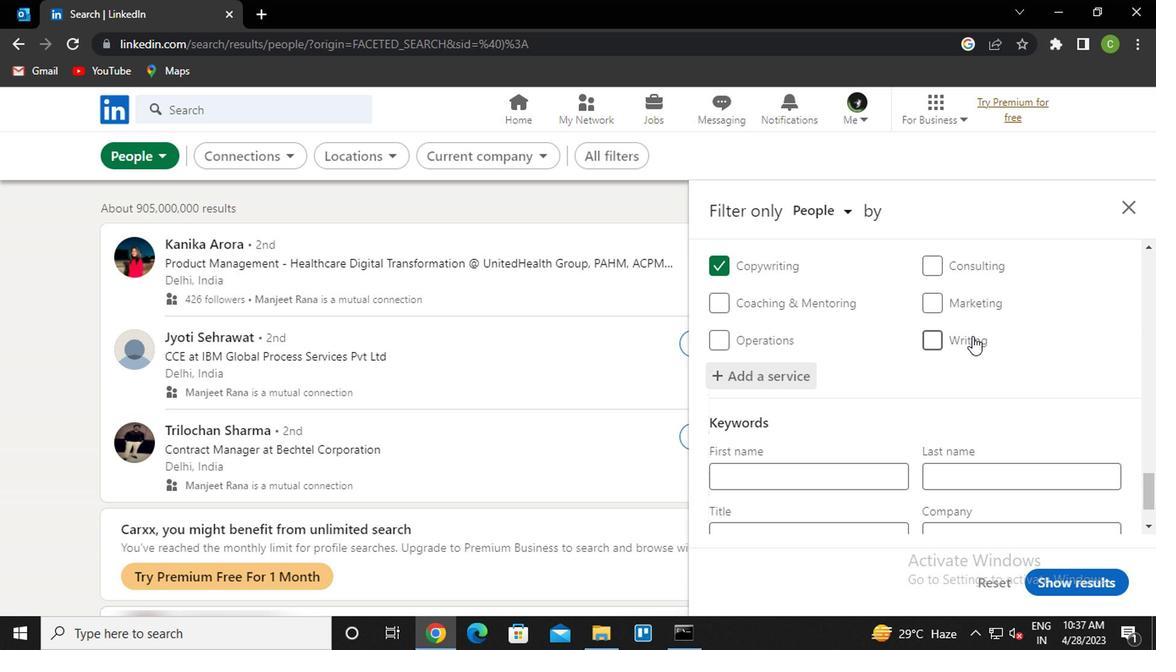 
Action: Mouse scrolled (971, 333) with delta (0, 0)
Screenshot: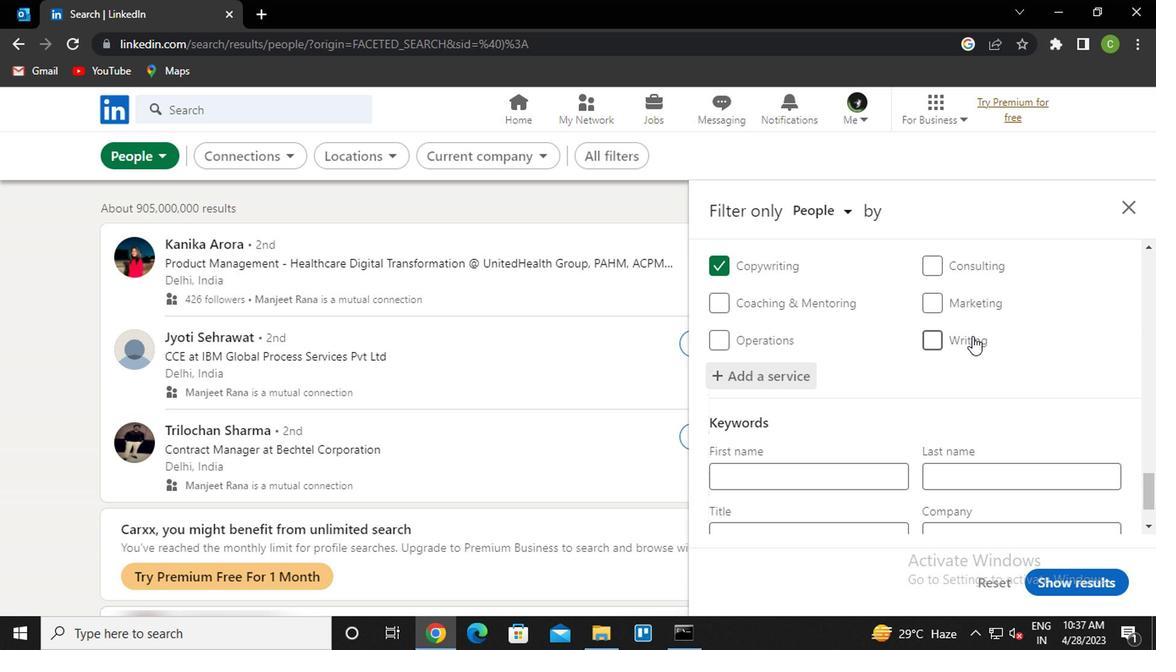 
Action: Mouse scrolled (971, 333) with delta (0, 0)
Screenshot: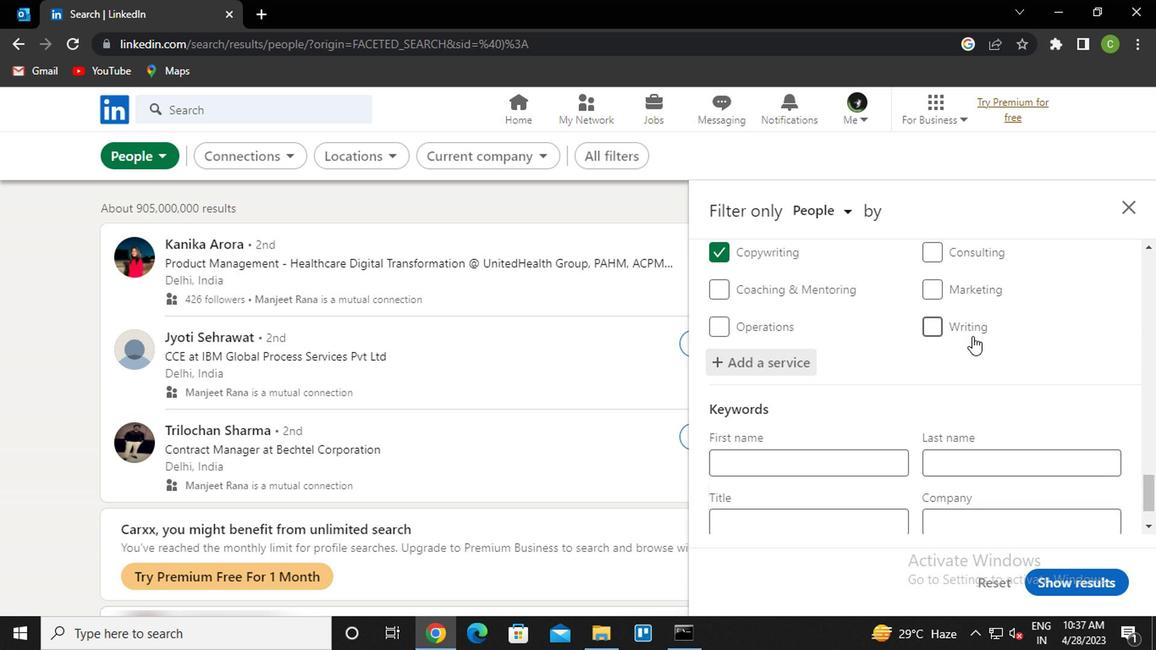 
Action: Mouse scrolled (971, 333) with delta (0, 0)
Screenshot: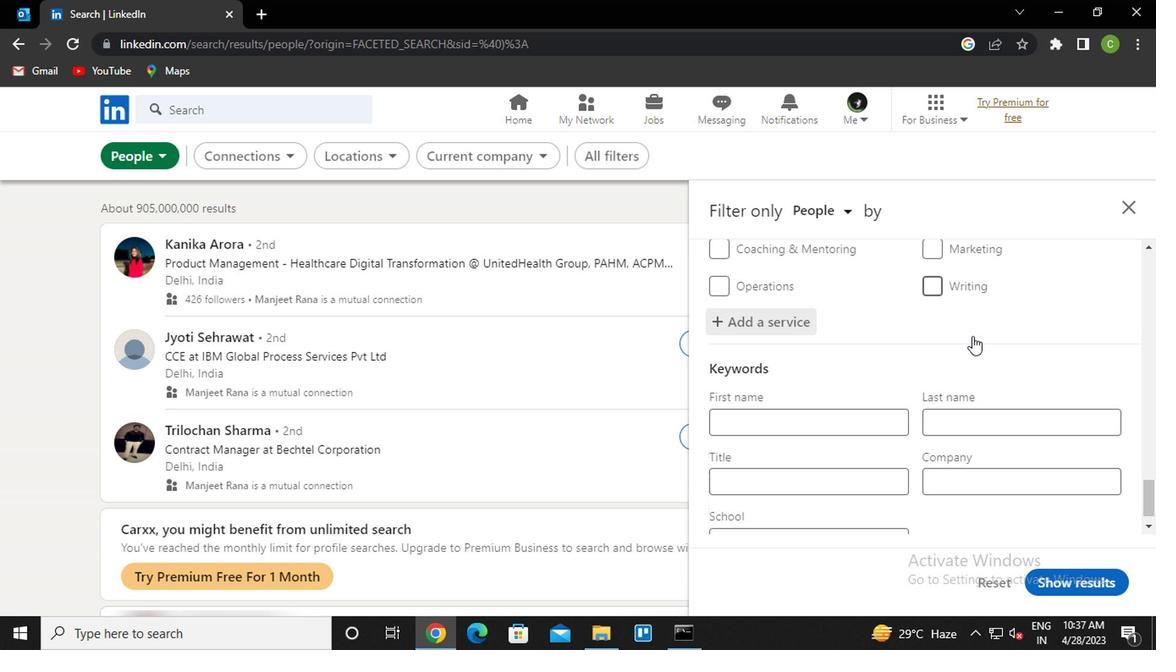 
Action: Mouse scrolled (971, 333) with delta (0, 0)
Screenshot: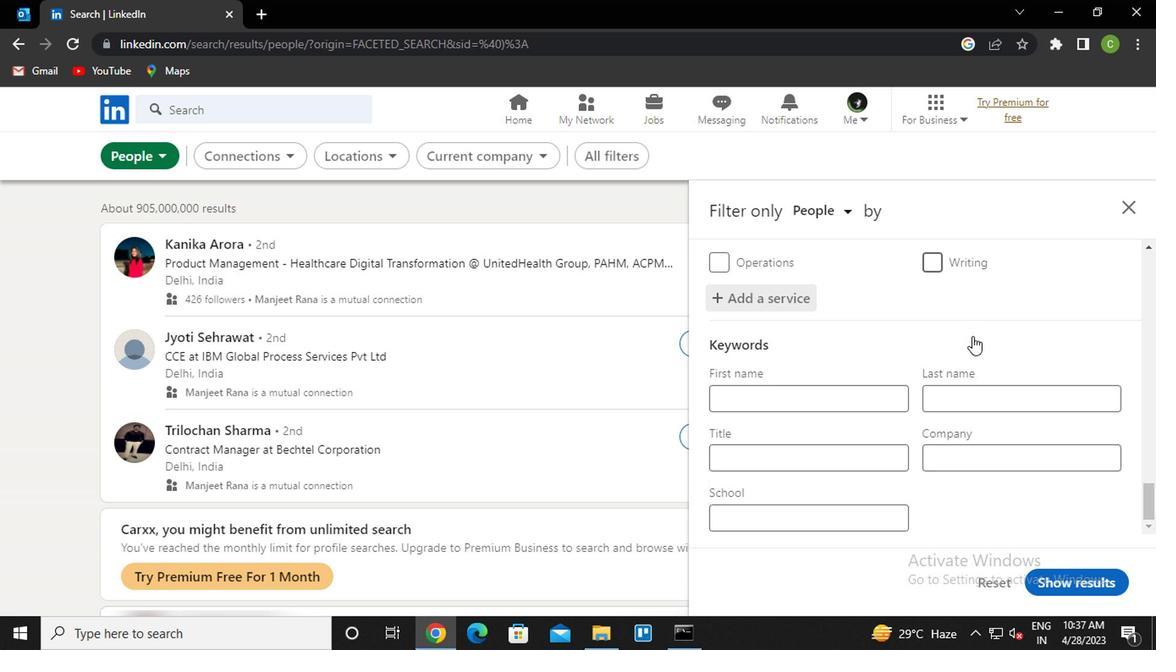 
Action: Mouse moved to (808, 444)
Screenshot: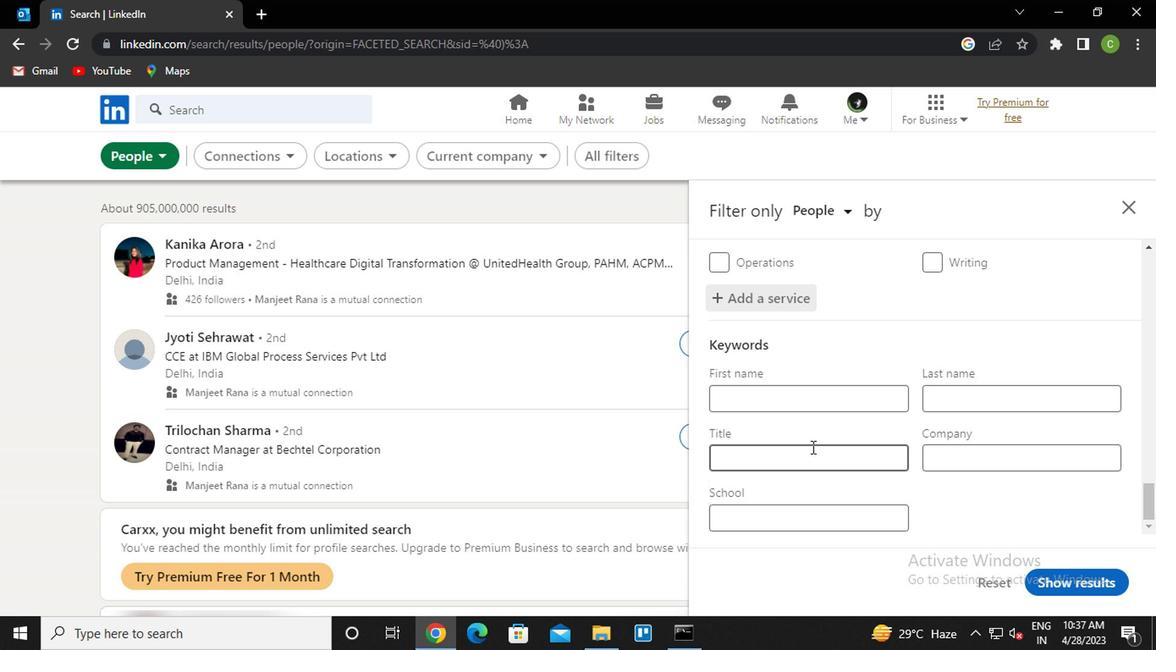 
Action: Mouse pressed left at (808, 444)
Screenshot: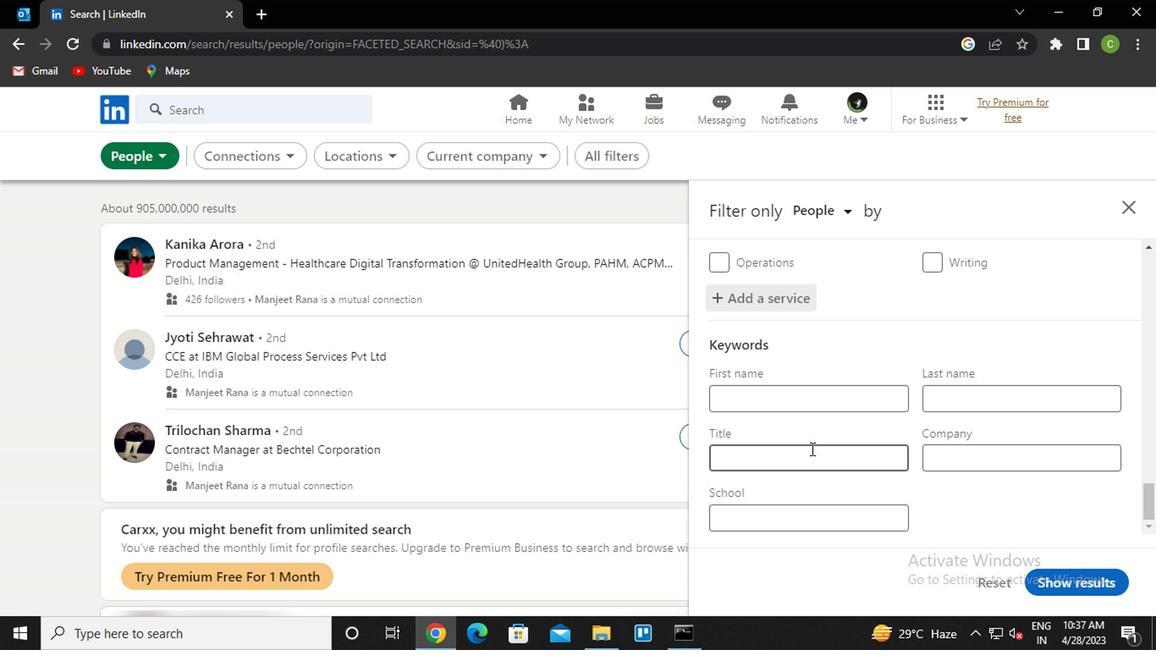 
Action: Key pressed <Key.caps_lock>n<Key.caps_lock>ail<Key.space><Key.caps_lock>t<Key.caps_lock>echnician
Screenshot: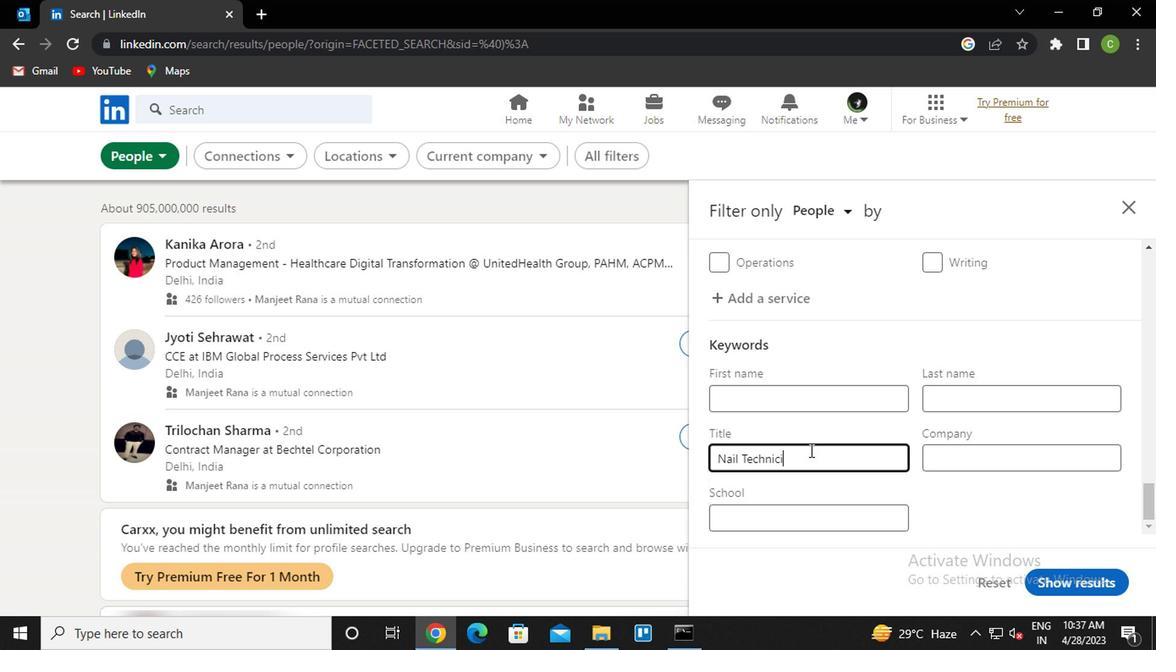 
Action: Mouse moved to (1085, 579)
Screenshot: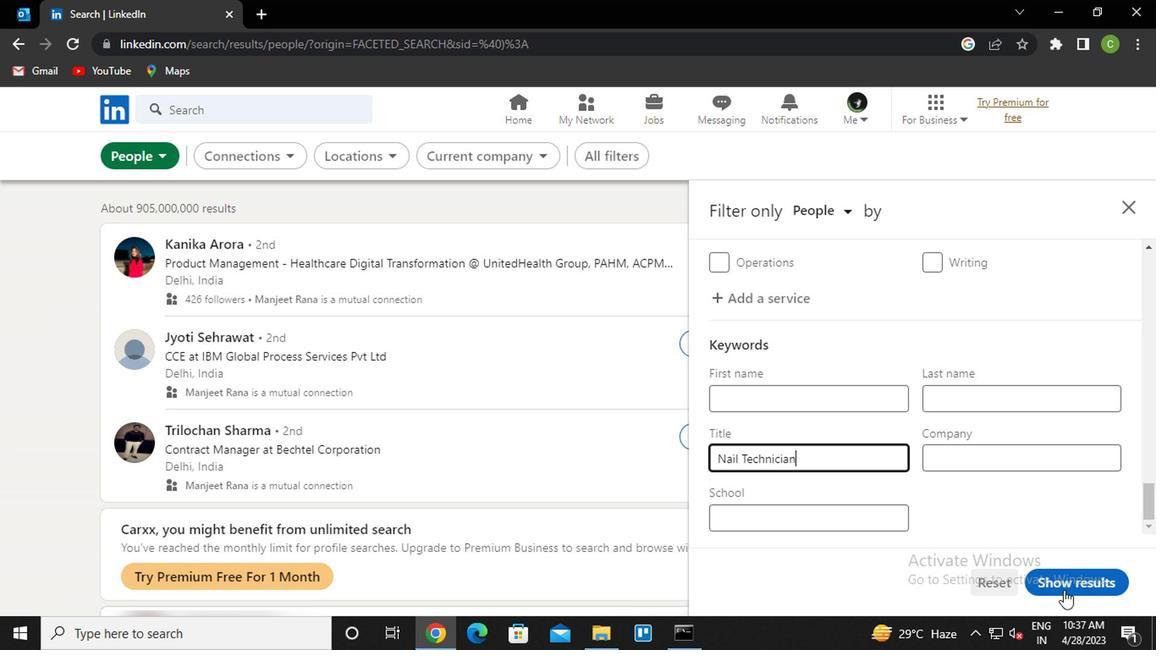 
Action: Mouse pressed left at (1085, 579)
Screenshot: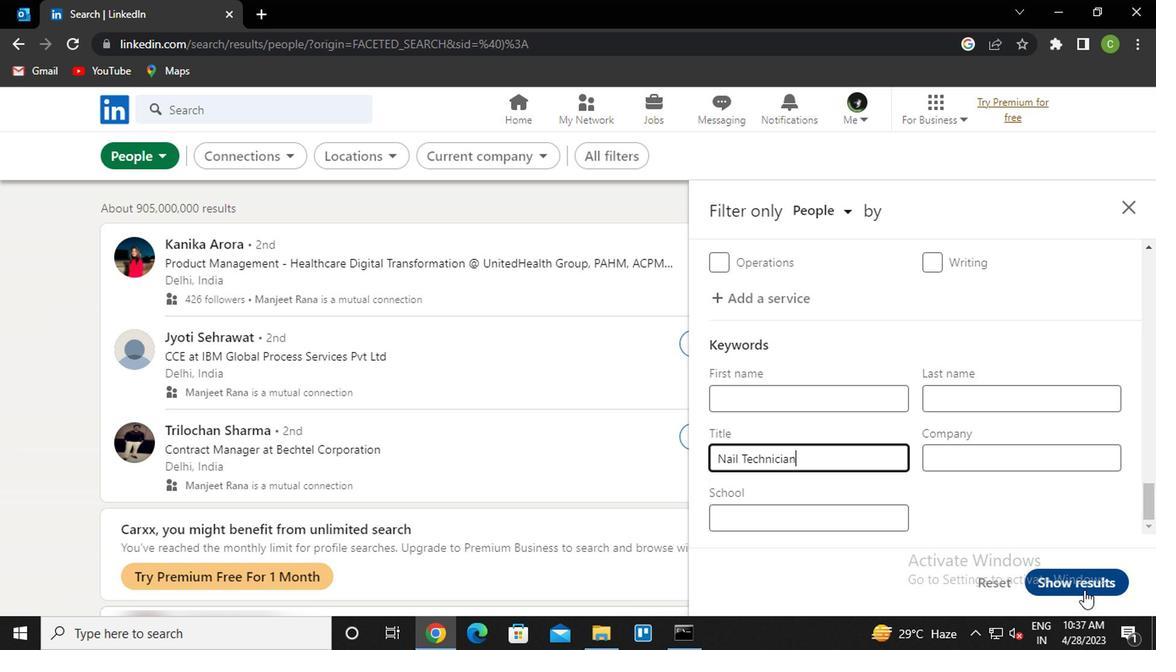 
Action: Mouse moved to (690, 495)
Screenshot: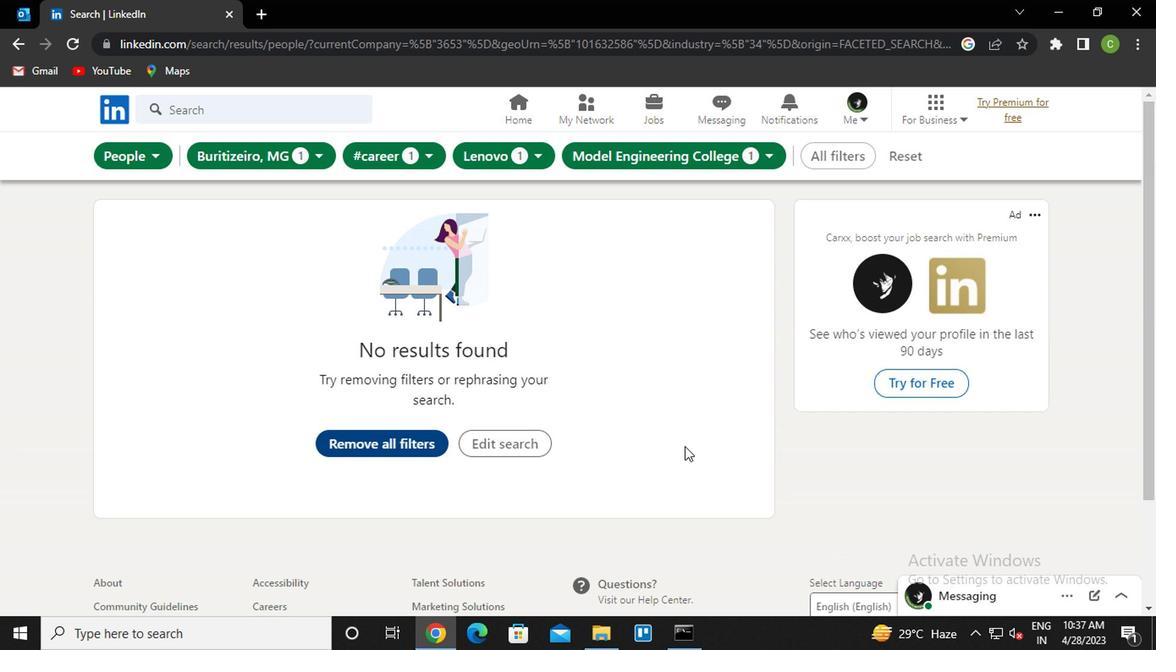 
